 Task: Explore Airbnb listings in Gettysburg, Pennsylvania, focusing on historical homes and Civil War history.
Action: Mouse moved to (431, 70)
Screenshot: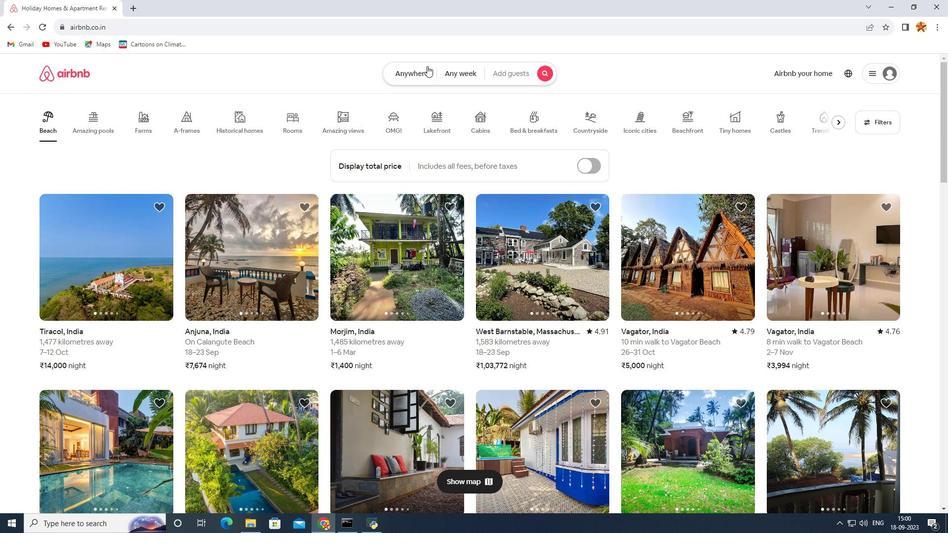 
Action: Mouse pressed left at (431, 70)
Screenshot: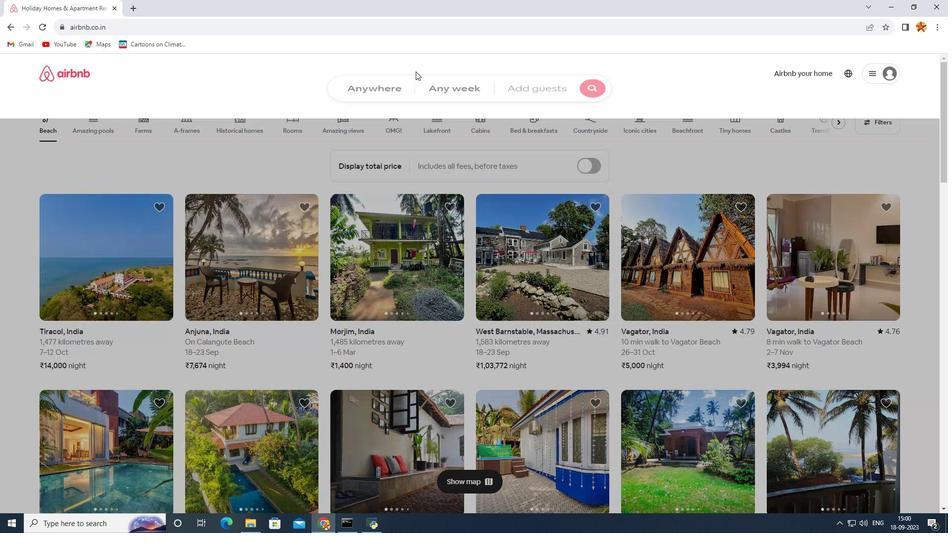 
Action: Mouse moved to (363, 110)
Screenshot: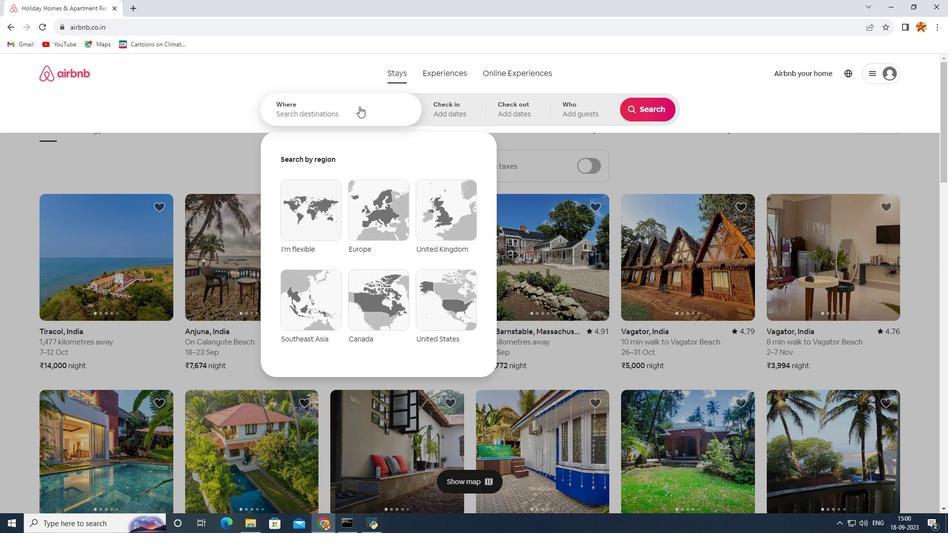 
Action: Mouse pressed left at (363, 110)
Screenshot: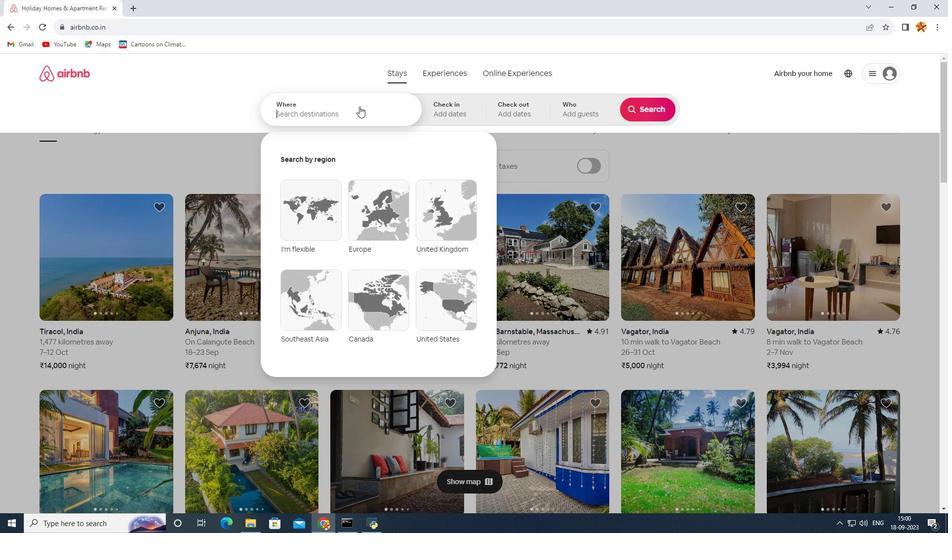 
Action: Mouse moved to (364, 109)
Screenshot: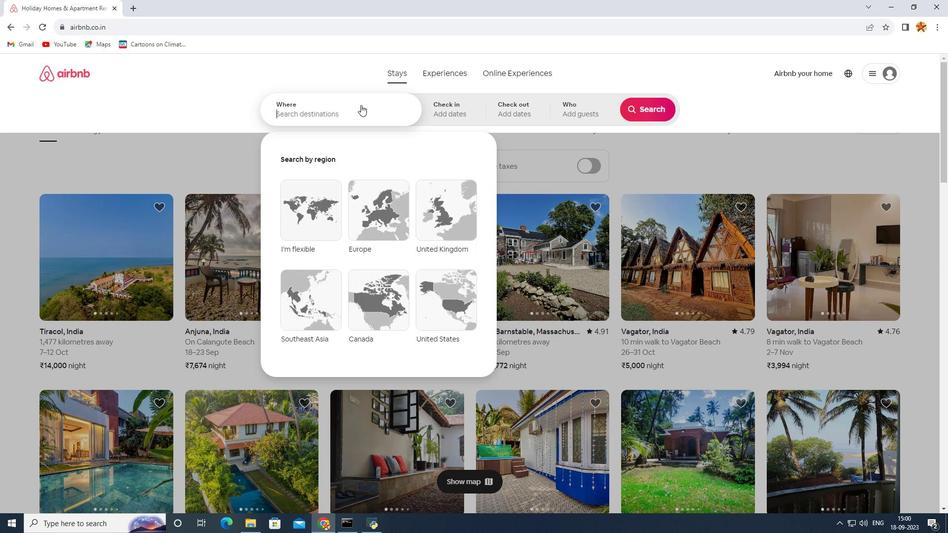 
Action: Key pressed gettyb
Screenshot: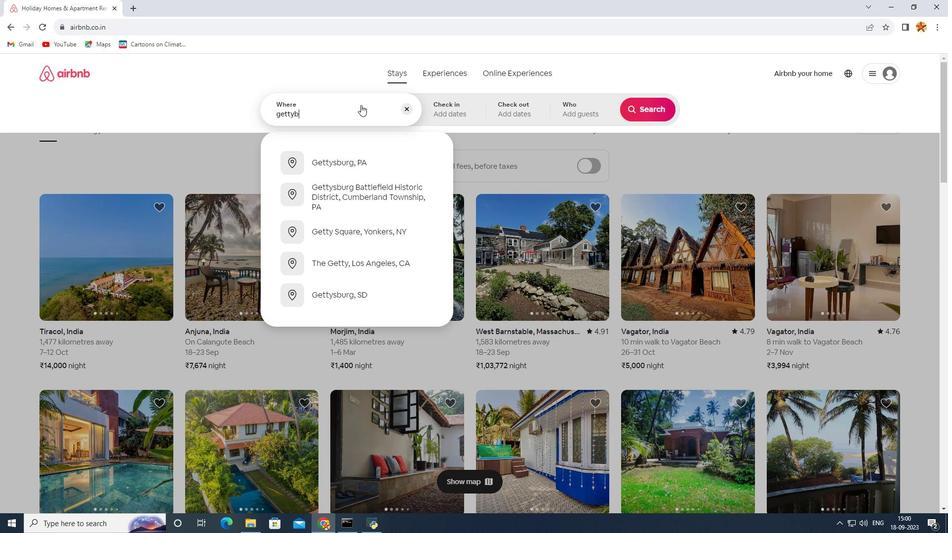 
Action: Mouse moved to (347, 166)
Screenshot: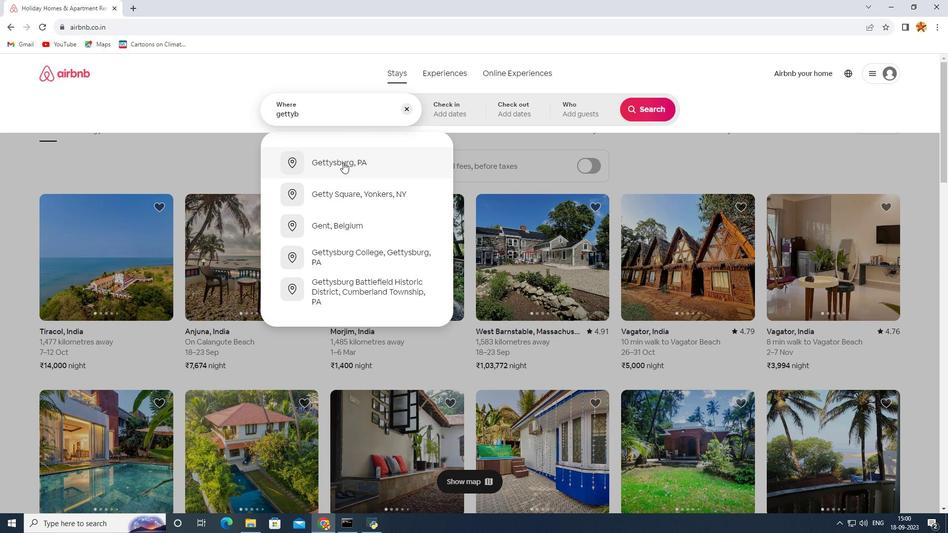 
Action: Mouse pressed left at (347, 166)
Screenshot: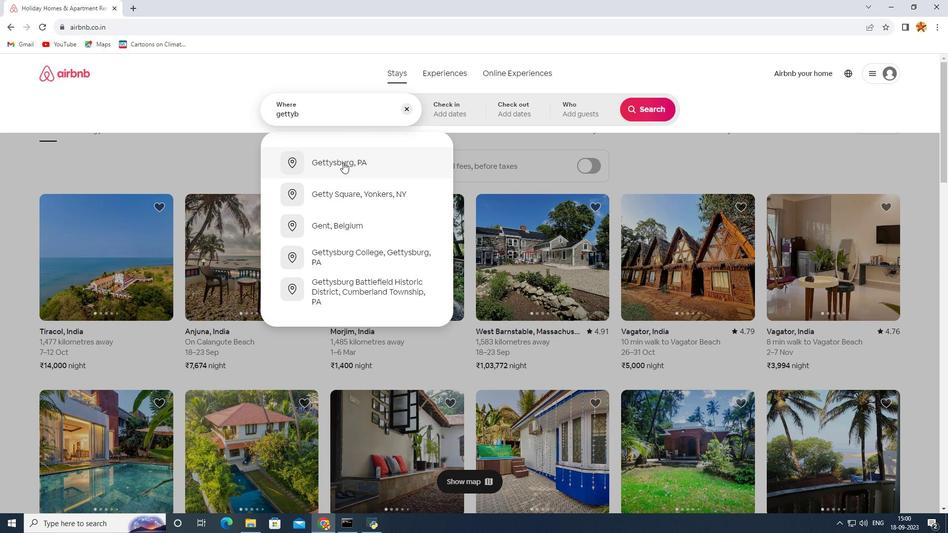
Action: Mouse moved to (640, 104)
Screenshot: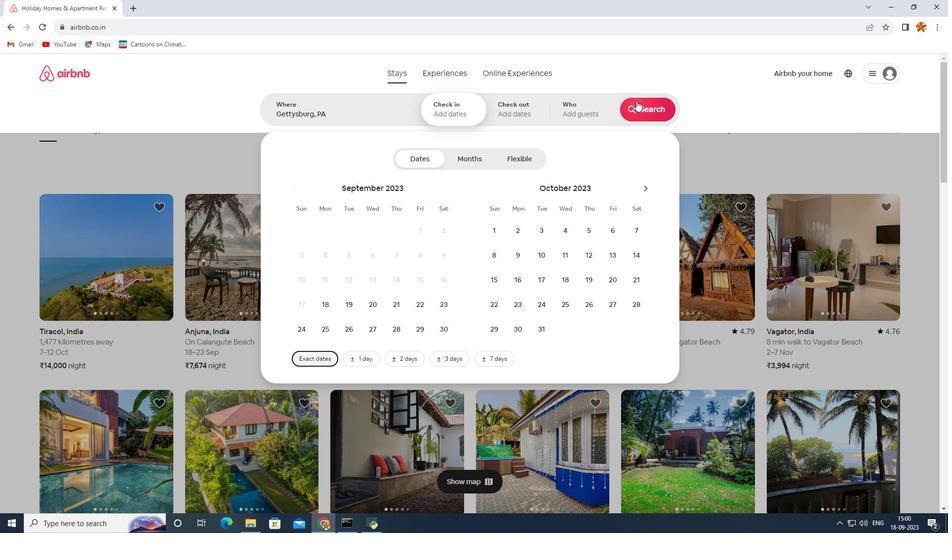 
Action: Mouse pressed left at (640, 104)
Screenshot: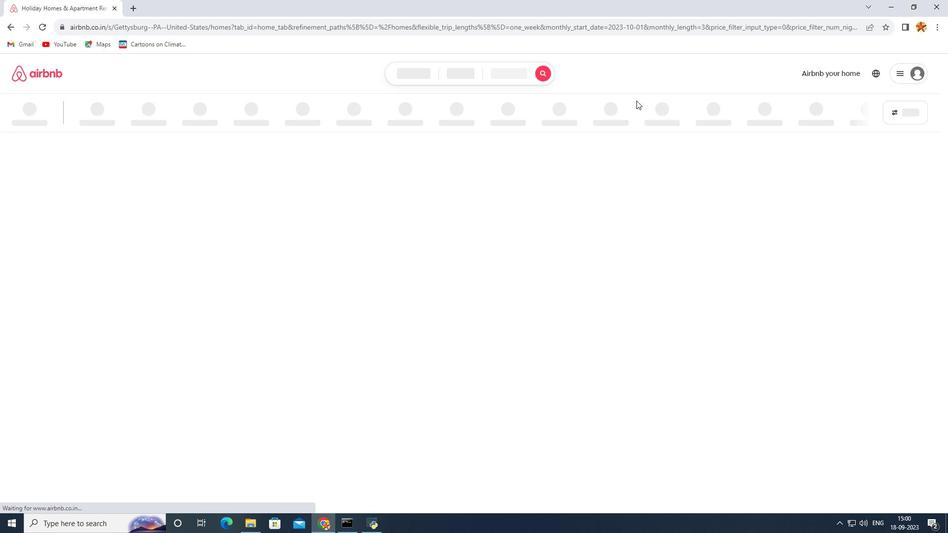 
Action: Mouse moved to (868, 113)
Screenshot: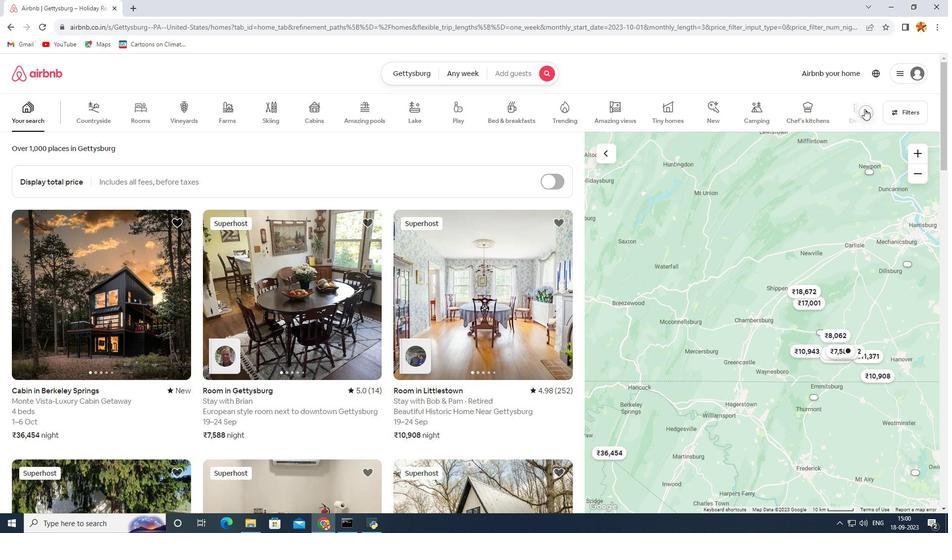 
Action: Mouse pressed left at (868, 113)
Screenshot: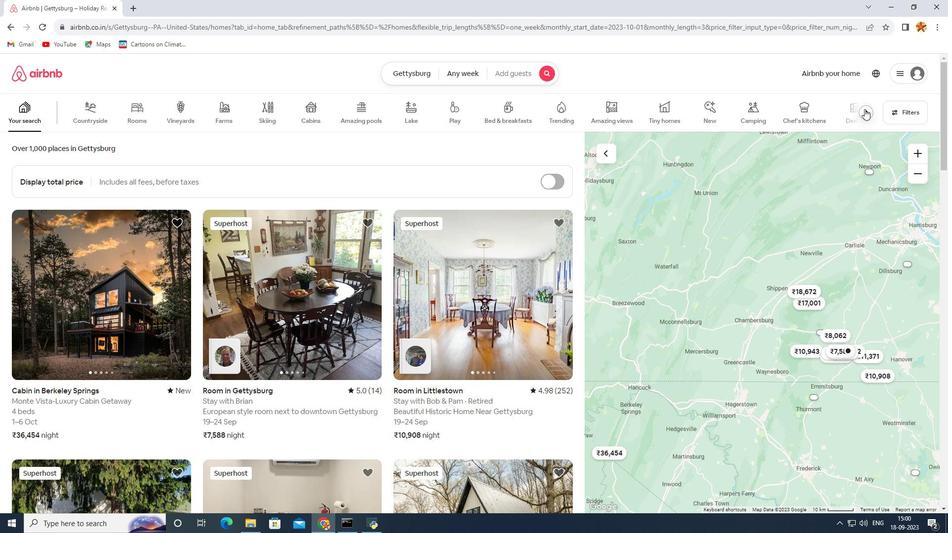 
Action: Mouse moved to (171, 115)
Screenshot: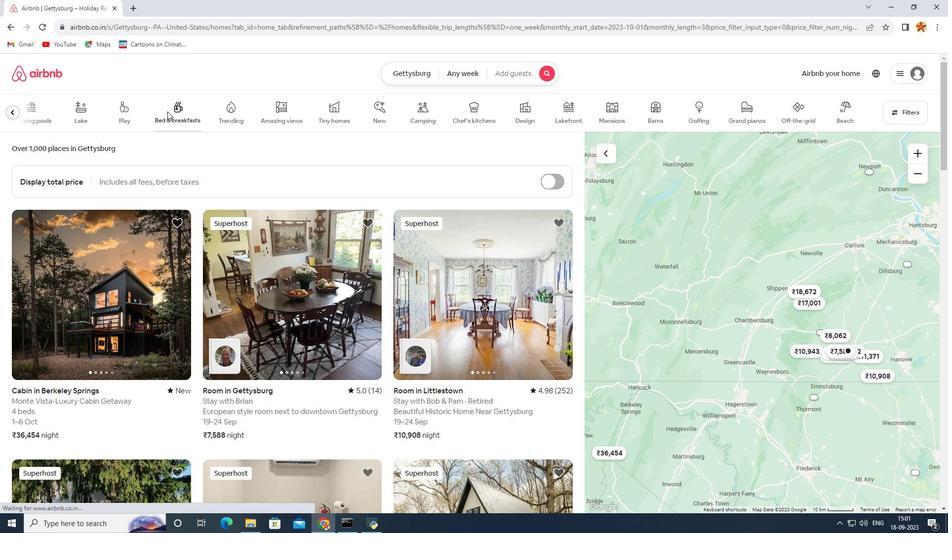 
Action: Mouse pressed left at (171, 115)
Screenshot: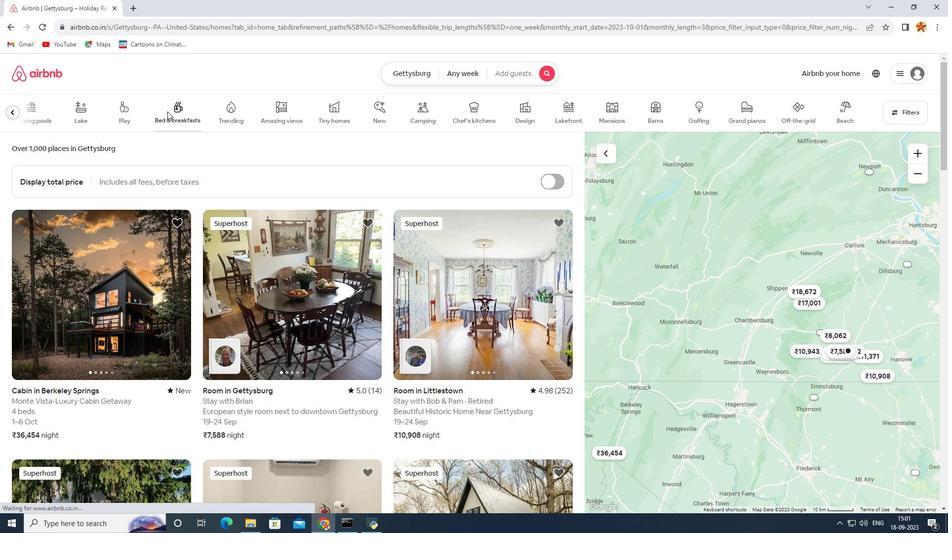 
Action: Mouse moved to (101, 279)
Screenshot: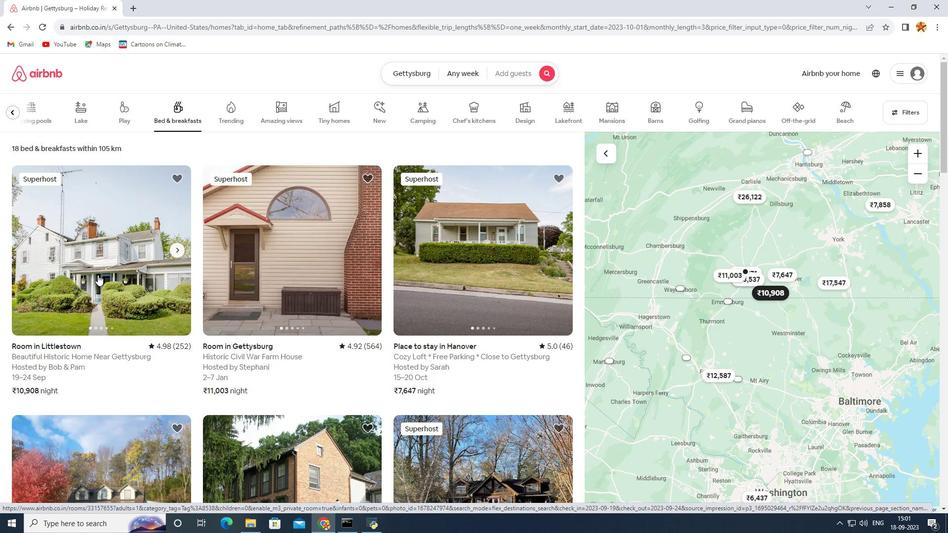 
Action: Mouse pressed left at (101, 279)
Screenshot: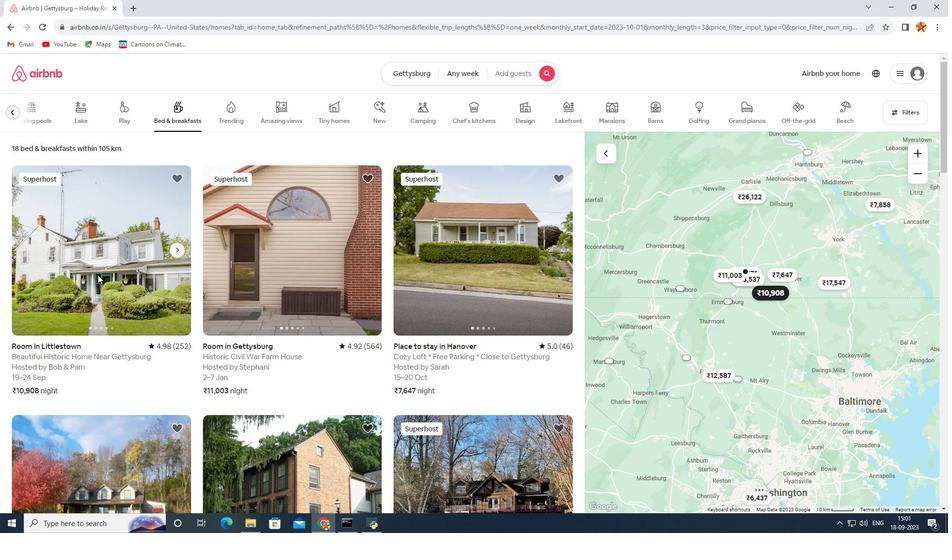 
Action: Mouse moved to (288, 283)
Screenshot: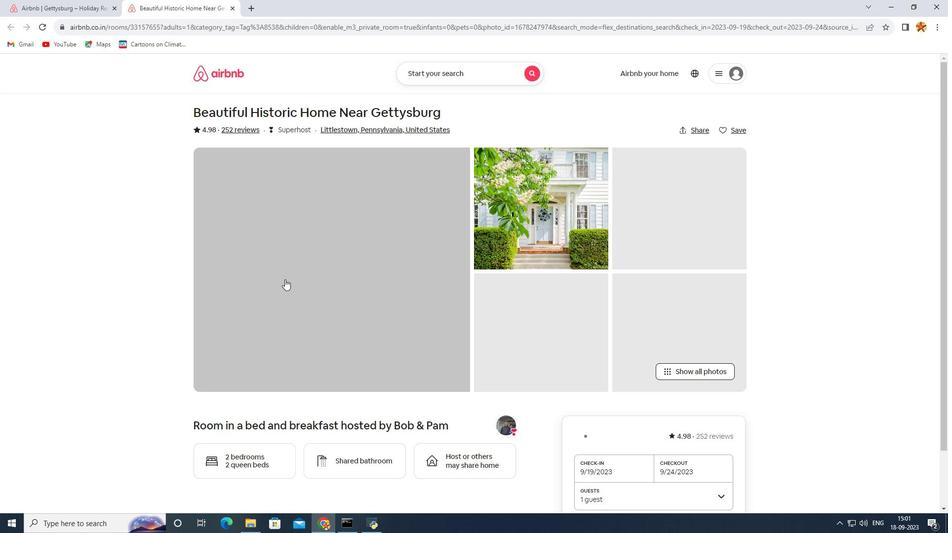 
Action: Mouse scrolled (288, 282) with delta (0, 0)
Screenshot: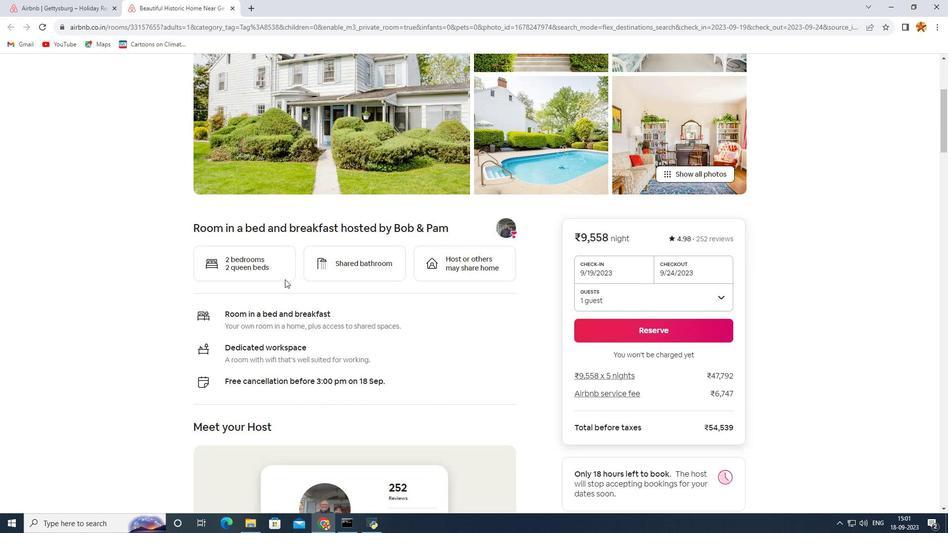 
Action: Mouse scrolled (288, 282) with delta (0, 0)
Screenshot: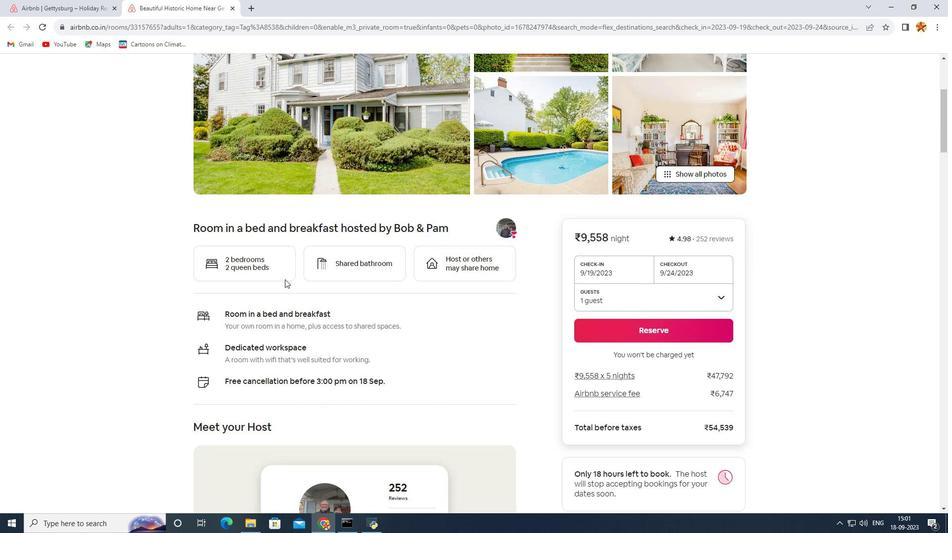 
Action: Mouse scrolled (288, 282) with delta (0, 0)
Screenshot: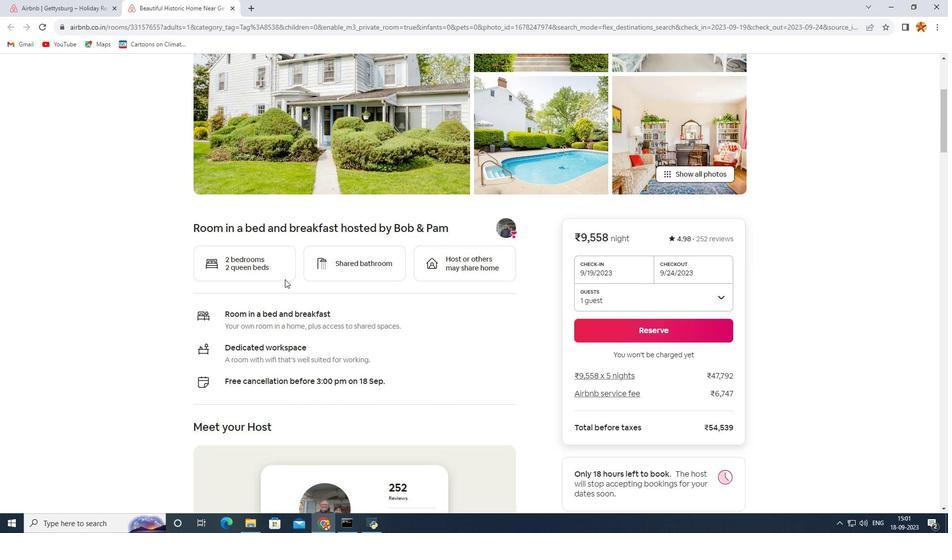 
Action: Mouse scrolled (288, 282) with delta (0, 0)
Screenshot: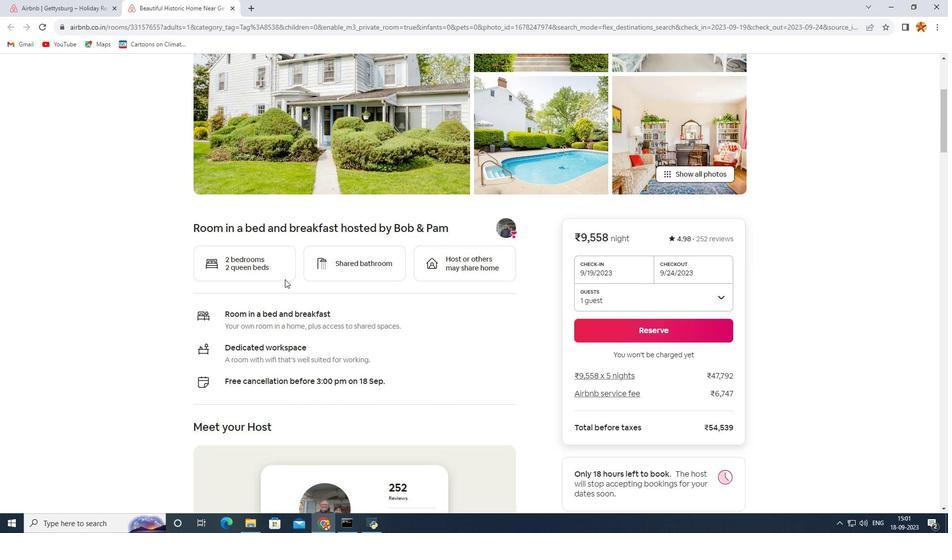 
Action: Mouse scrolled (288, 282) with delta (0, 0)
Screenshot: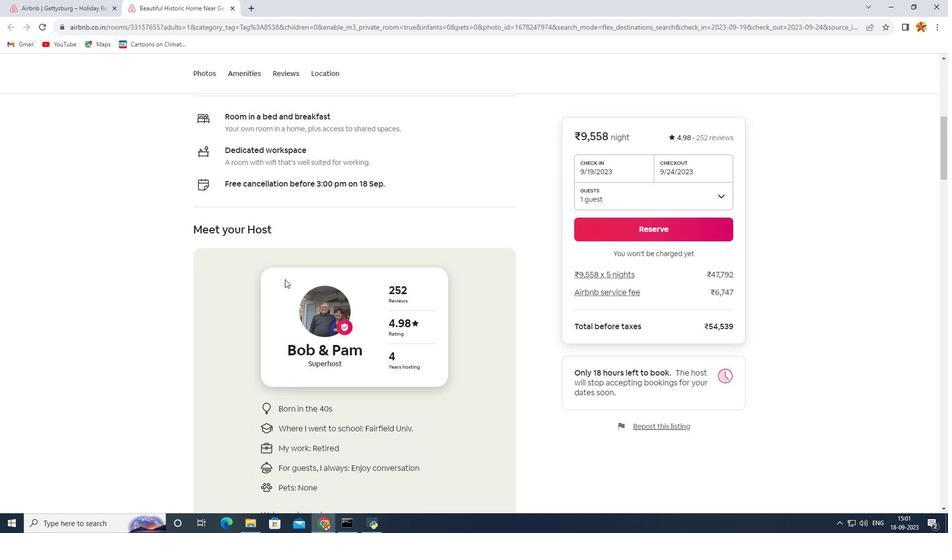 
Action: Mouse scrolled (288, 282) with delta (0, 0)
Screenshot: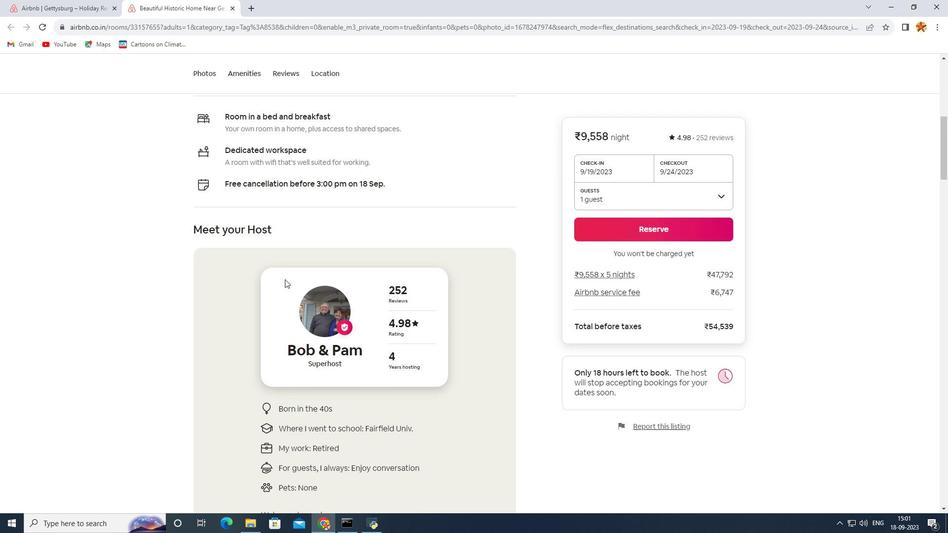 
Action: Mouse scrolled (288, 282) with delta (0, 0)
Screenshot: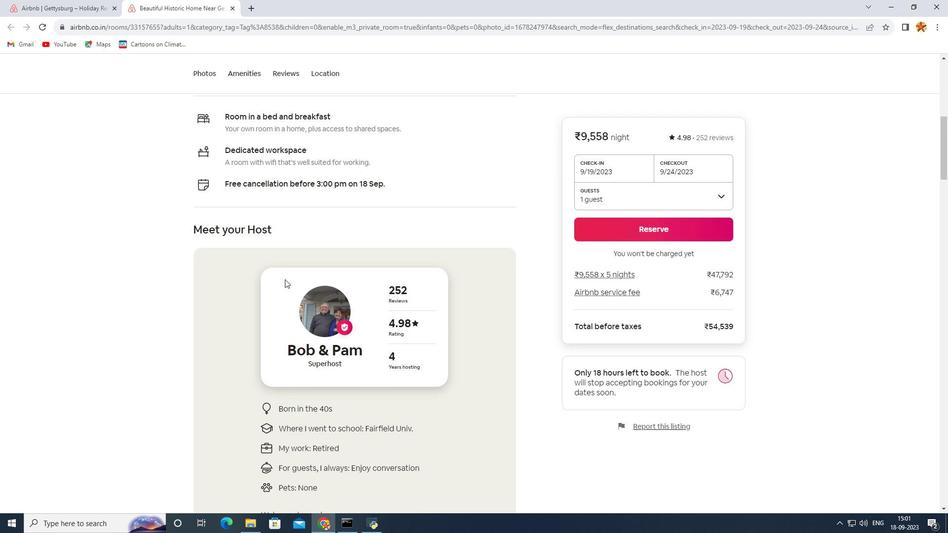 
Action: Mouse scrolled (288, 282) with delta (0, 0)
Screenshot: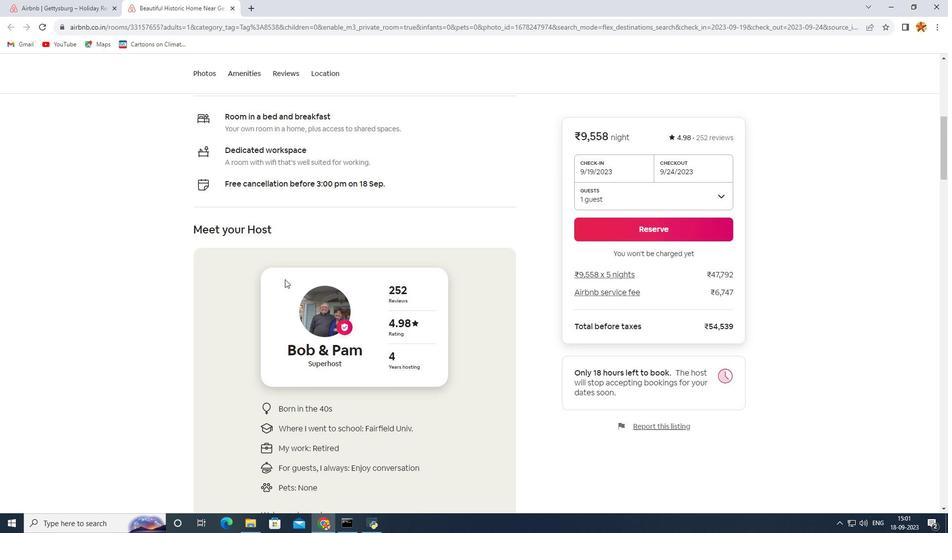 
Action: Mouse scrolled (288, 282) with delta (0, 0)
Screenshot: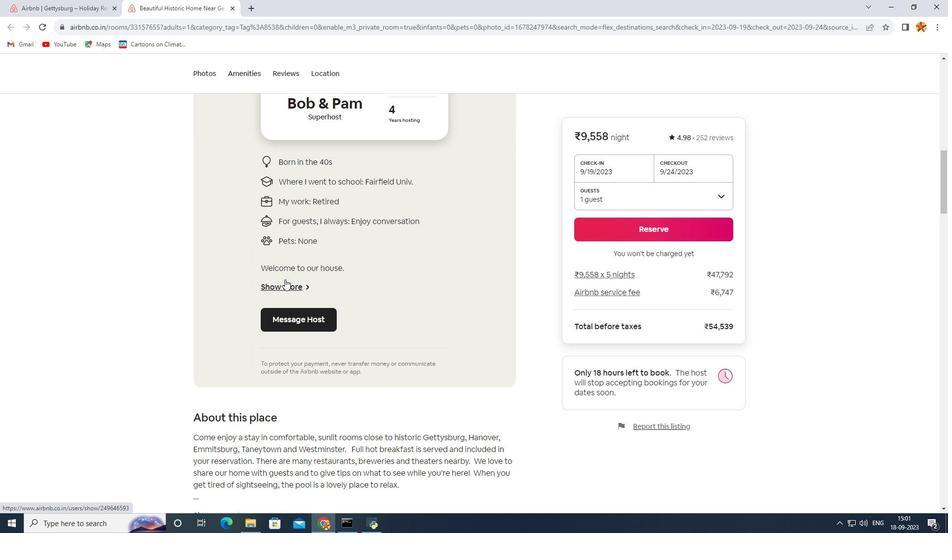 
Action: Mouse scrolled (288, 282) with delta (0, 0)
Screenshot: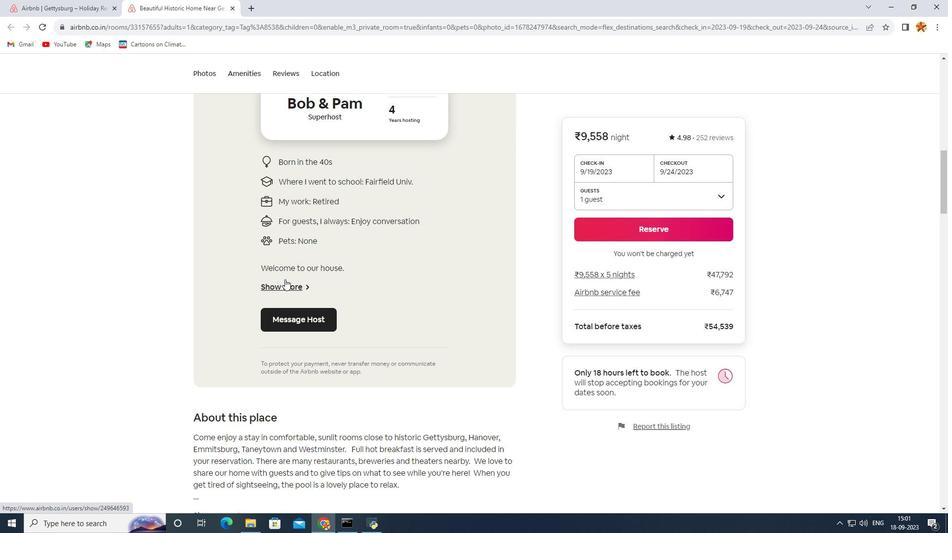 
Action: Mouse scrolled (288, 282) with delta (0, 0)
Screenshot: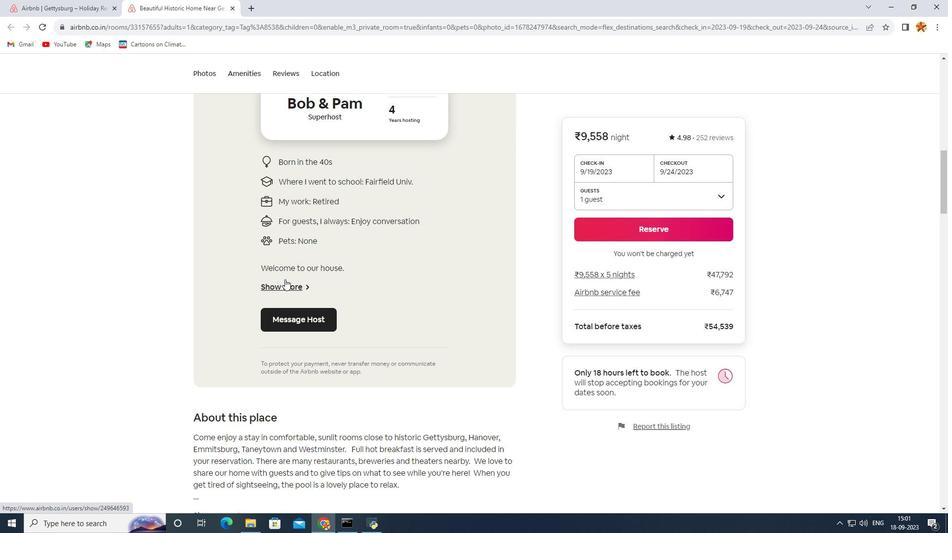 
Action: Mouse scrolled (288, 282) with delta (0, 0)
Screenshot: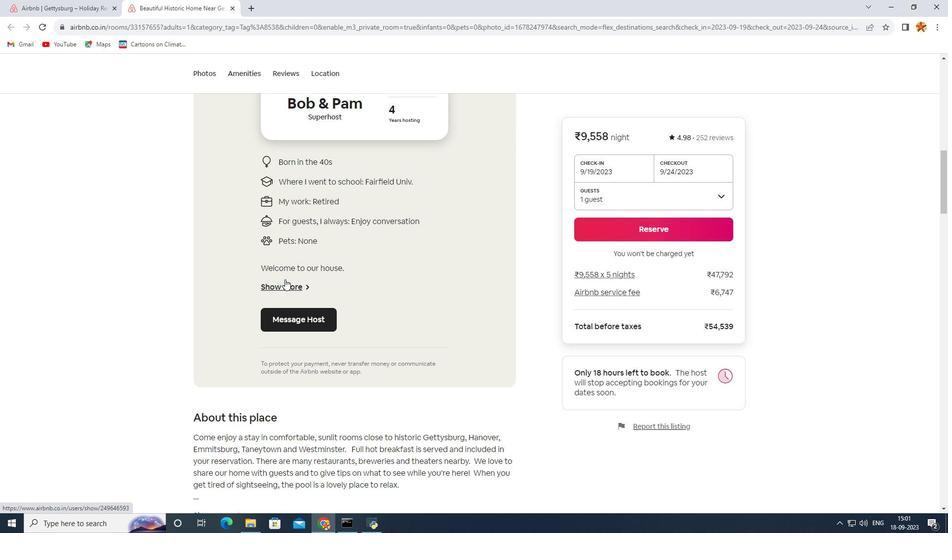 
Action: Mouse scrolled (288, 282) with delta (0, 0)
Screenshot: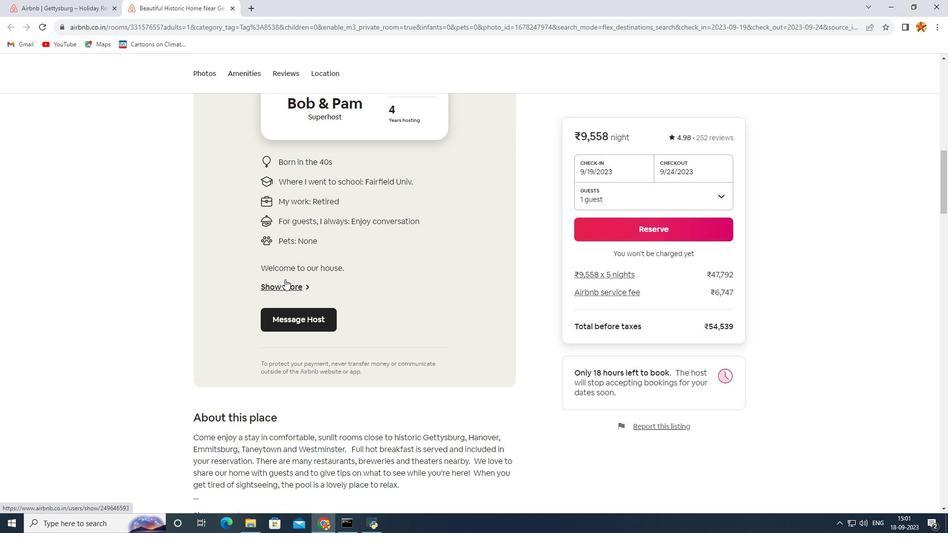 
Action: Mouse scrolled (288, 282) with delta (0, 0)
Screenshot: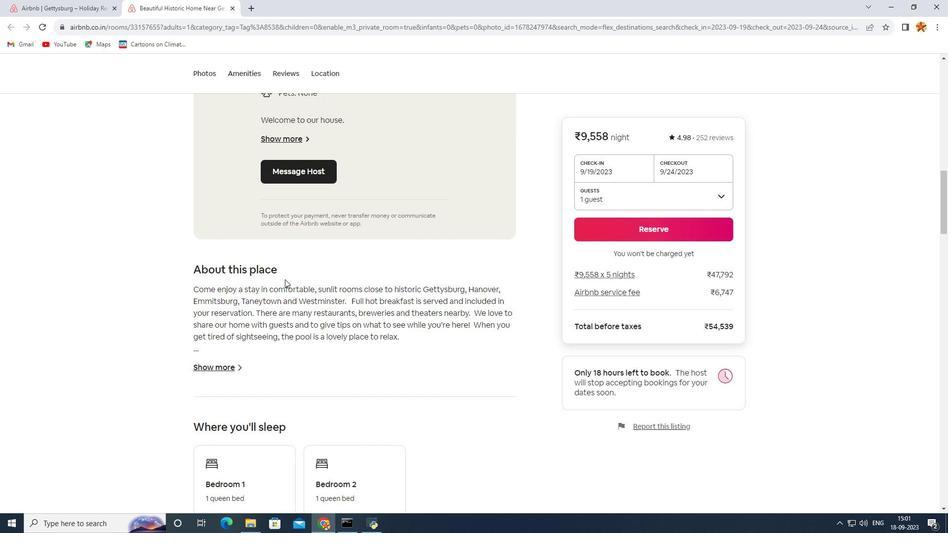 
Action: Mouse scrolled (288, 282) with delta (0, 0)
Screenshot: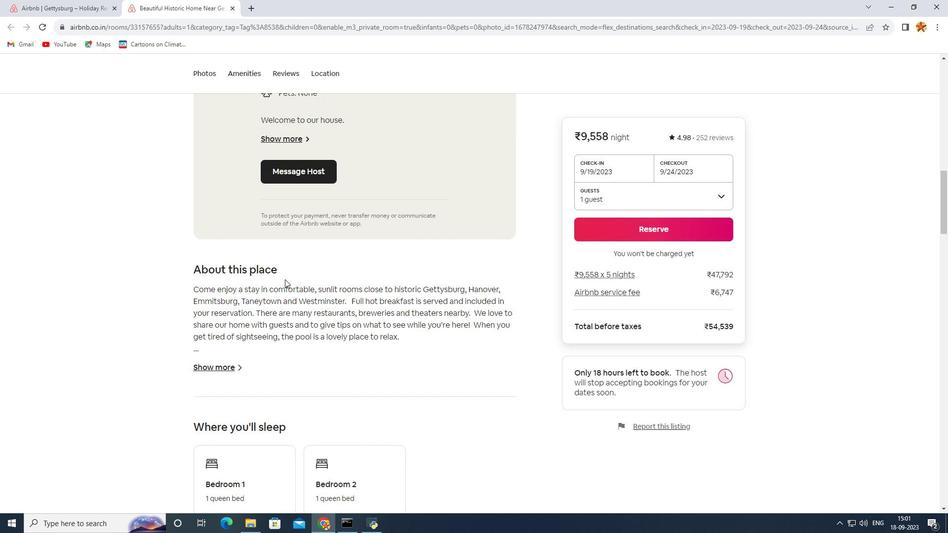 
Action: Mouse scrolled (288, 282) with delta (0, 0)
Screenshot: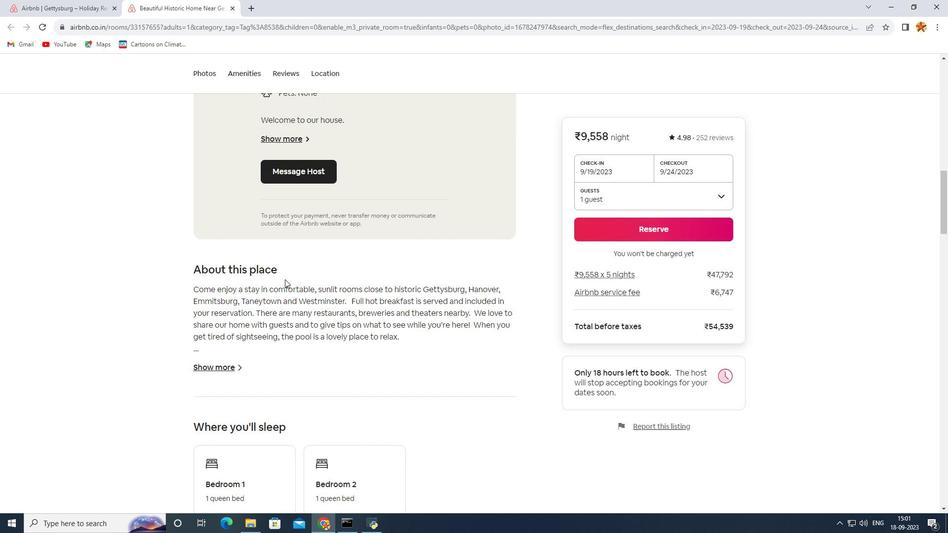 
Action: Mouse moved to (226, 364)
Screenshot: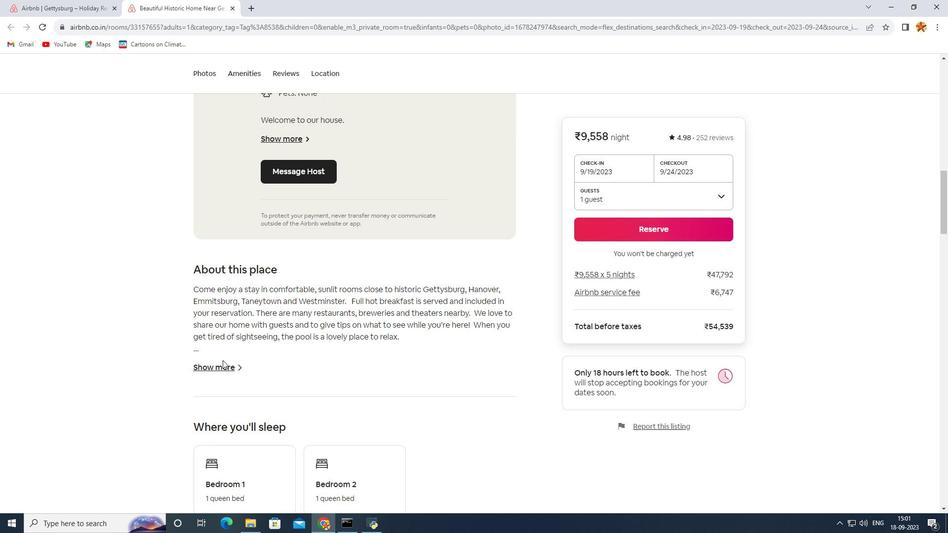 
Action: Mouse pressed left at (226, 364)
Screenshot: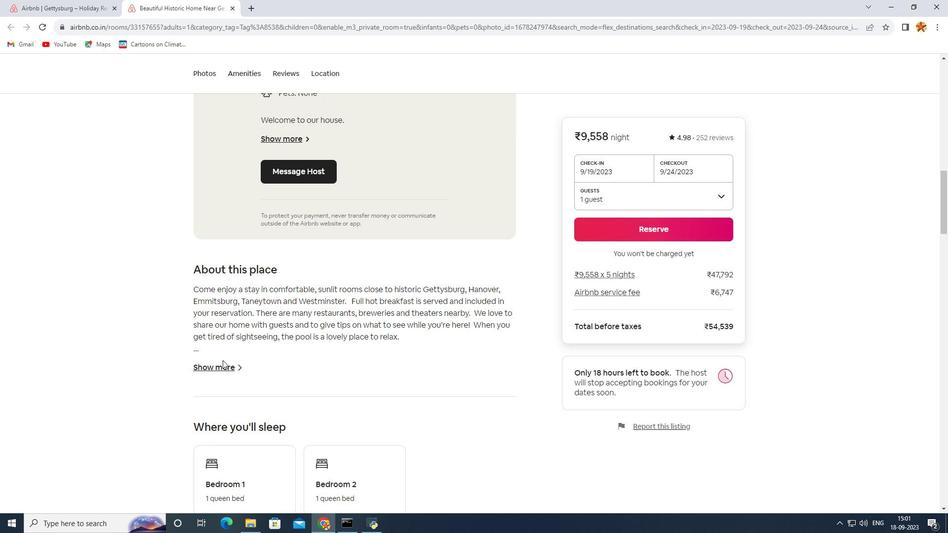 
Action: Mouse moved to (226, 372)
Screenshot: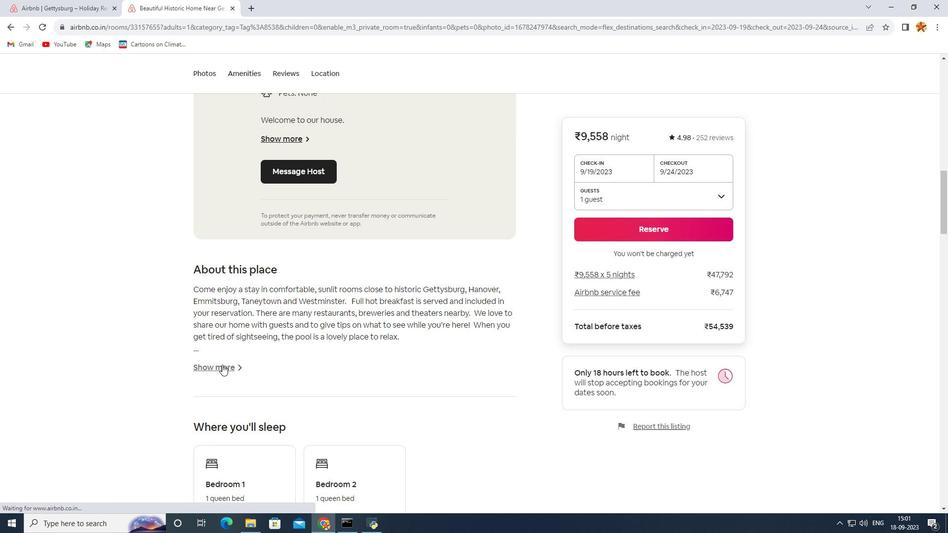 
Action: Mouse pressed left at (226, 372)
Screenshot: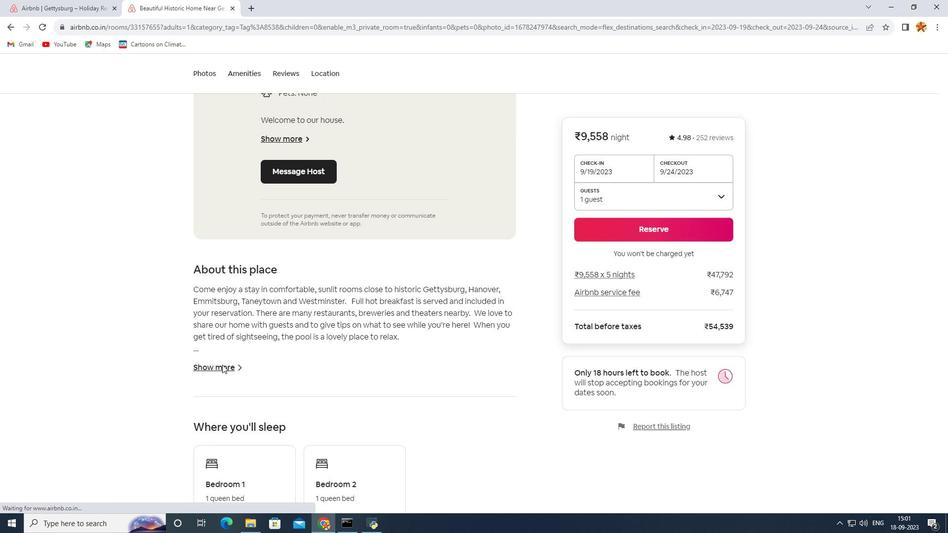 
Action: Mouse moved to (299, 298)
Screenshot: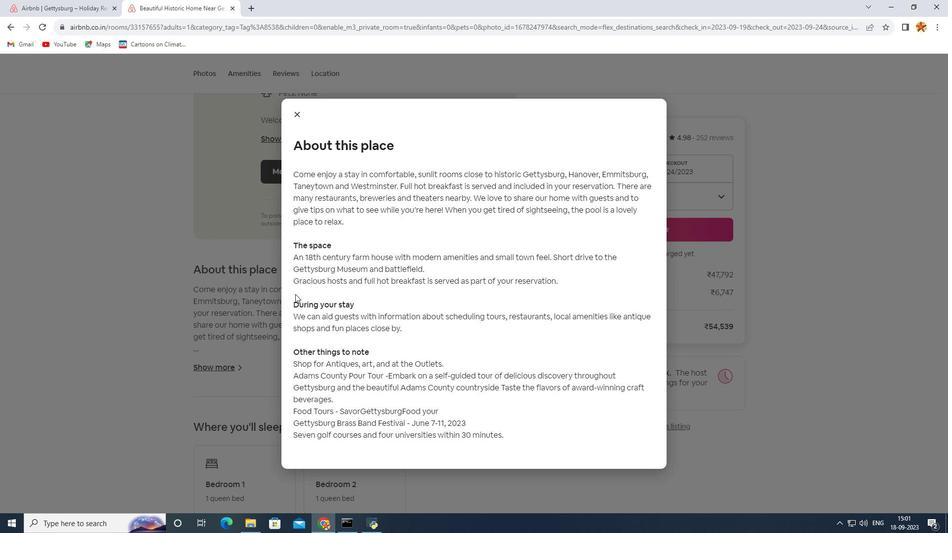 
Action: Mouse scrolled (299, 297) with delta (0, 0)
Screenshot: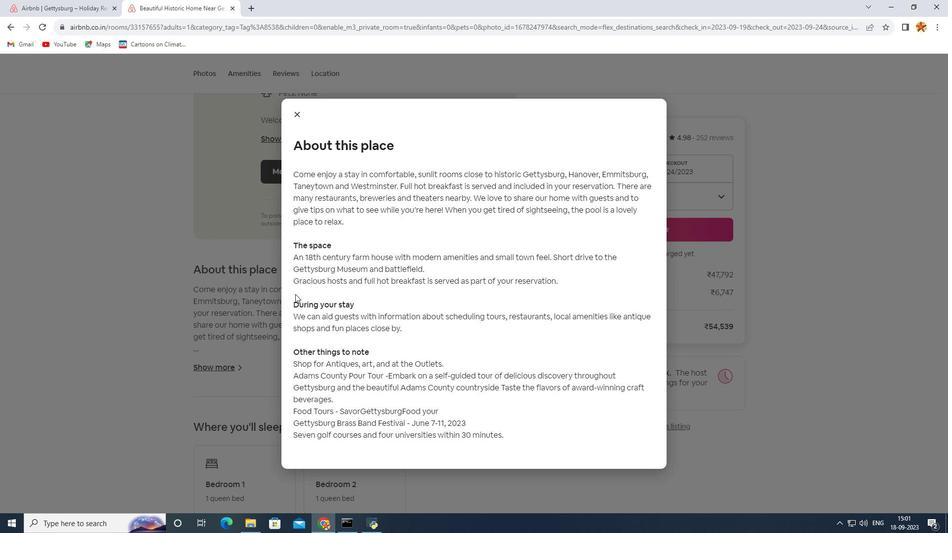 
Action: Mouse scrolled (299, 297) with delta (0, 0)
Screenshot: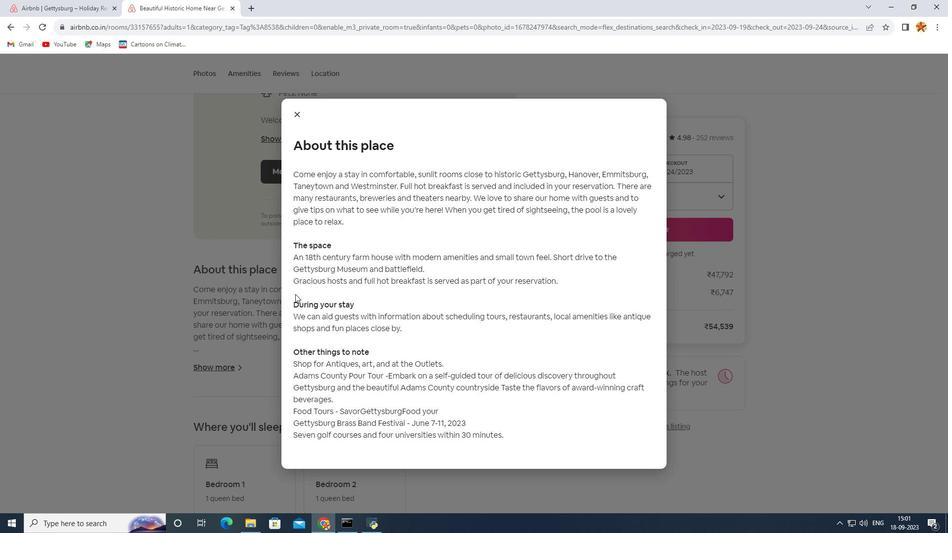 
Action: Mouse scrolled (299, 297) with delta (0, 0)
Screenshot: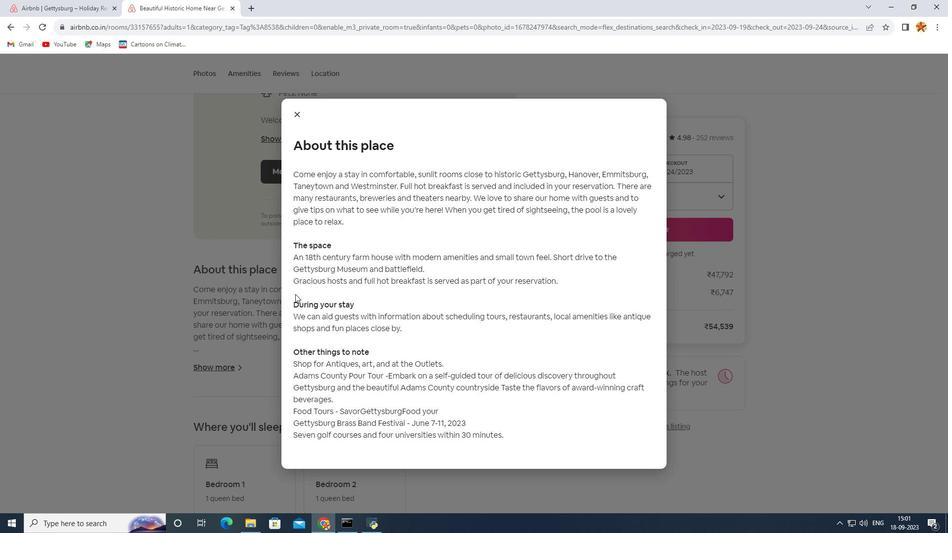 
Action: Mouse moved to (305, 119)
Screenshot: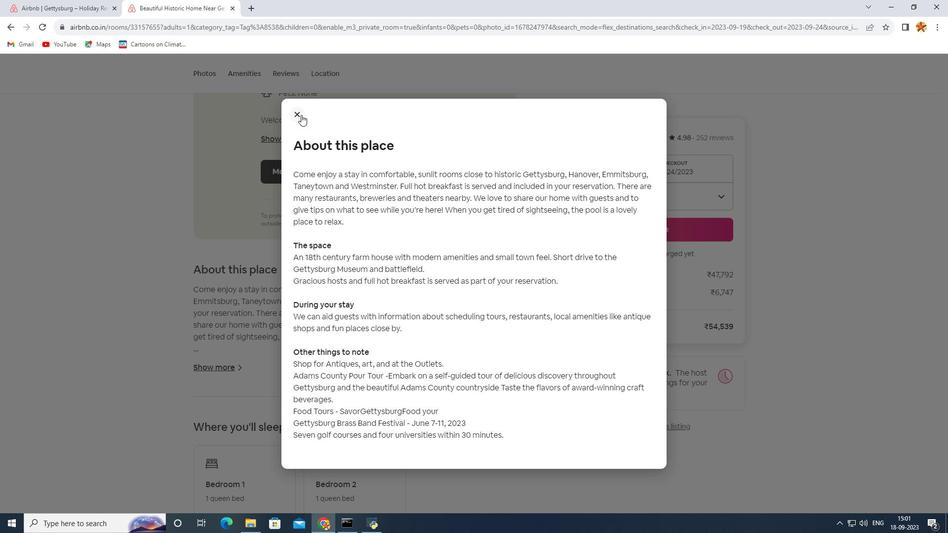 
Action: Mouse pressed left at (305, 119)
Screenshot: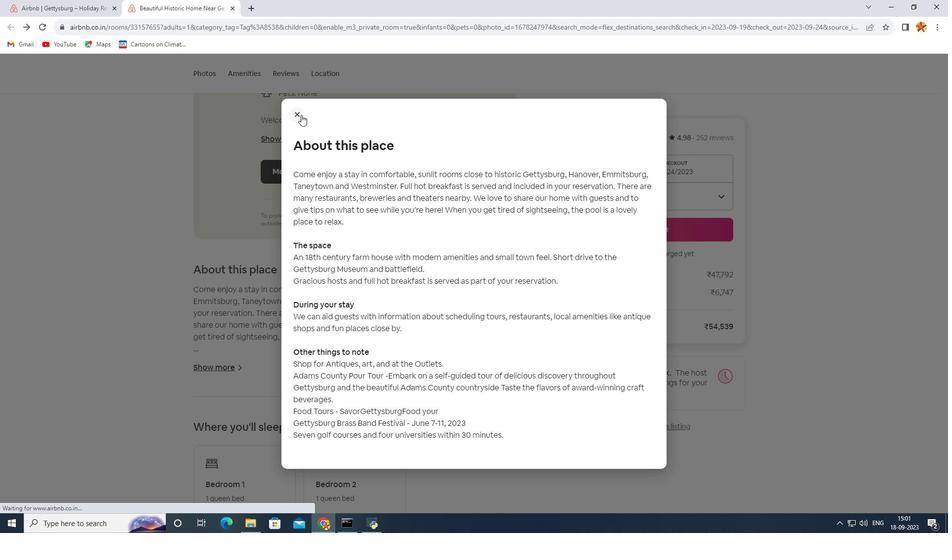 
Action: Mouse moved to (310, 263)
Screenshot: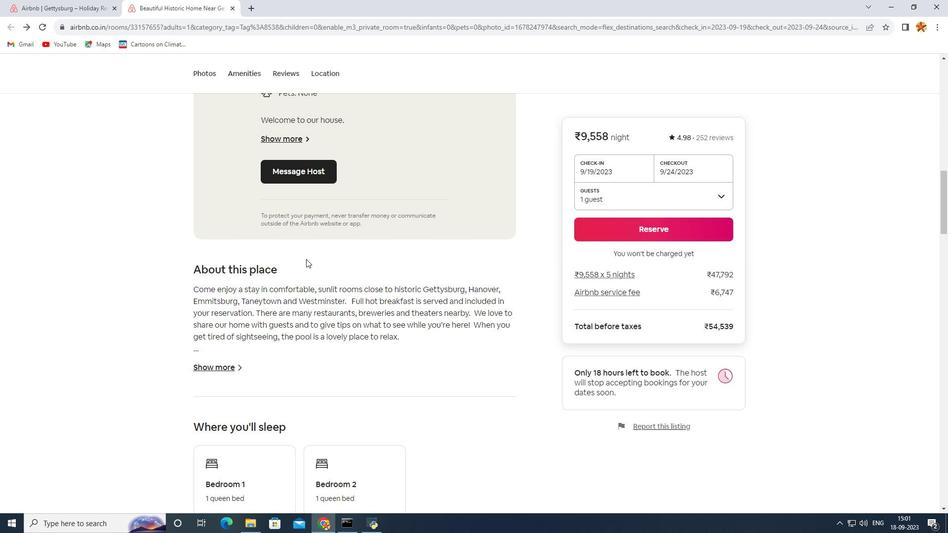 
Action: Mouse scrolled (310, 262) with delta (0, 0)
Screenshot: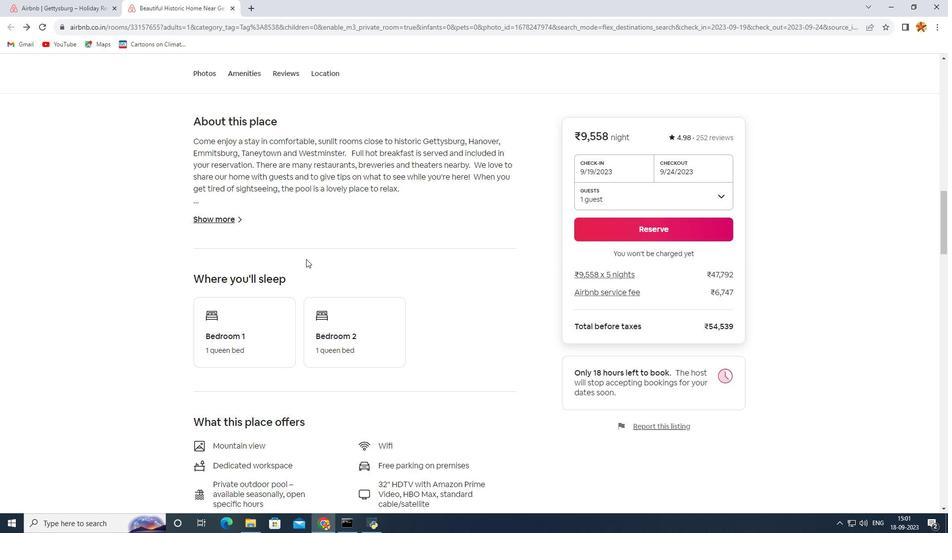 
Action: Mouse scrolled (310, 262) with delta (0, 0)
Screenshot: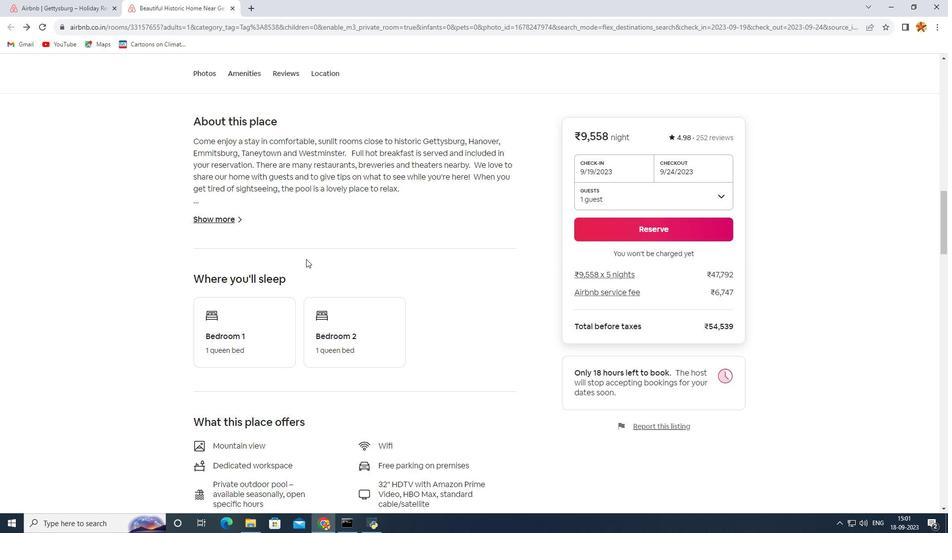 
Action: Mouse scrolled (310, 262) with delta (0, 0)
Screenshot: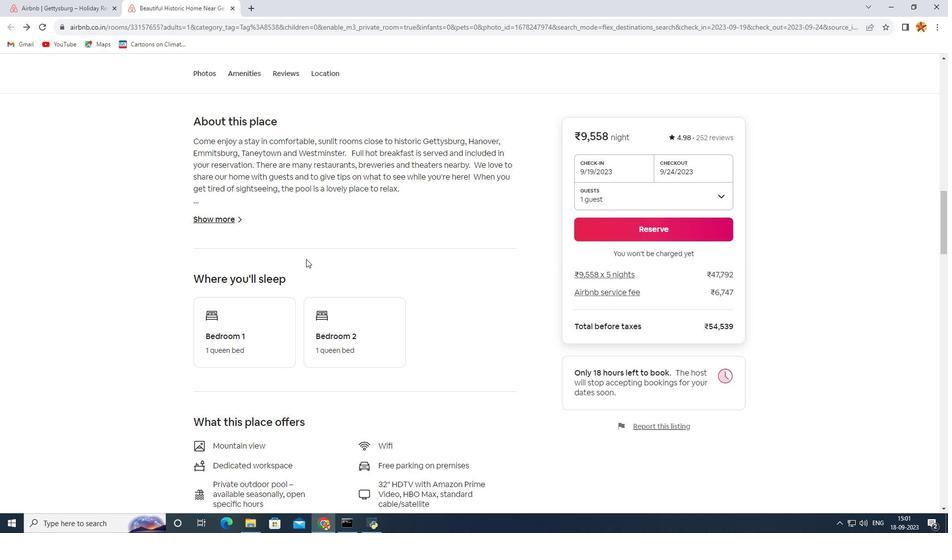 
Action: Mouse scrolled (310, 262) with delta (0, 0)
Screenshot: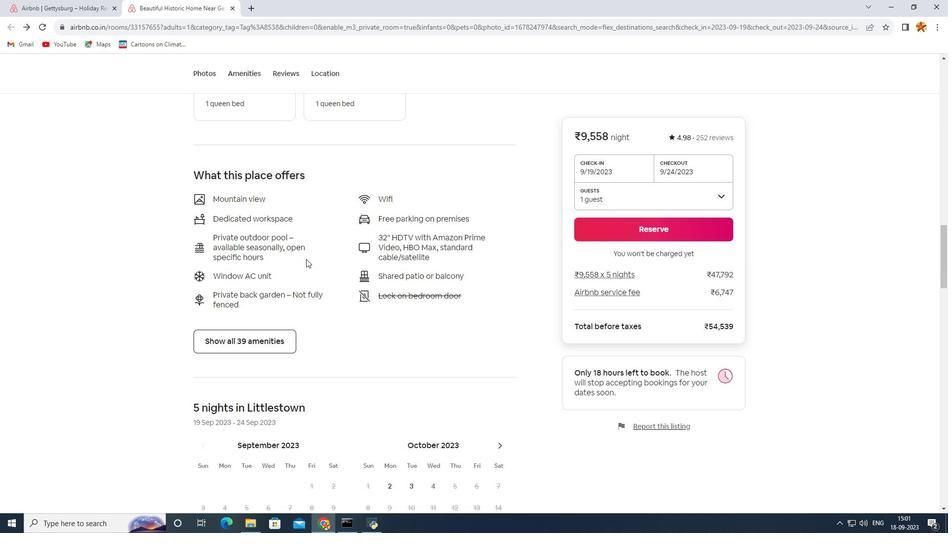 
Action: Mouse scrolled (310, 262) with delta (0, 0)
Screenshot: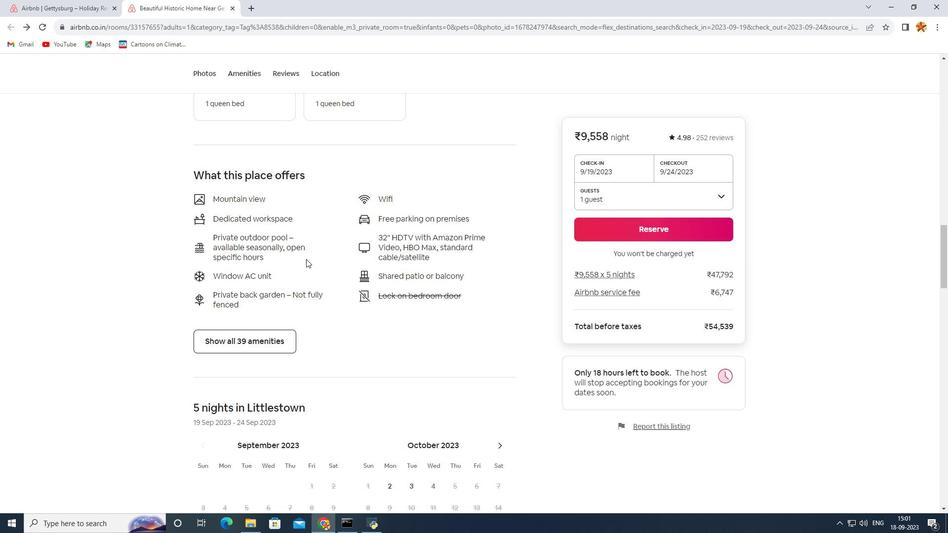 
Action: Mouse scrolled (310, 262) with delta (0, 0)
Screenshot: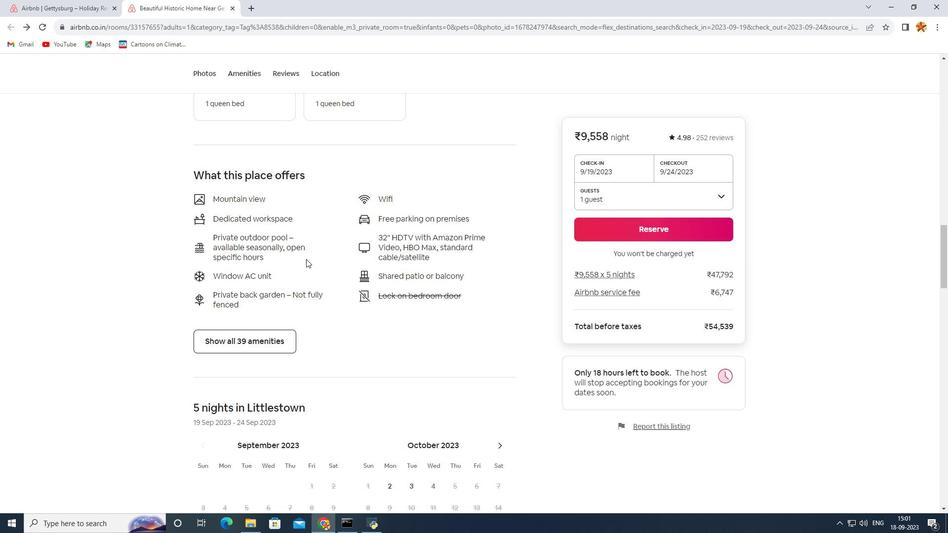 
Action: Mouse scrolled (310, 262) with delta (0, 0)
Screenshot: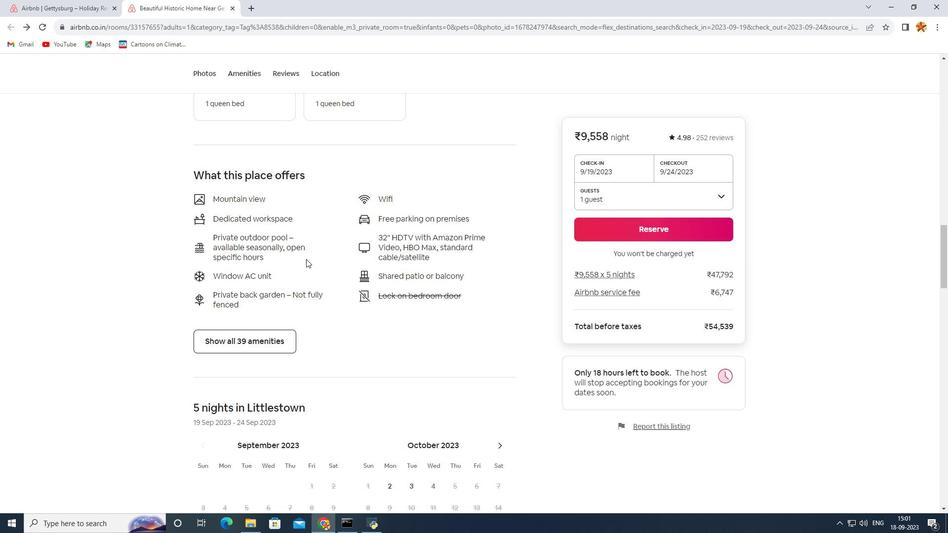 
Action: Mouse scrolled (310, 262) with delta (0, 0)
Screenshot: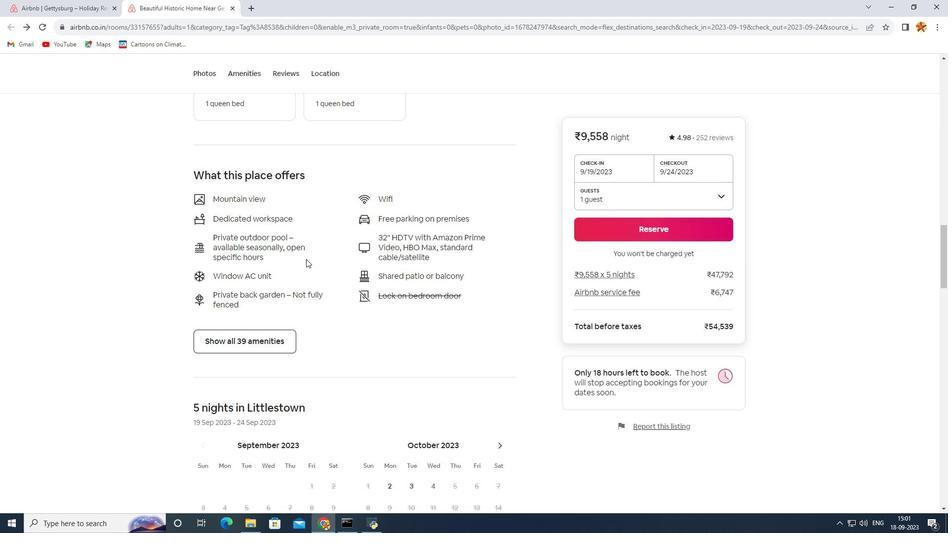 
Action: Mouse scrolled (310, 262) with delta (0, 0)
Screenshot: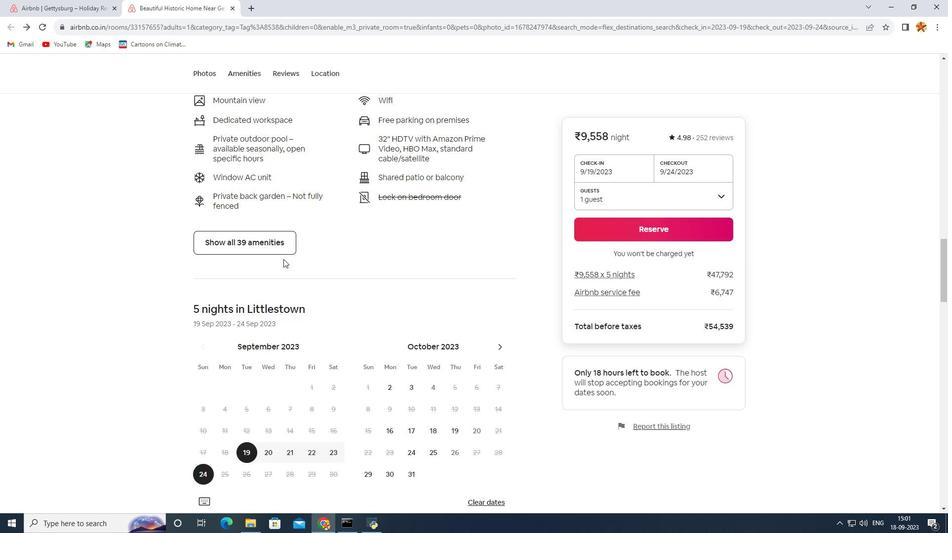 
Action: Mouse scrolled (310, 262) with delta (0, 0)
Screenshot: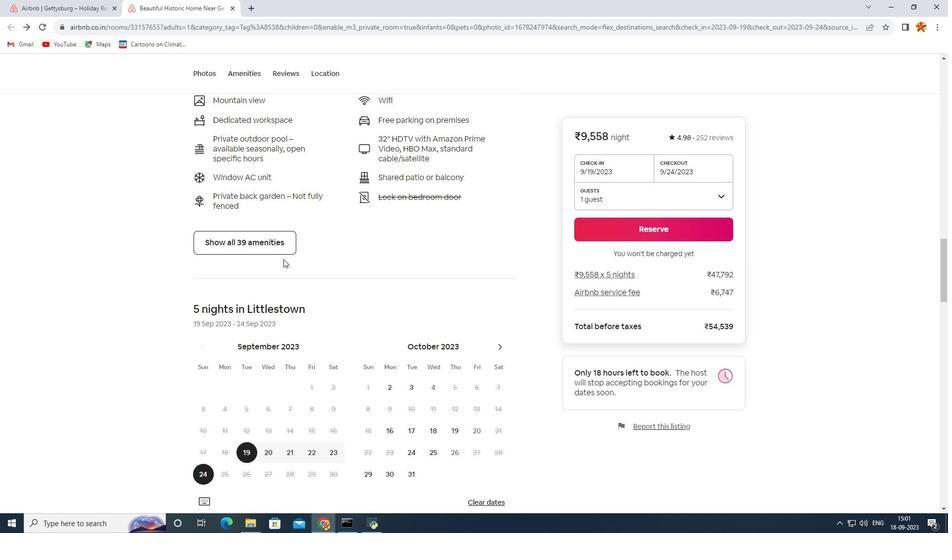 
Action: Mouse moved to (272, 243)
Screenshot: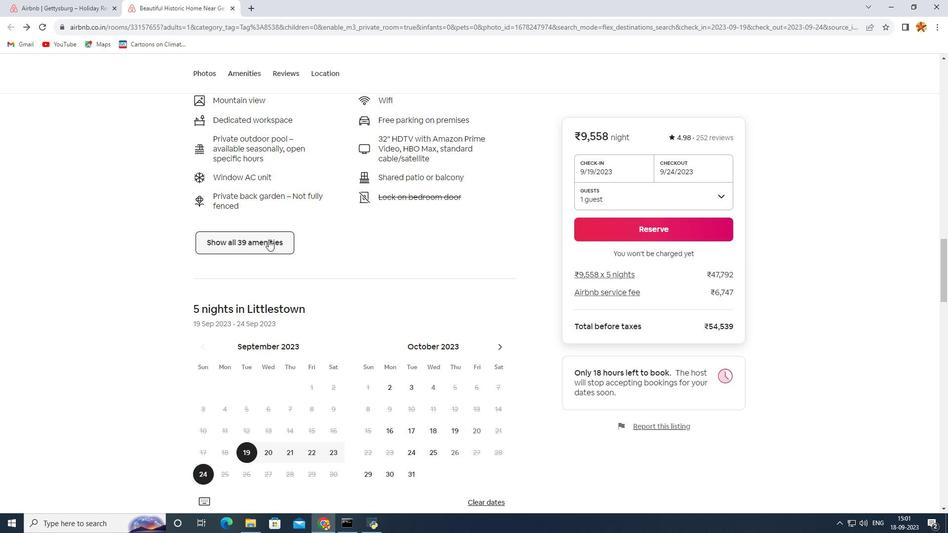 
Action: Mouse pressed left at (272, 243)
Screenshot: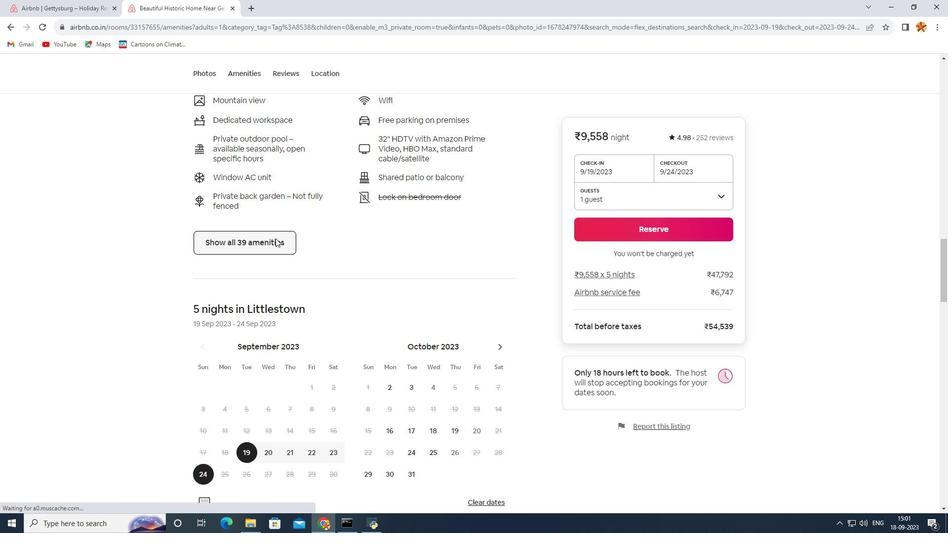 
Action: Mouse moved to (476, 260)
Screenshot: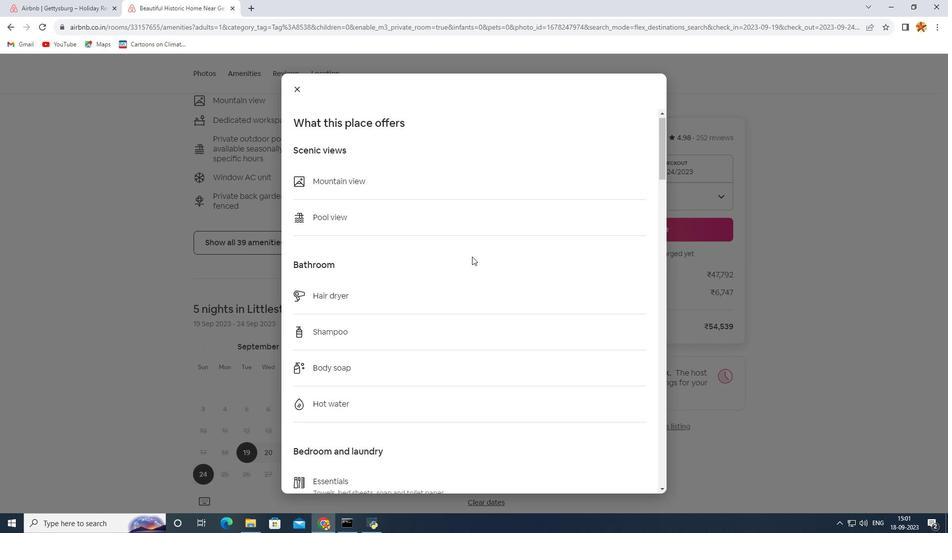 
Action: Mouse scrolled (476, 260) with delta (0, 0)
Screenshot: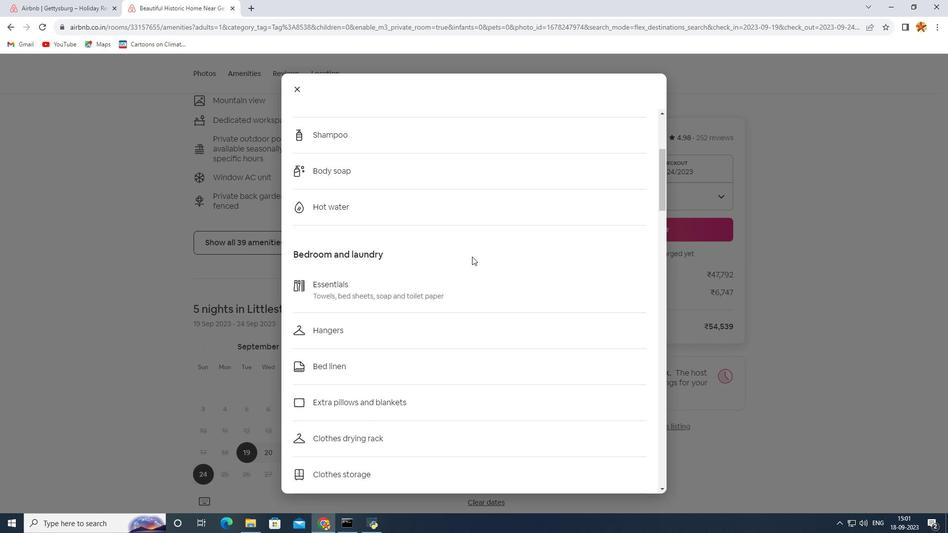 
Action: Mouse scrolled (476, 260) with delta (0, 0)
Screenshot: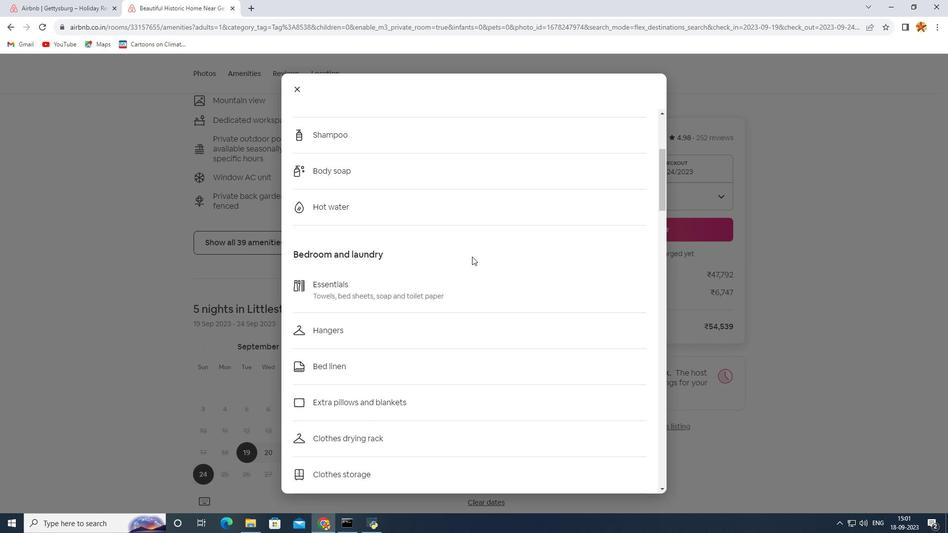 
Action: Mouse scrolled (476, 260) with delta (0, 0)
Screenshot: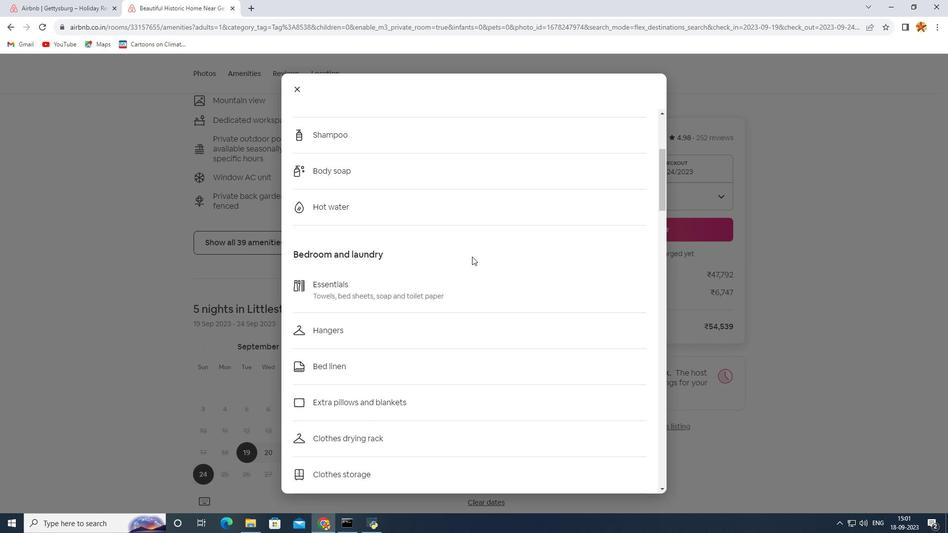 
Action: Mouse scrolled (476, 260) with delta (0, 0)
Screenshot: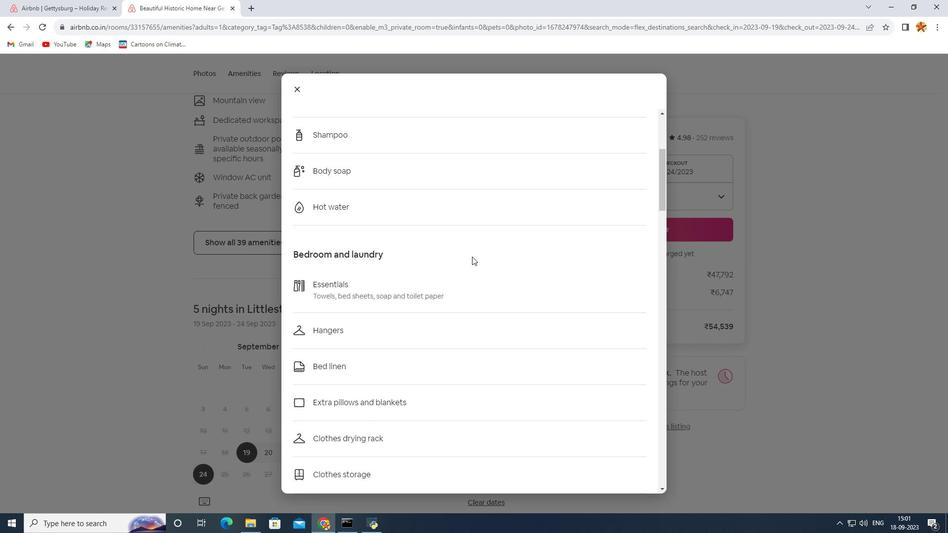 
Action: Mouse scrolled (476, 260) with delta (0, 0)
Screenshot: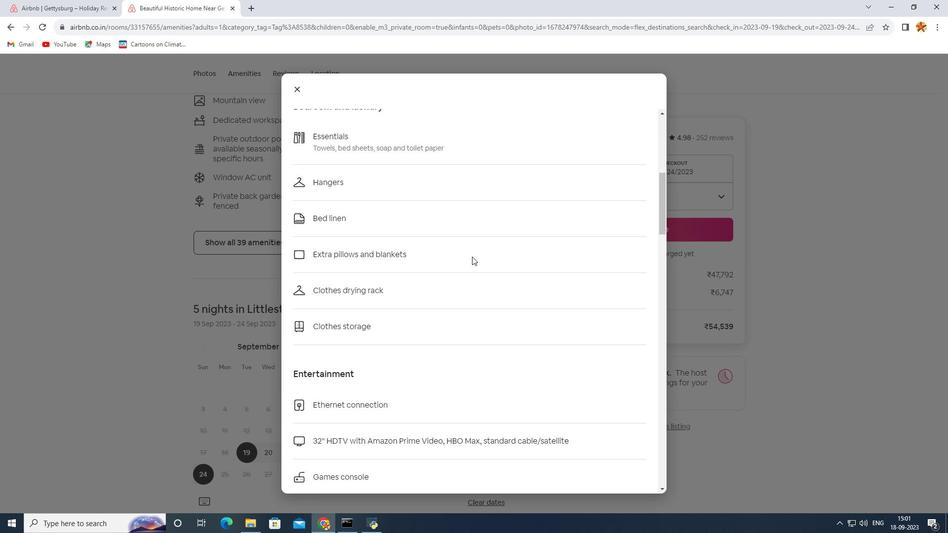 
Action: Mouse scrolled (476, 260) with delta (0, 0)
Screenshot: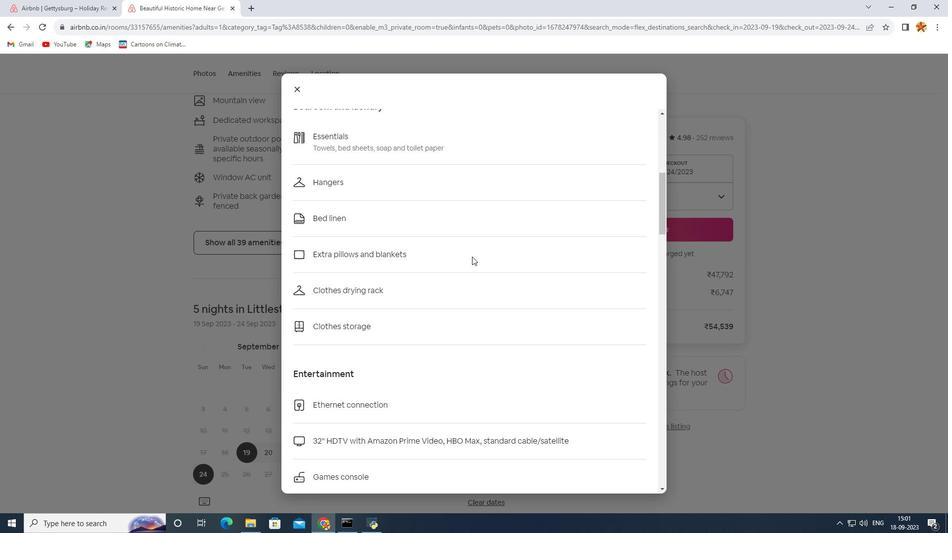 
Action: Mouse scrolled (476, 260) with delta (0, 0)
Screenshot: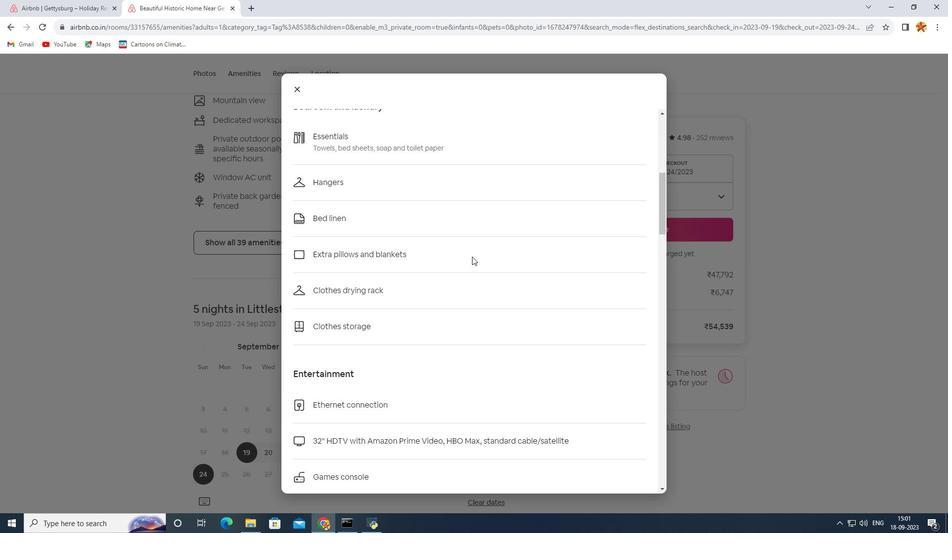 
Action: Mouse scrolled (476, 260) with delta (0, 0)
Screenshot: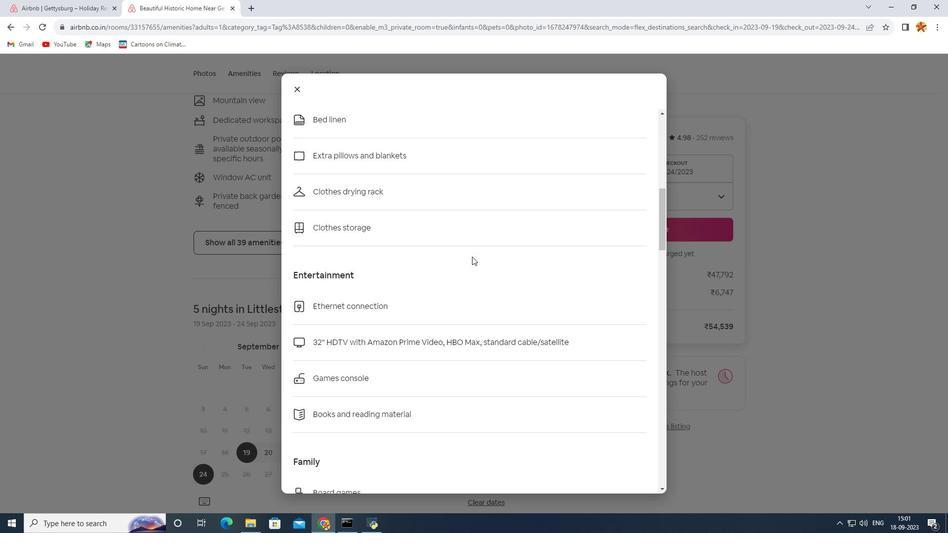 
Action: Mouse scrolled (476, 260) with delta (0, 0)
Screenshot: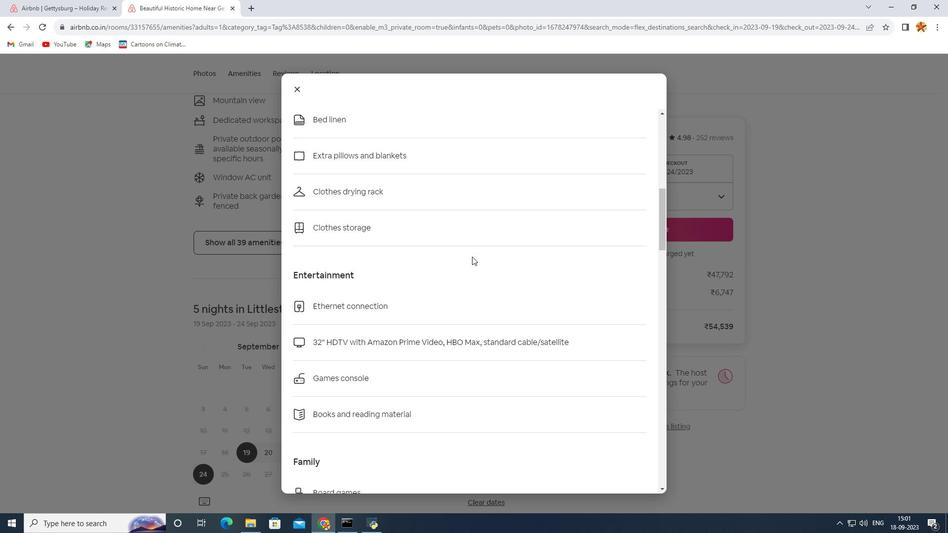 
Action: Mouse scrolled (476, 260) with delta (0, 0)
Screenshot: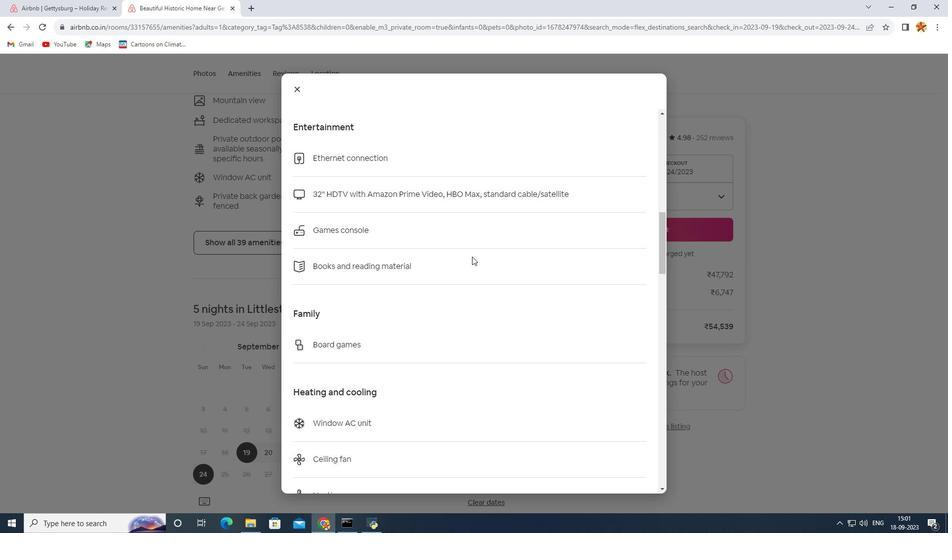 
Action: Mouse scrolled (476, 260) with delta (0, 0)
Screenshot: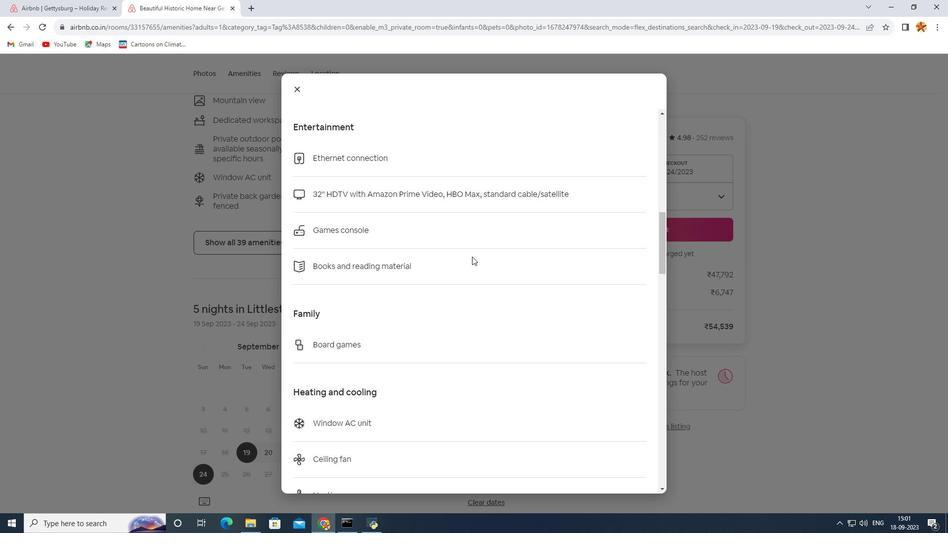 
Action: Mouse scrolled (476, 260) with delta (0, 0)
Screenshot: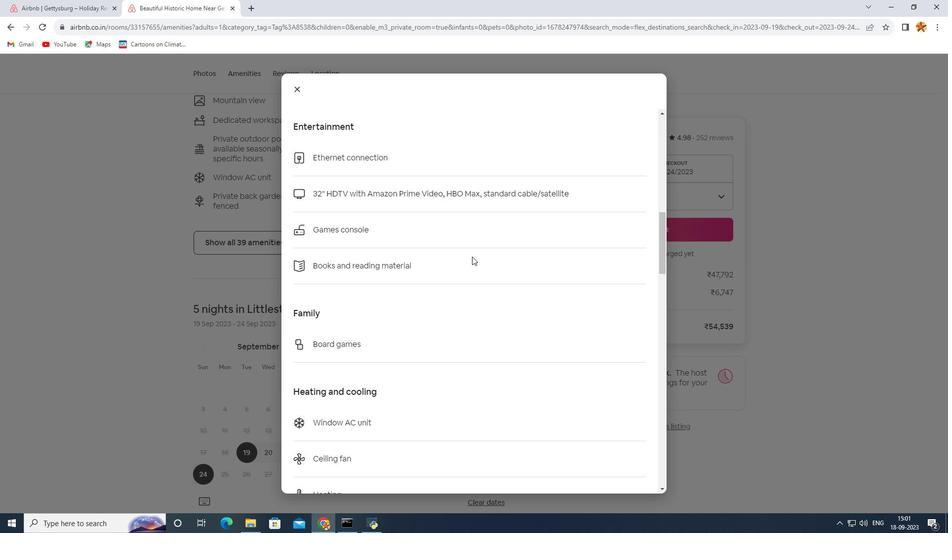 
Action: Mouse scrolled (476, 260) with delta (0, 0)
Screenshot: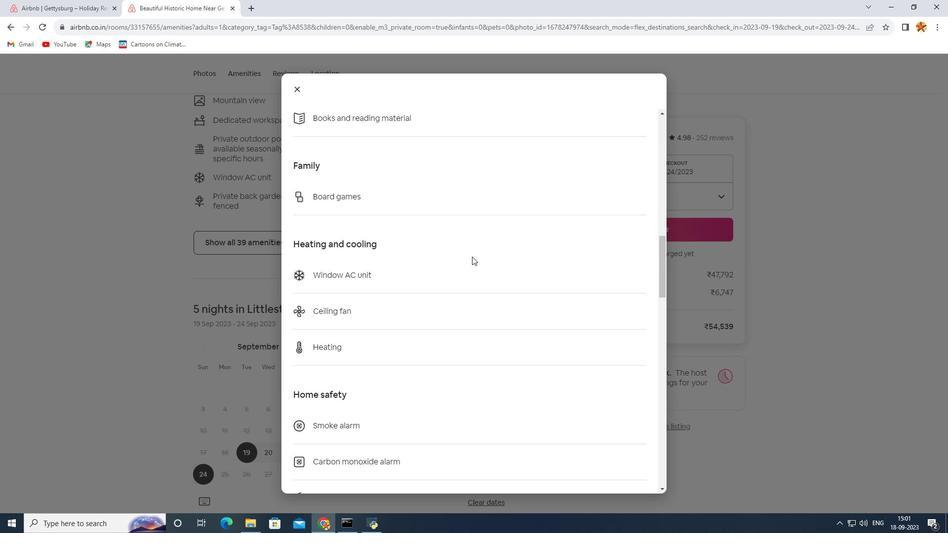 
Action: Mouse scrolled (476, 260) with delta (0, 0)
Screenshot: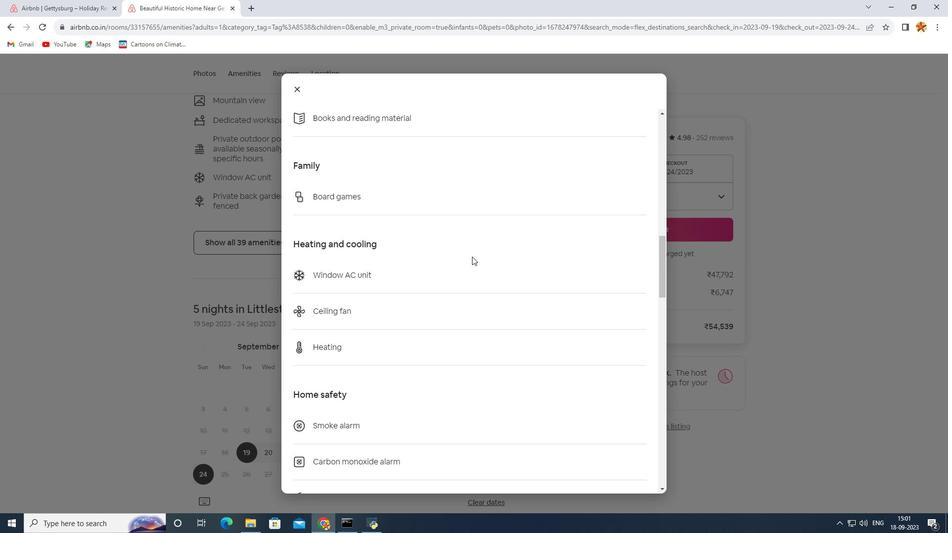 
Action: Mouse scrolled (476, 260) with delta (0, 0)
Screenshot: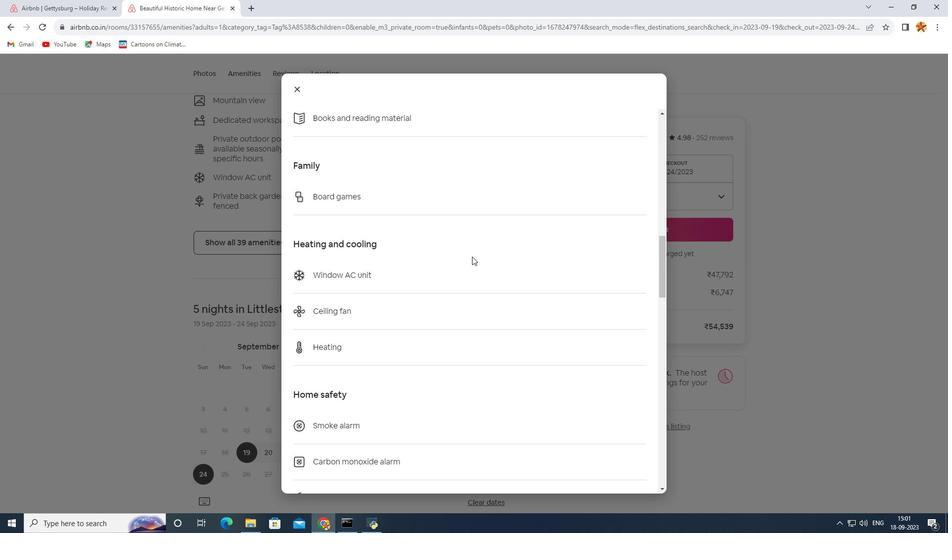 
Action: Mouse scrolled (476, 260) with delta (0, 0)
Screenshot: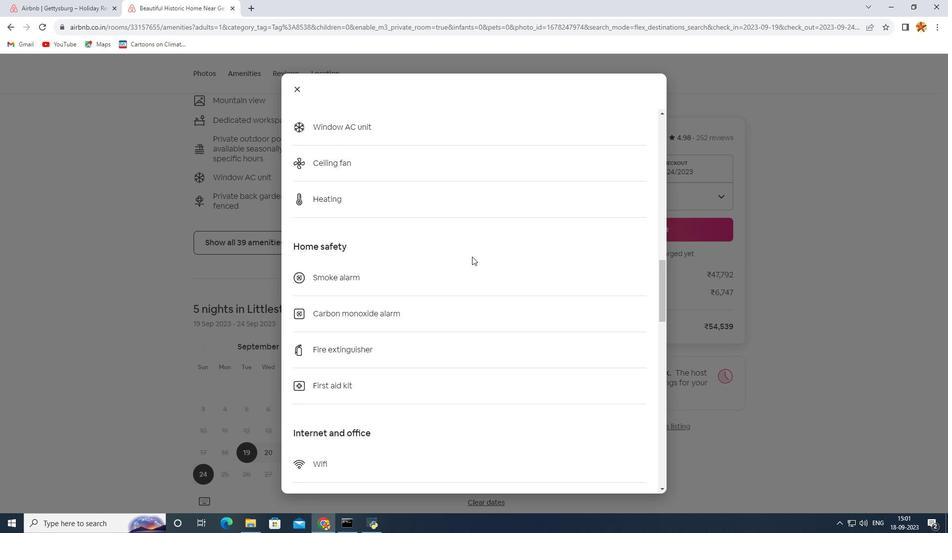 
Action: Mouse scrolled (476, 260) with delta (0, 0)
Screenshot: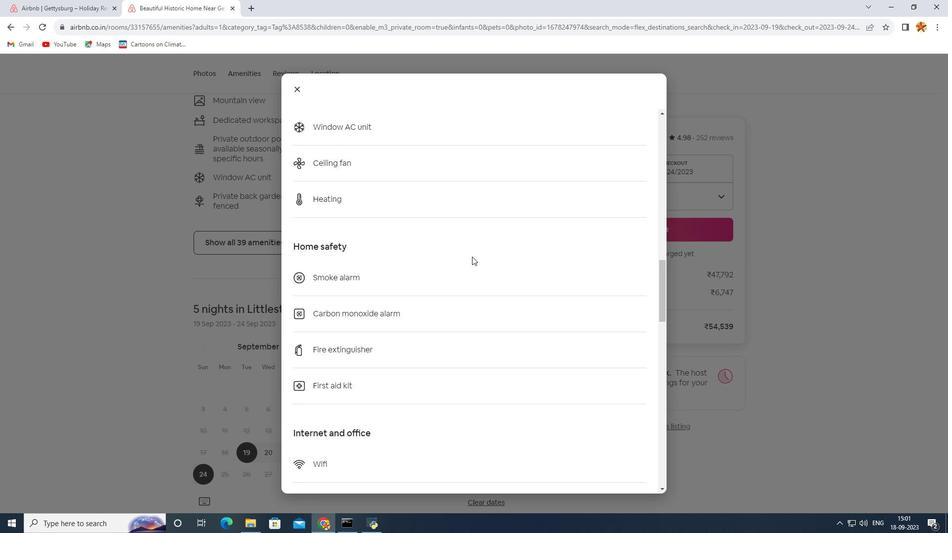 
Action: Mouse scrolled (476, 260) with delta (0, 0)
Screenshot: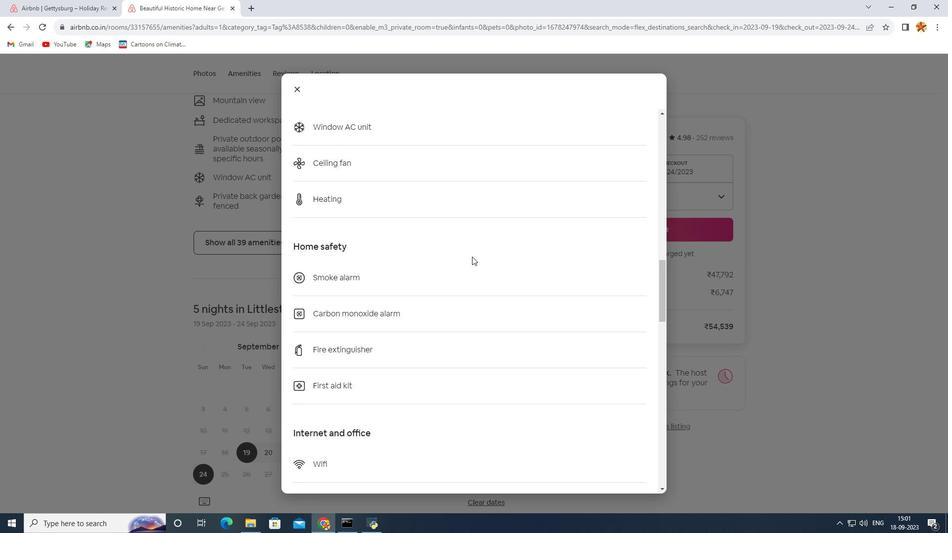 
Action: Mouse scrolled (476, 260) with delta (0, 0)
Screenshot: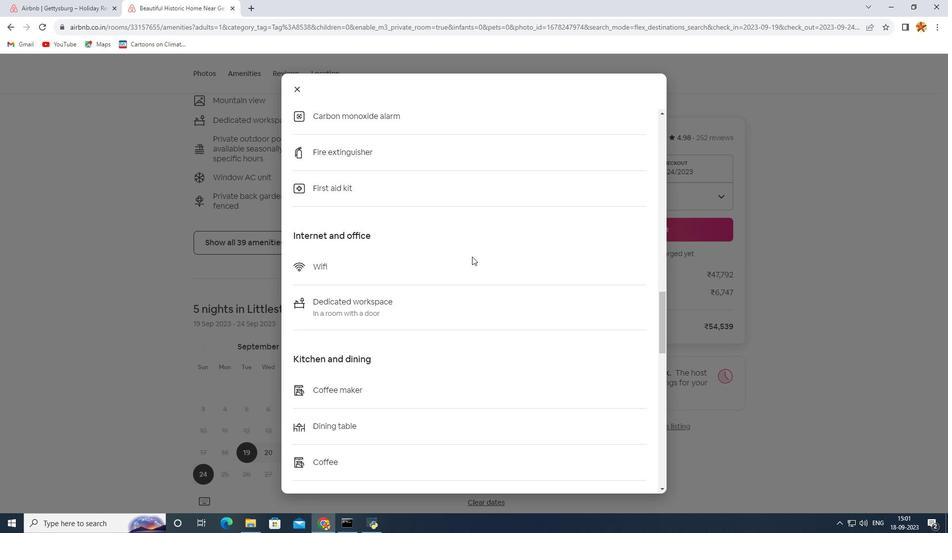 
Action: Mouse scrolled (476, 260) with delta (0, 0)
Screenshot: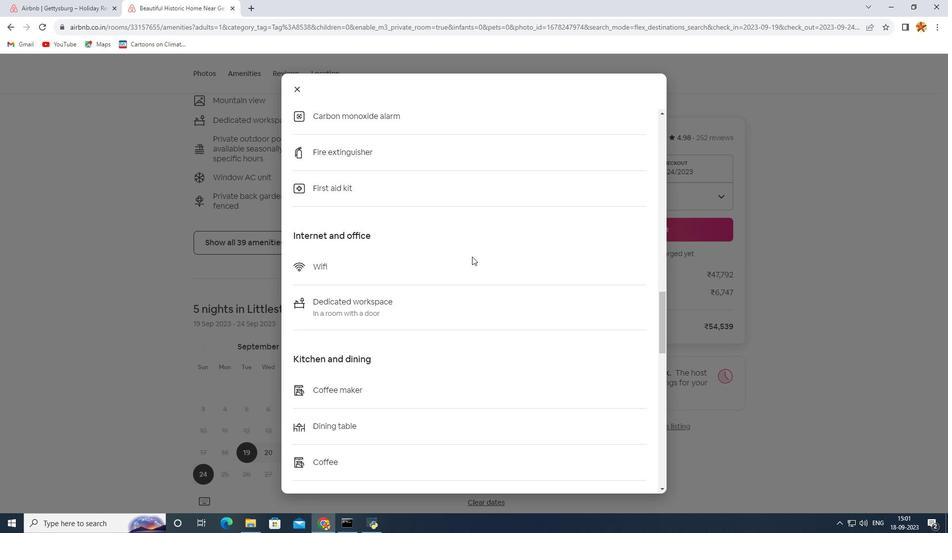 
Action: Mouse scrolled (476, 260) with delta (0, 0)
Screenshot: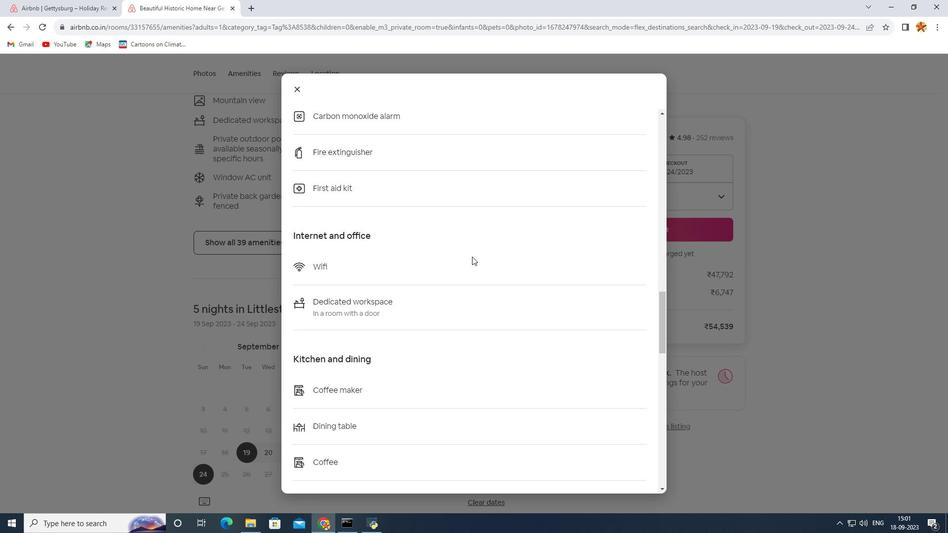 
Action: Mouse scrolled (476, 260) with delta (0, 0)
Screenshot: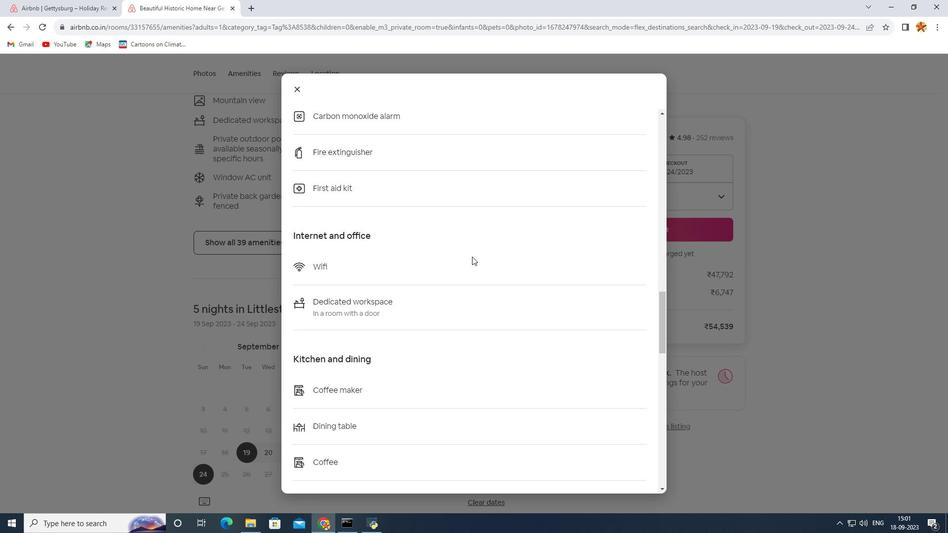 
Action: Mouse scrolled (476, 260) with delta (0, 0)
Screenshot: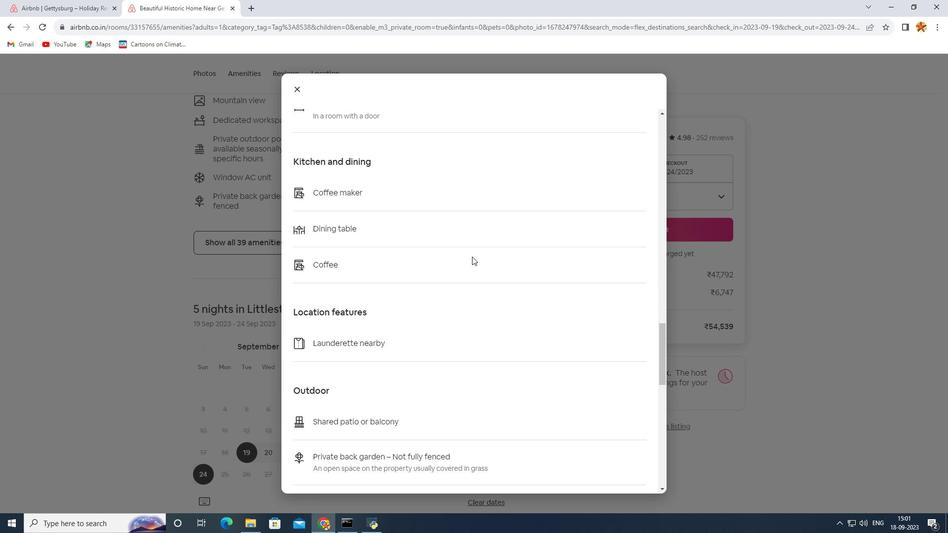 
Action: Mouse scrolled (476, 260) with delta (0, 0)
Screenshot: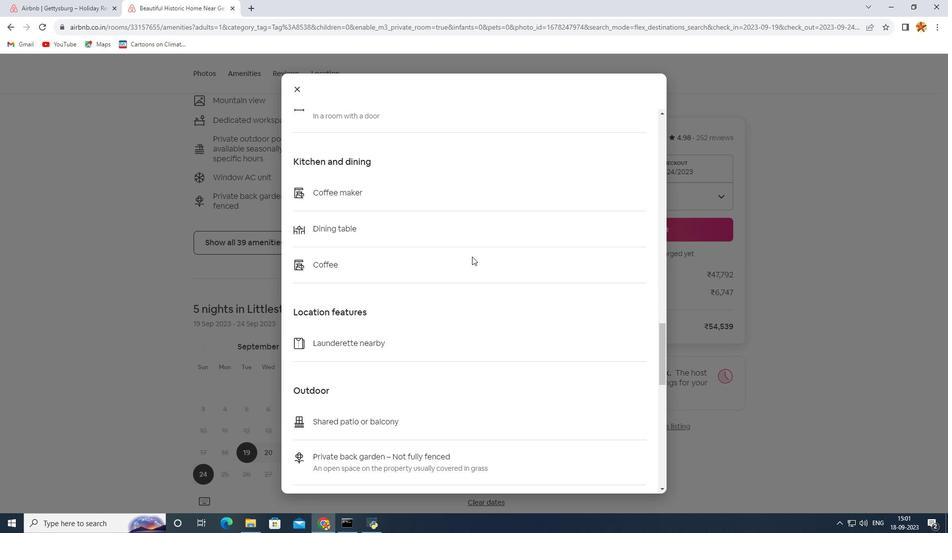 
Action: Mouse scrolled (476, 260) with delta (0, 0)
Screenshot: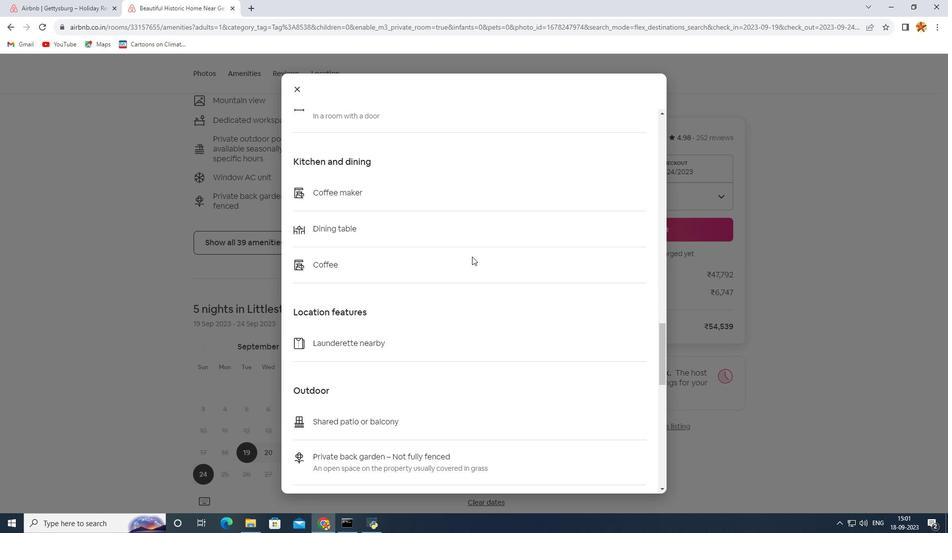 
Action: Mouse scrolled (476, 260) with delta (0, 0)
Screenshot: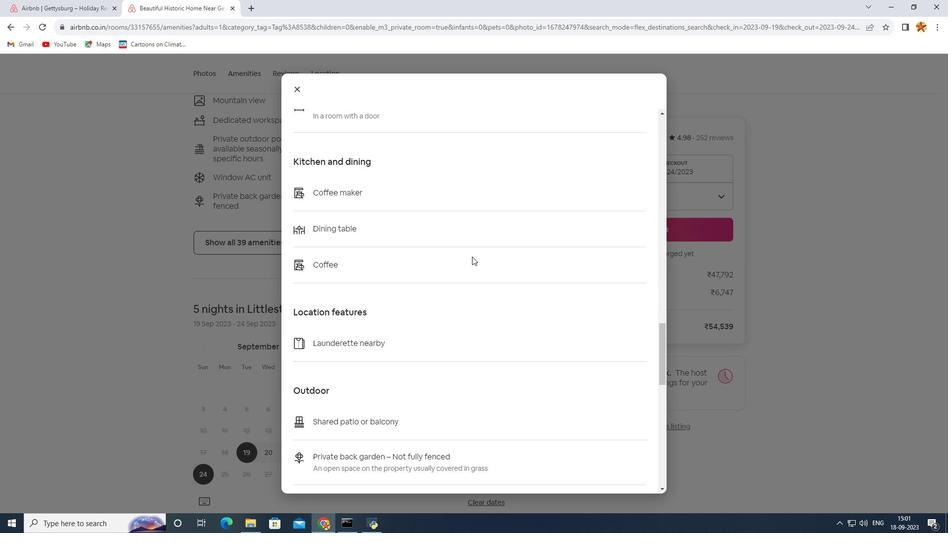 
Action: Mouse scrolled (476, 260) with delta (0, 0)
Screenshot: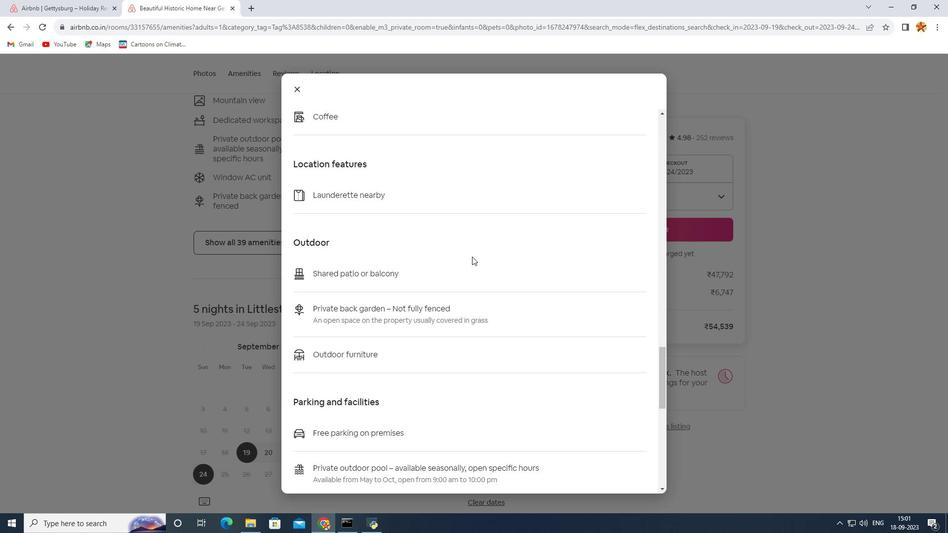 
Action: Mouse scrolled (476, 260) with delta (0, 0)
Screenshot: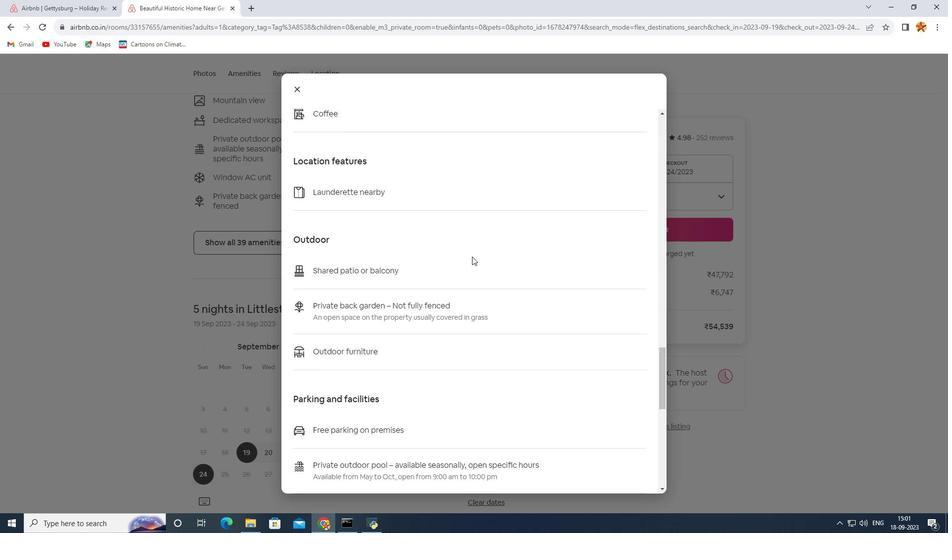 
Action: Mouse scrolled (476, 260) with delta (0, 0)
Screenshot: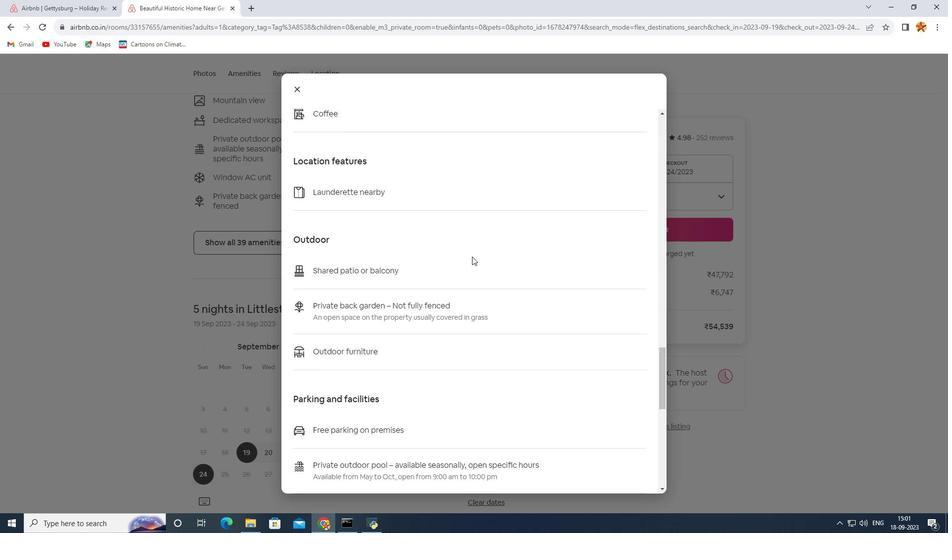 
Action: Mouse scrolled (476, 260) with delta (0, 0)
Screenshot: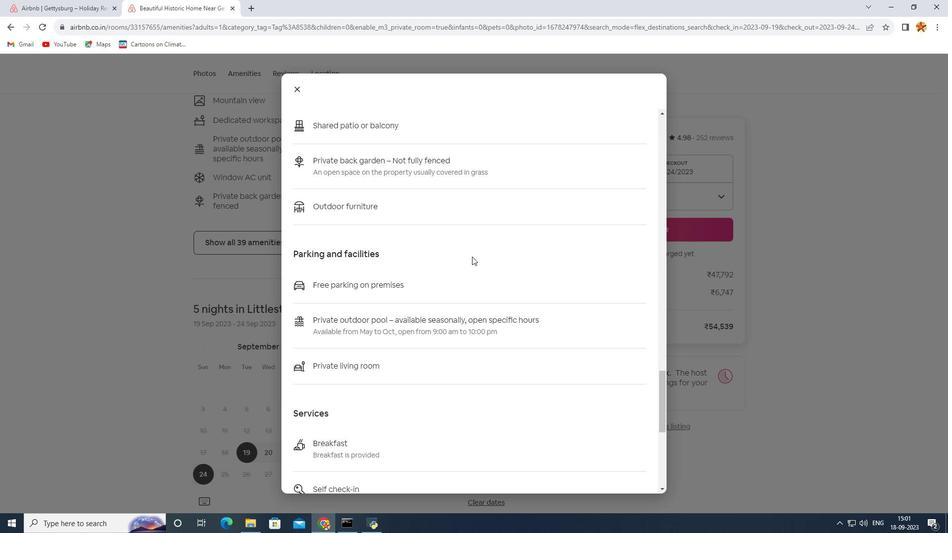 
Action: Mouse scrolled (476, 260) with delta (0, 0)
Screenshot: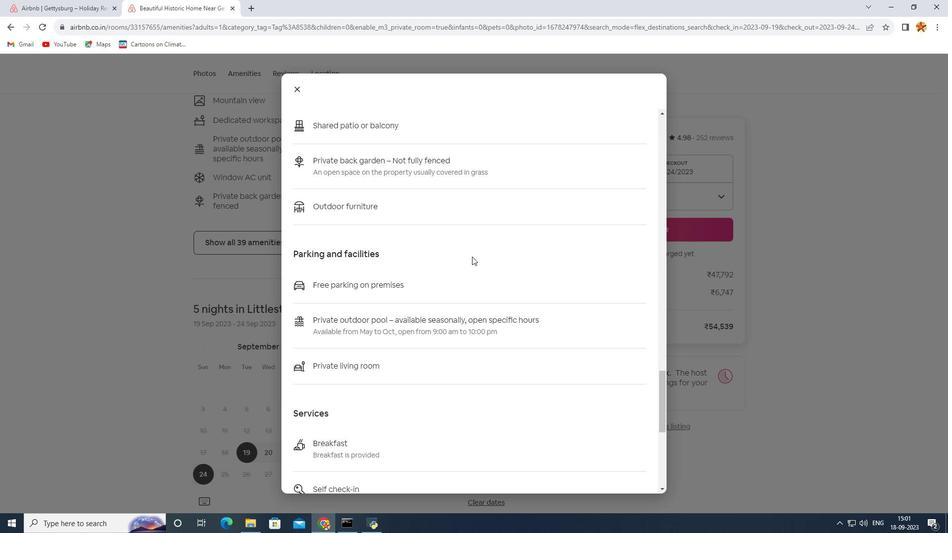 
Action: Mouse scrolled (476, 260) with delta (0, 0)
Screenshot: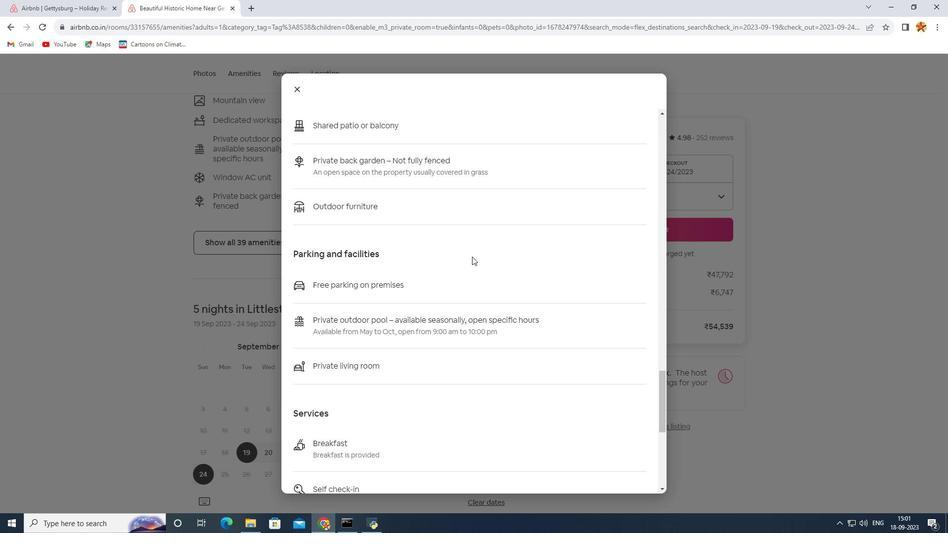 
Action: Mouse scrolled (476, 260) with delta (0, 0)
Screenshot: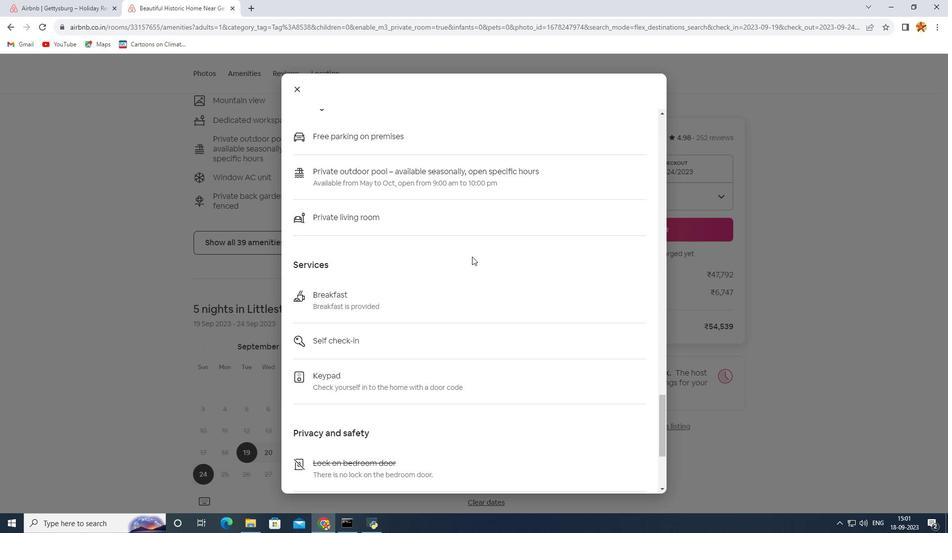 
Action: Mouse scrolled (476, 260) with delta (0, 0)
Screenshot: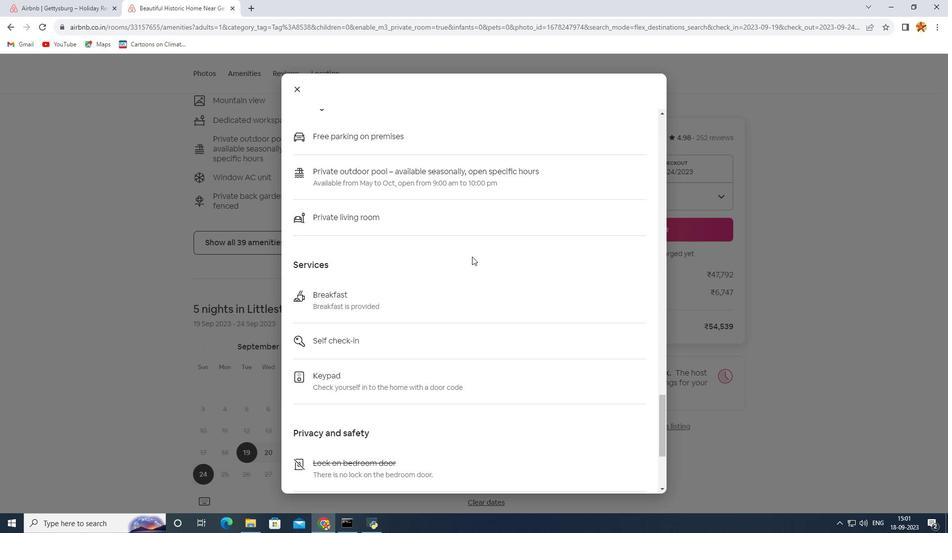
Action: Mouse scrolled (476, 260) with delta (0, 0)
Screenshot: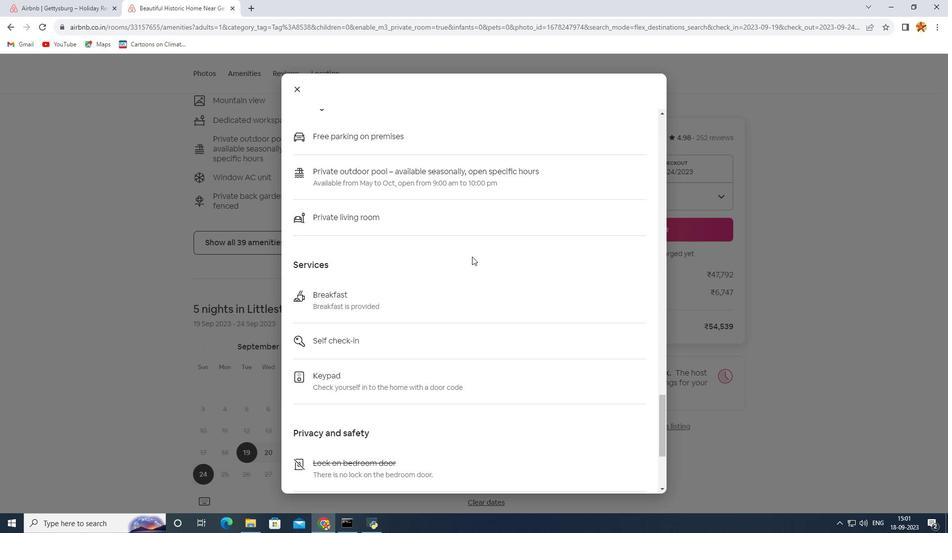 
Action: Mouse scrolled (476, 260) with delta (0, 0)
Screenshot: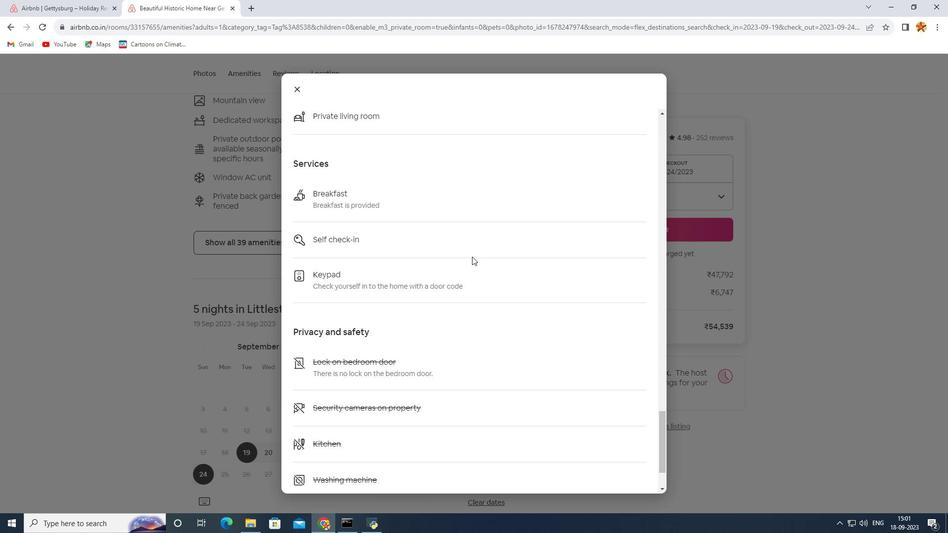 
Action: Mouse scrolled (476, 260) with delta (0, 0)
Screenshot: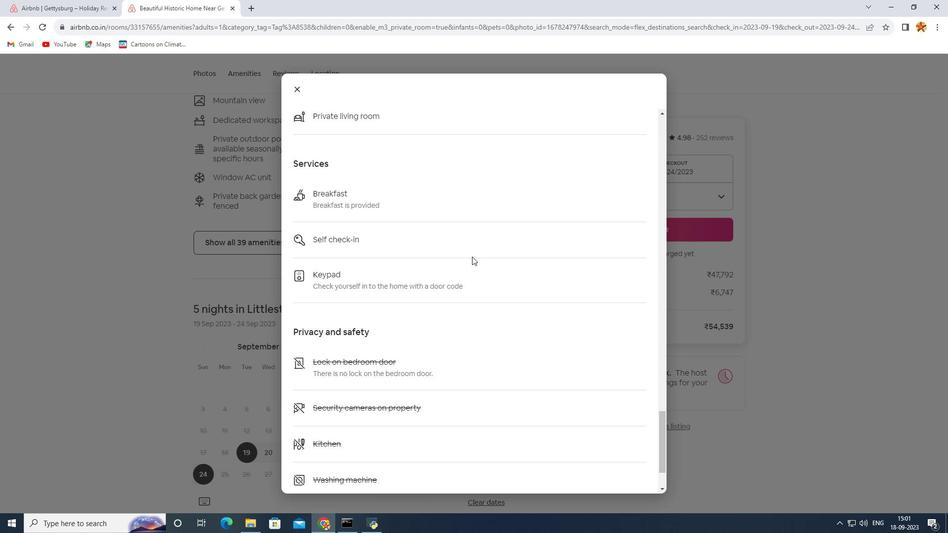 
Action: Mouse scrolled (476, 260) with delta (0, 0)
Screenshot: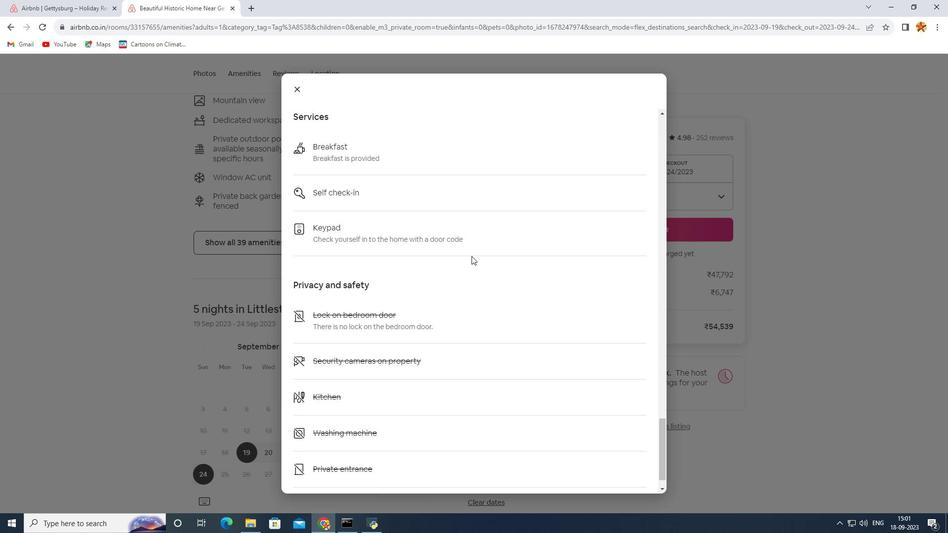 
Action: Mouse scrolled (476, 260) with delta (0, 0)
Screenshot: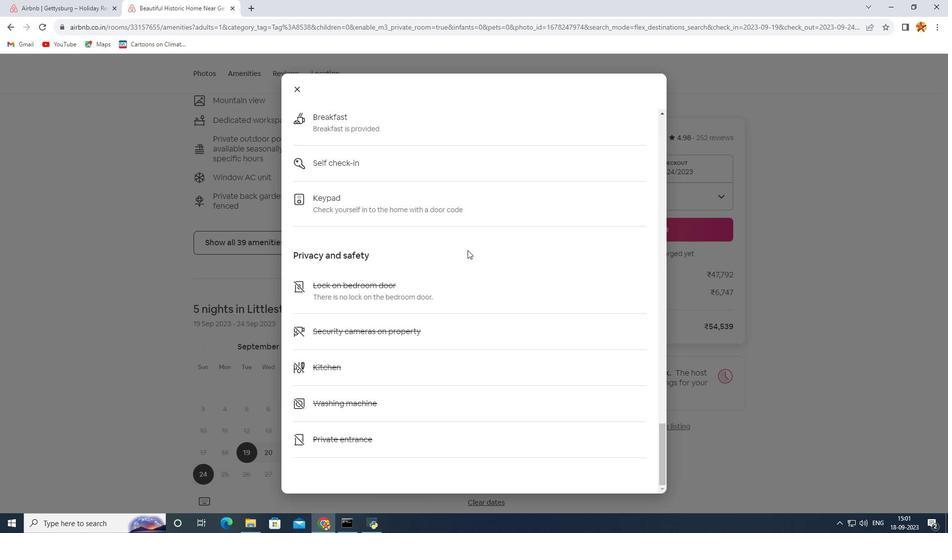 
Action: Mouse scrolled (476, 260) with delta (0, 0)
Screenshot: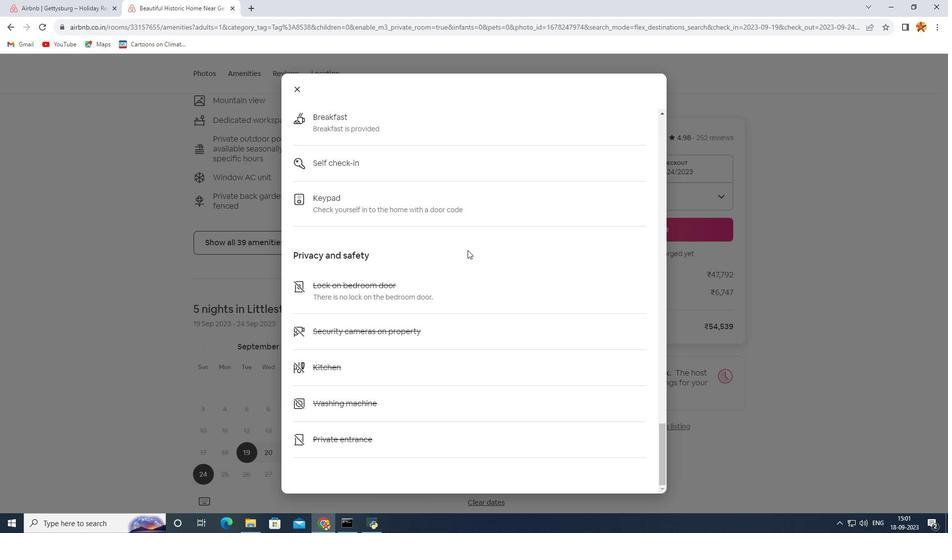 
Action: Mouse scrolled (476, 260) with delta (0, 0)
Screenshot: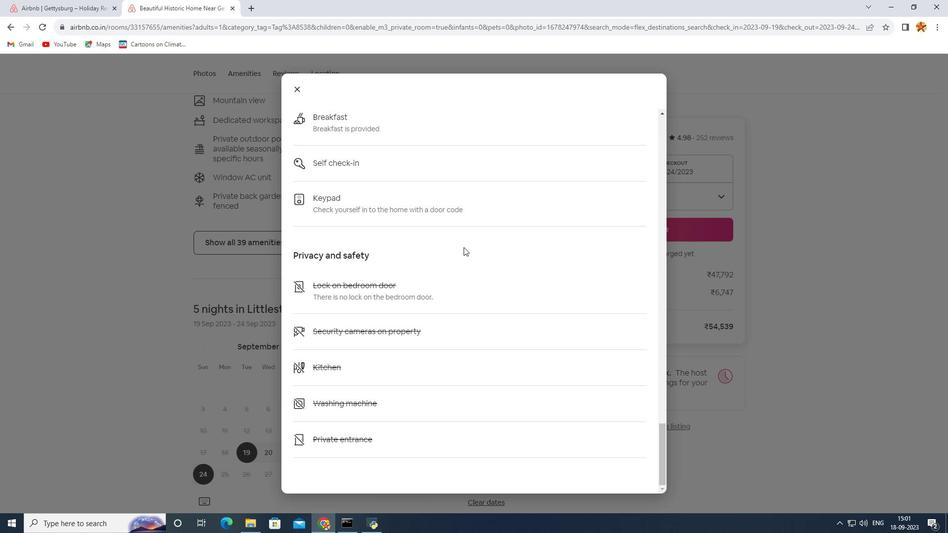
Action: Mouse moved to (471, 254)
Screenshot: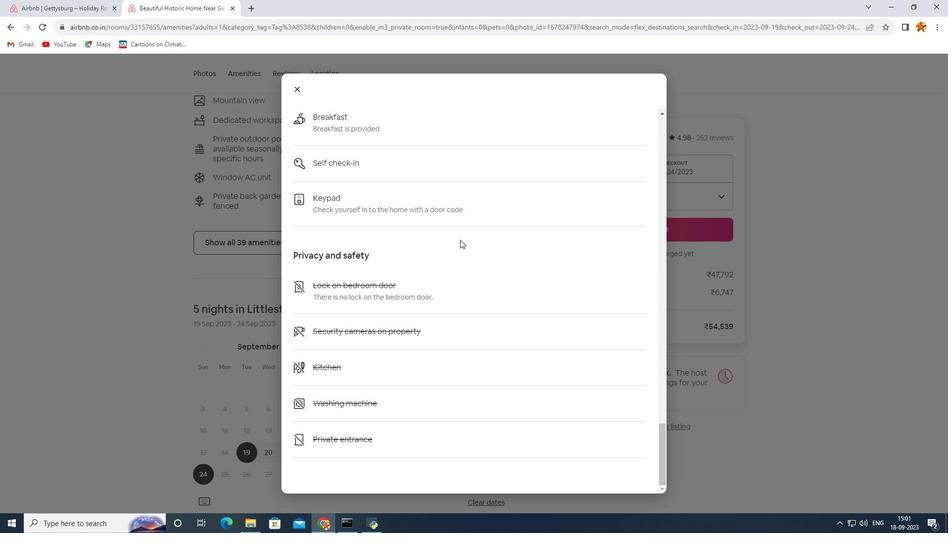 
Action: Mouse scrolled (471, 253) with delta (0, 0)
Screenshot: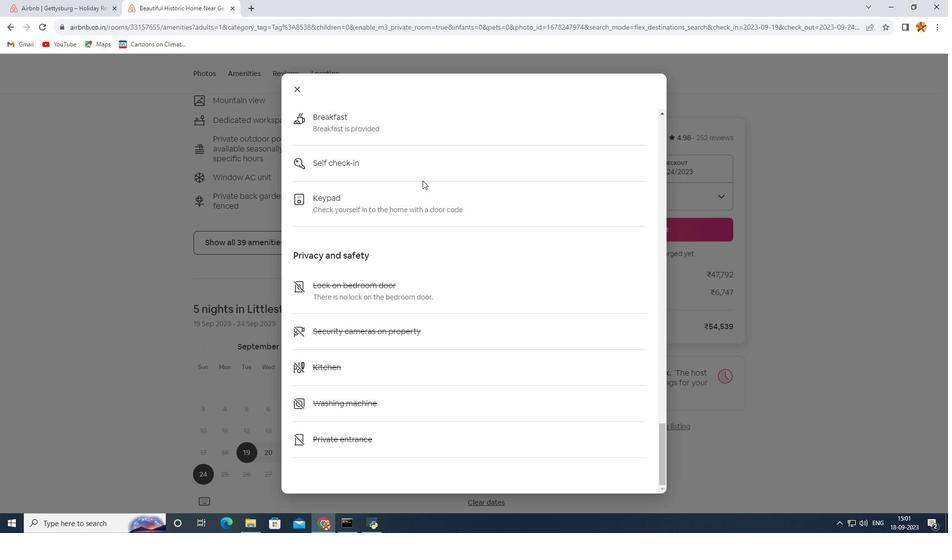 
Action: Mouse scrolled (471, 253) with delta (0, 0)
Screenshot: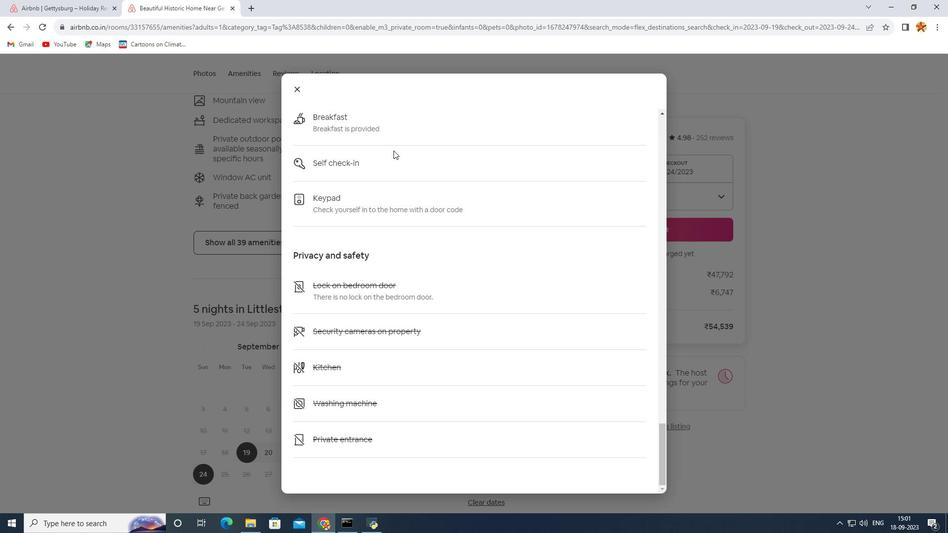 
Action: Mouse moved to (302, 95)
Screenshot: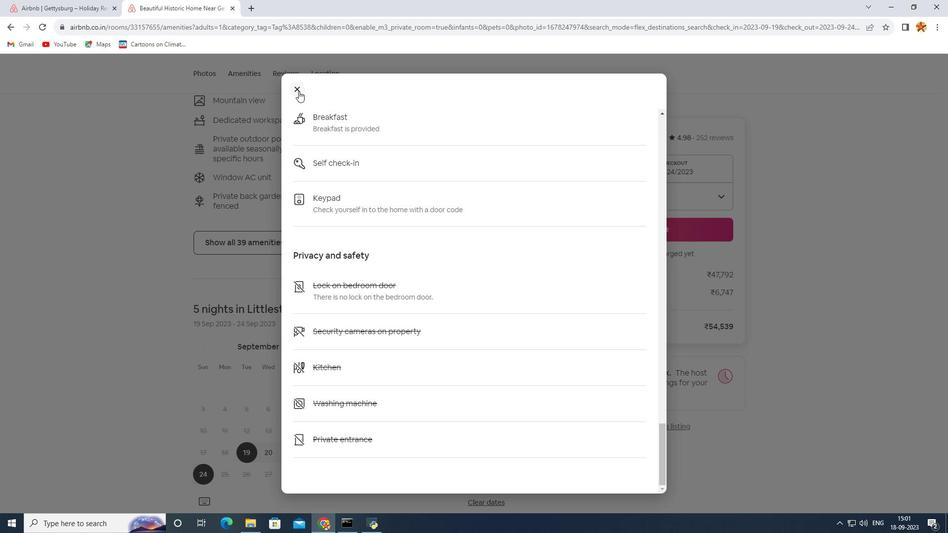 
Action: Mouse pressed left at (302, 95)
Screenshot: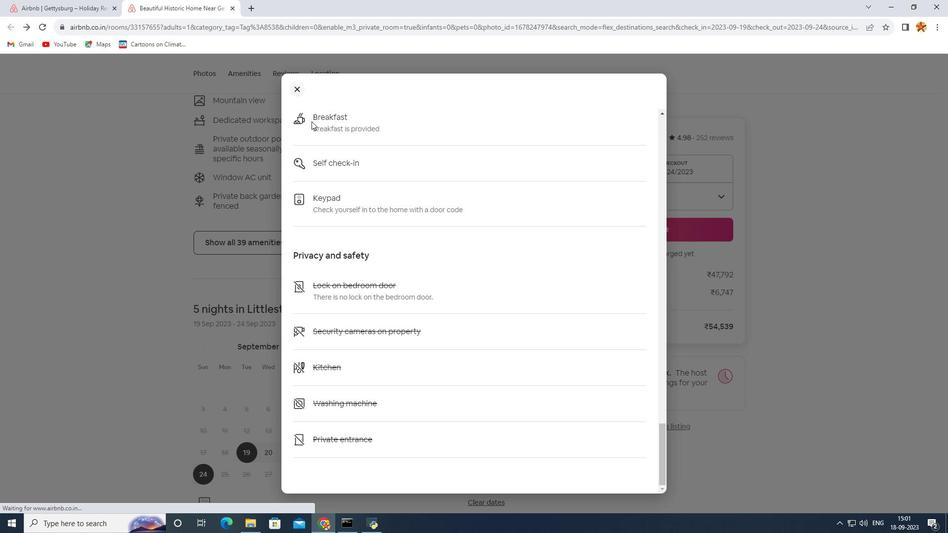 
Action: Mouse moved to (317, 227)
Screenshot: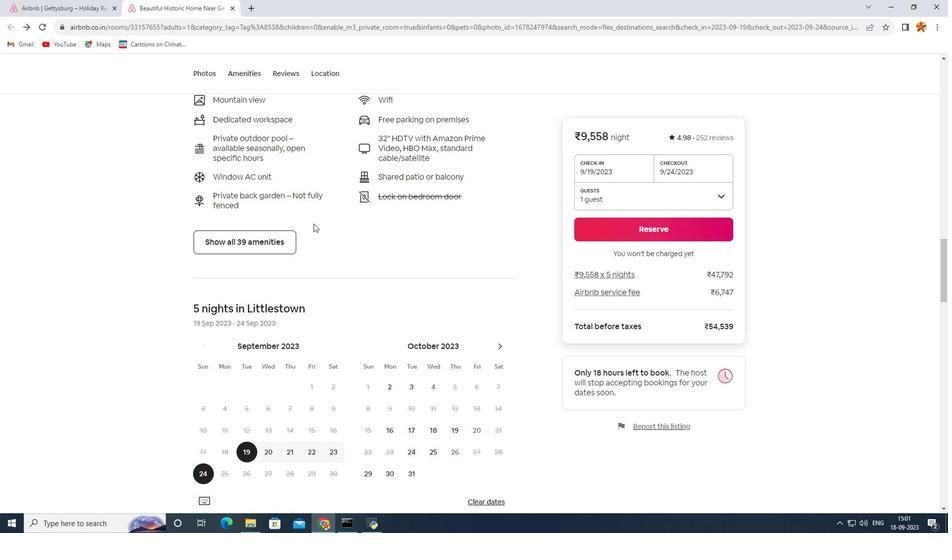 
Action: Mouse scrolled (317, 227) with delta (0, 0)
Screenshot: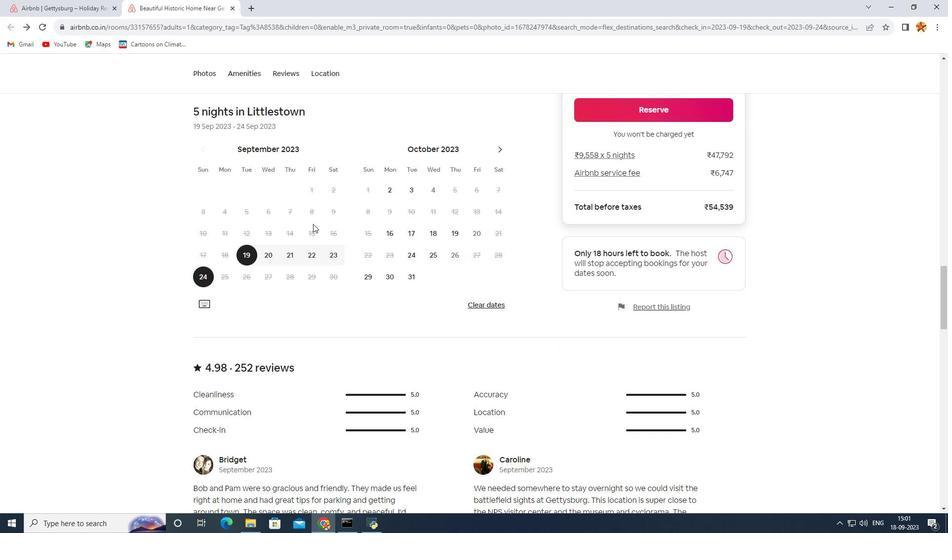 
Action: Mouse scrolled (317, 227) with delta (0, 0)
Screenshot: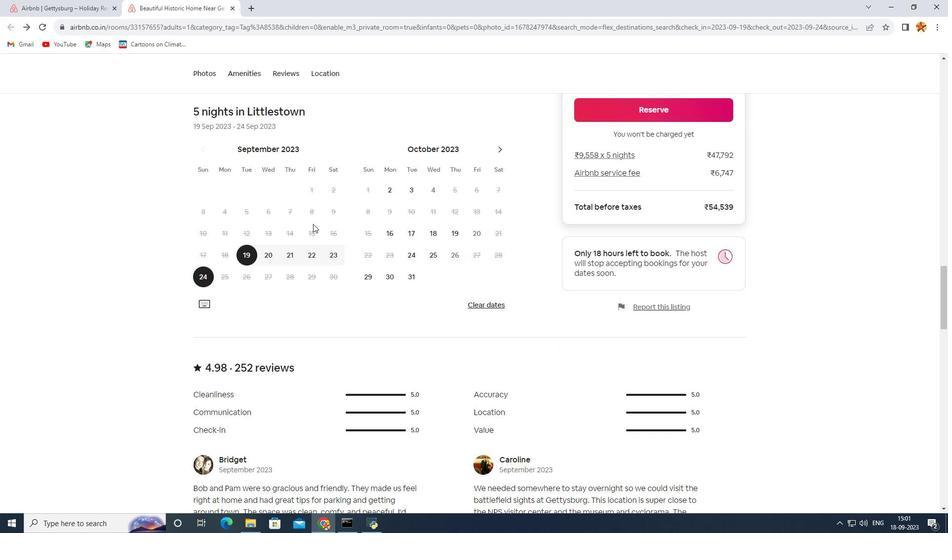 
Action: Mouse scrolled (317, 227) with delta (0, 0)
Screenshot: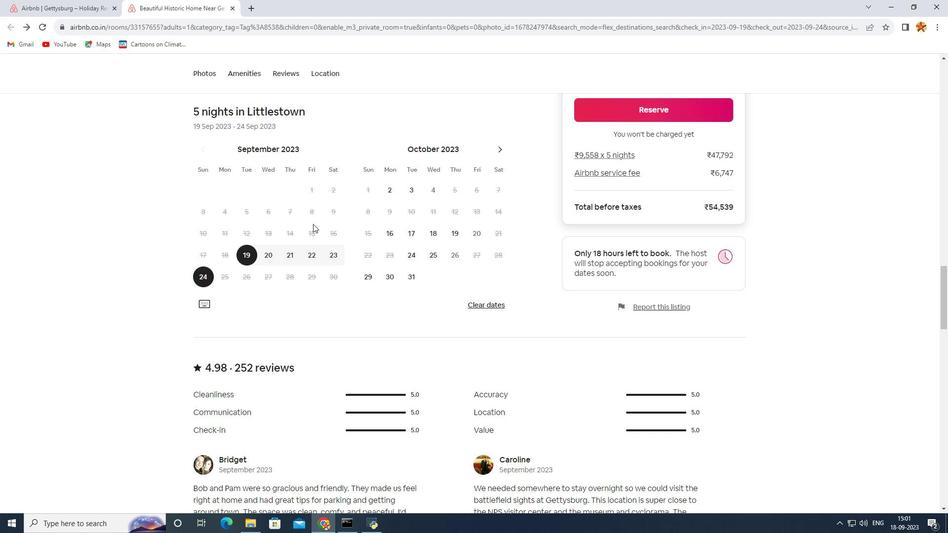 
Action: Mouse scrolled (317, 227) with delta (0, 0)
Screenshot: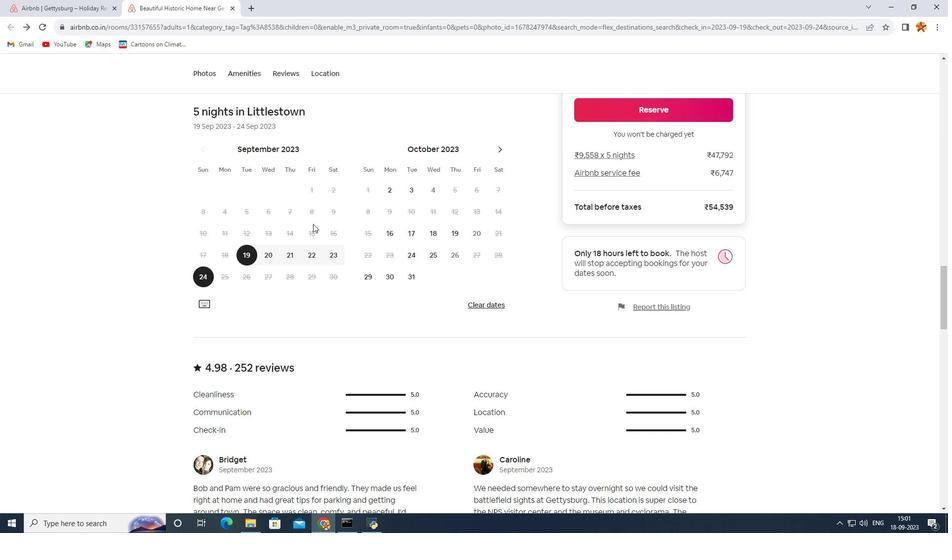 
Action: Mouse moved to (317, 228)
Screenshot: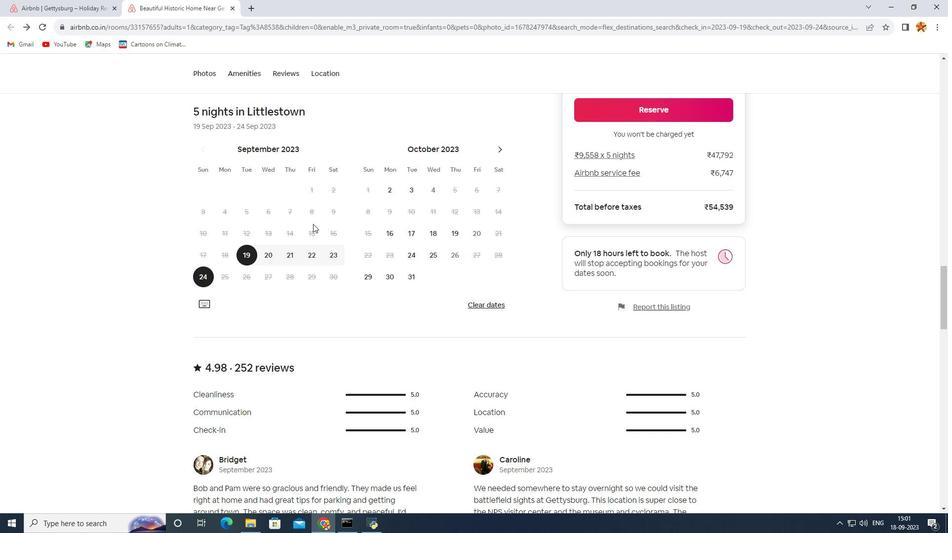 
Action: Mouse scrolled (317, 227) with delta (0, 0)
Screenshot: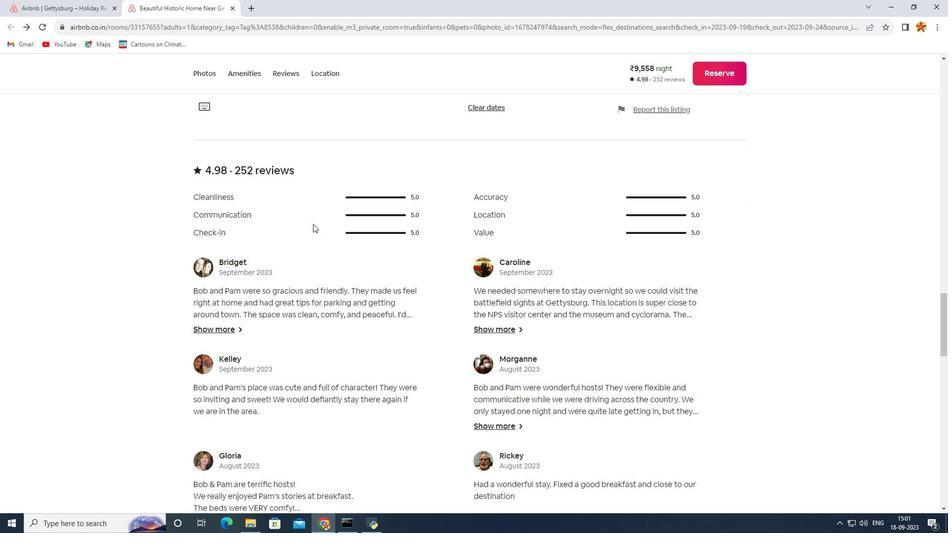 
Action: Mouse scrolled (317, 227) with delta (0, 0)
Screenshot: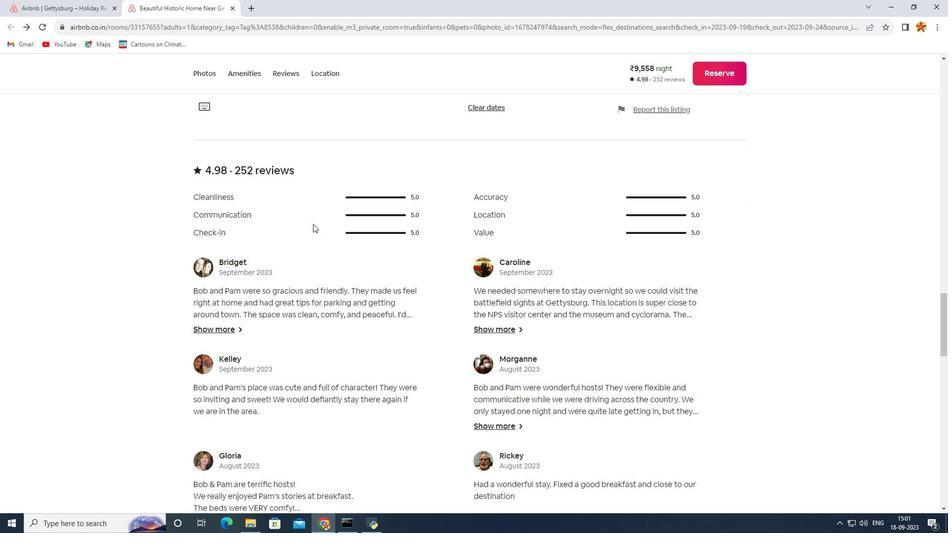 
Action: Mouse scrolled (317, 227) with delta (0, 0)
Screenshot: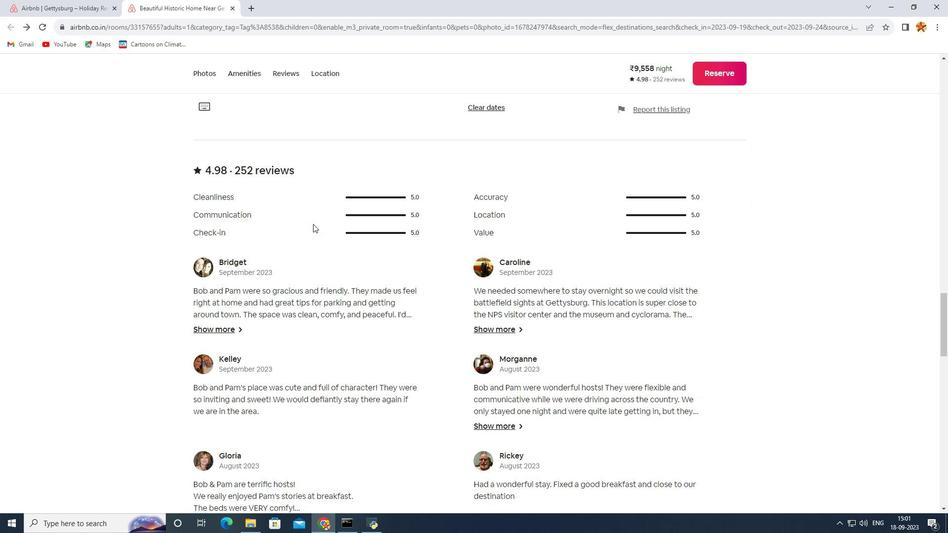 
Action: Mouse scrolled (317, 227) with delta (0, 0)
Screenshot: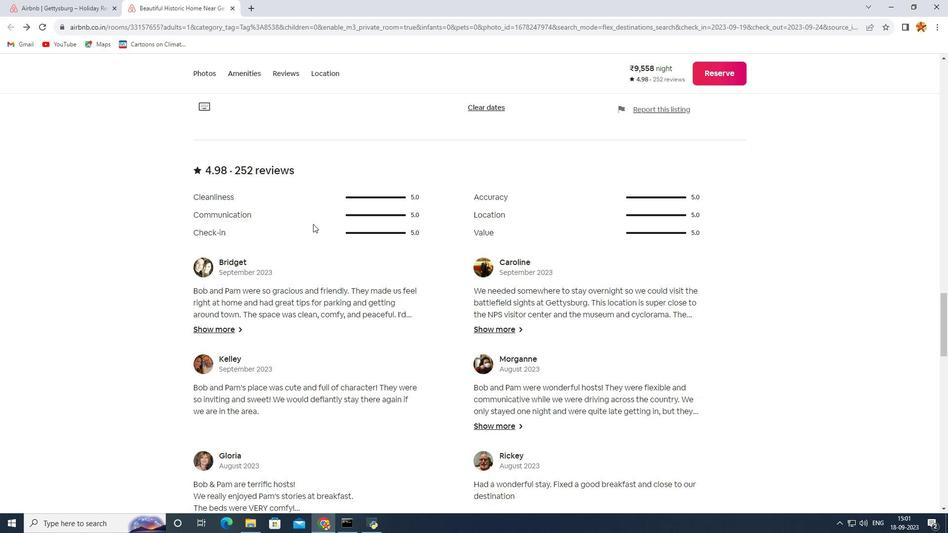 
Action: Mouse scrolled (317, 227) with delta (0, 0)
Screenshot: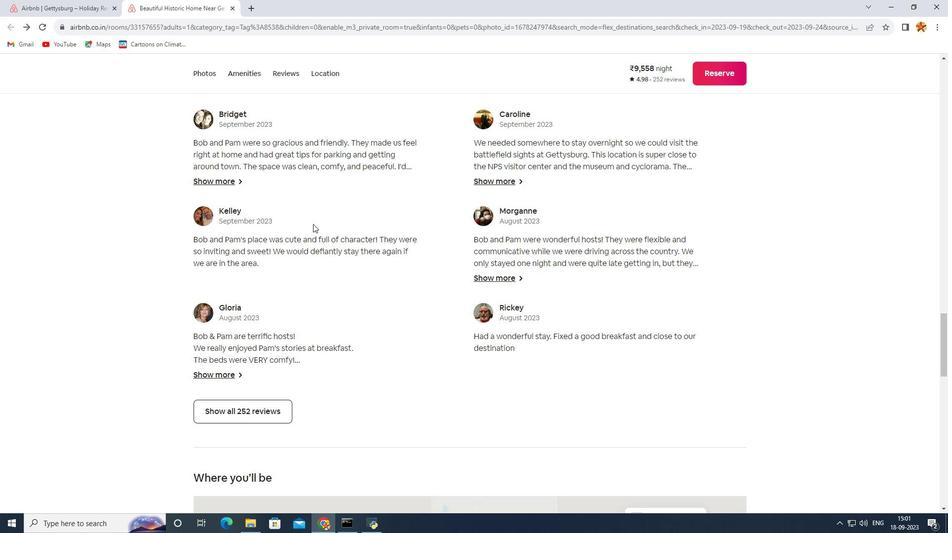 
Action: Mouse scrolled (317, 227) with delta (0, 0)
Screenshot: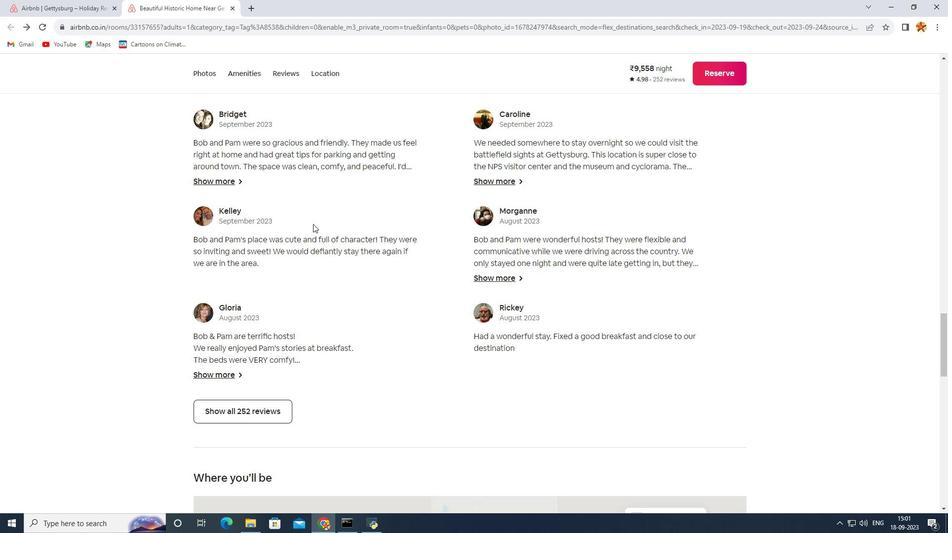 
Action: Mouse scrolled (317, 227) with delta (0, 0)
Screenshot: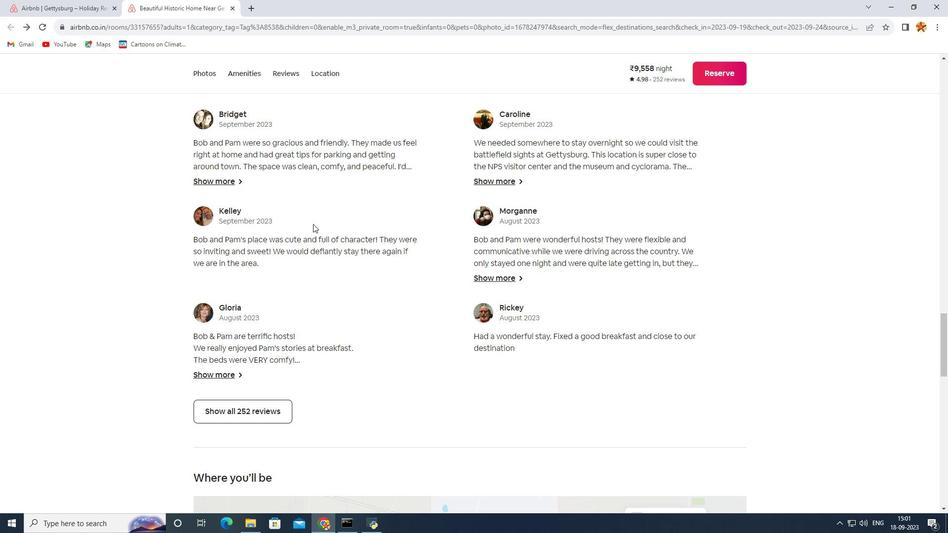 
Action: Mouse moved to (245, 407)
Screenshot: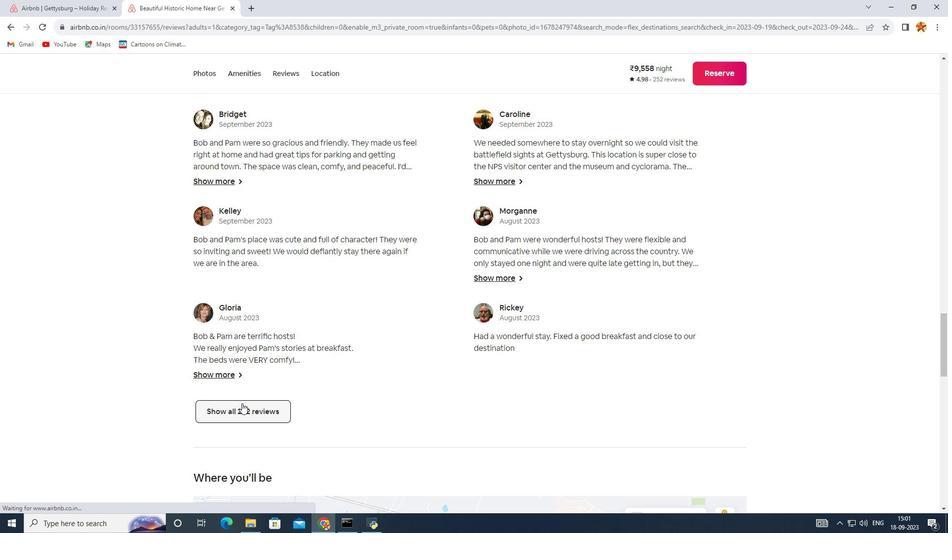 
Action: Mouse pressed left at (245, 407)
Screenshot: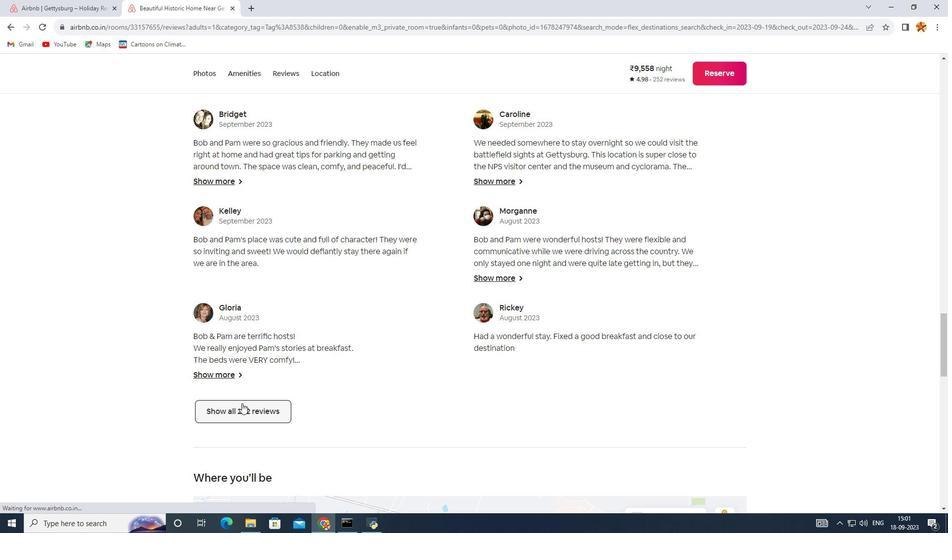 
Action: Mouse moved to (549, 292)
Screenshot: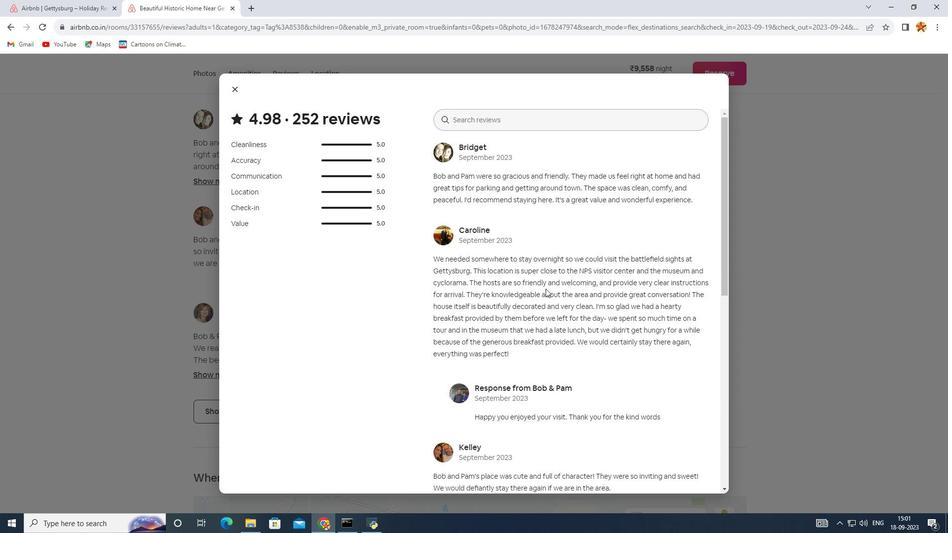 
Action: Mouse scrolled (549, 292) with delta (0, 0)
Screenshot: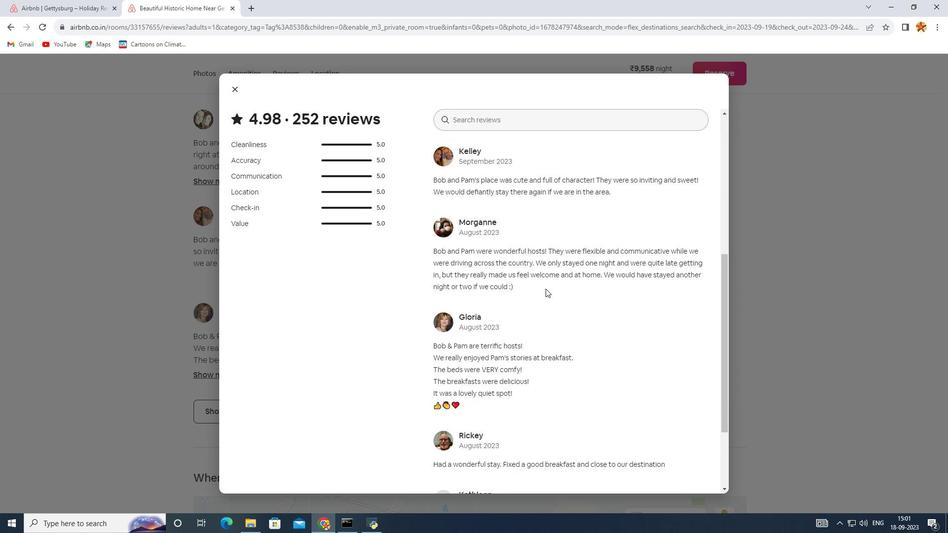 
Action: Mouse scrolled (549, 292) with delta (0, 0)
Screenshot: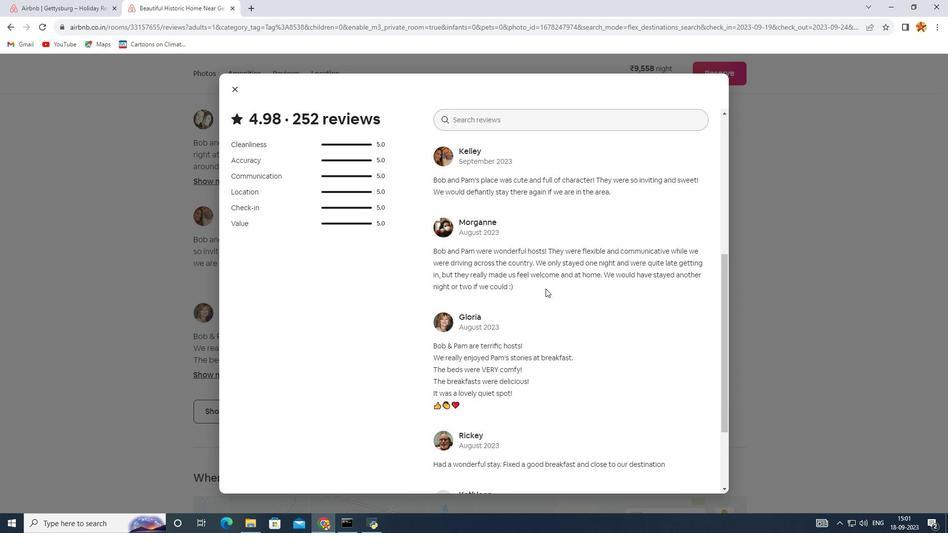 
Action: Mouse scrolled (549, 292) with delta (0, 0)
Screenshot: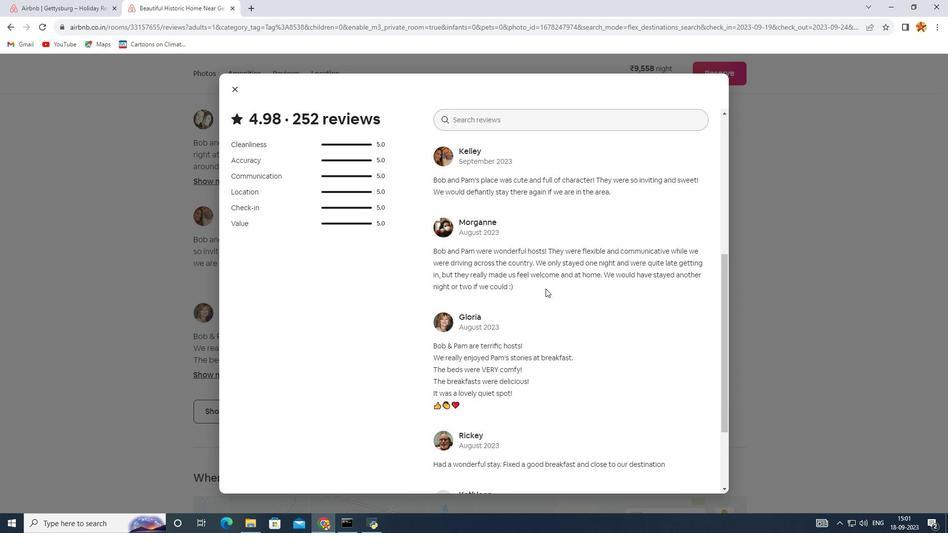 
Action: Mouse scrolled (549, 292) with delta (0, 0)
Screenshot: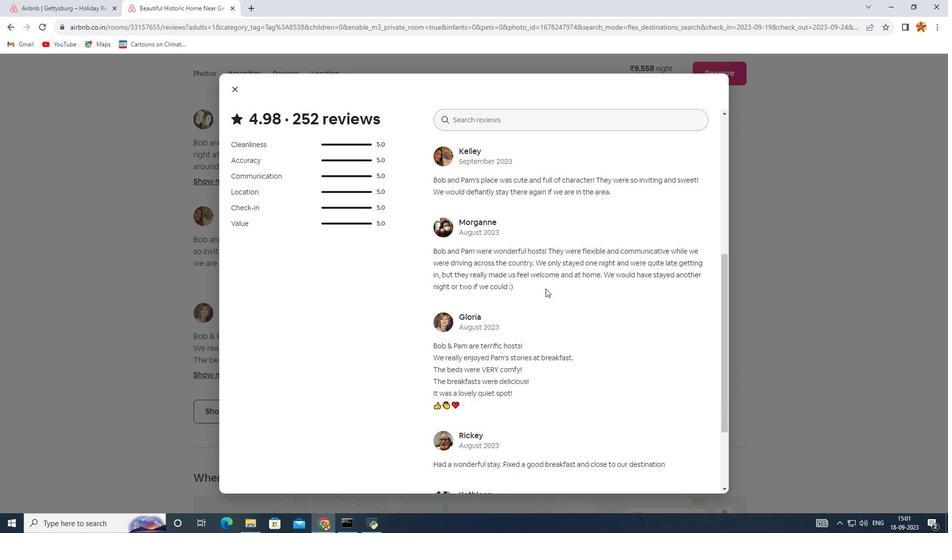 
Action: Mouse scrolled (549, 292) with delta (0, 0)
Screenshot: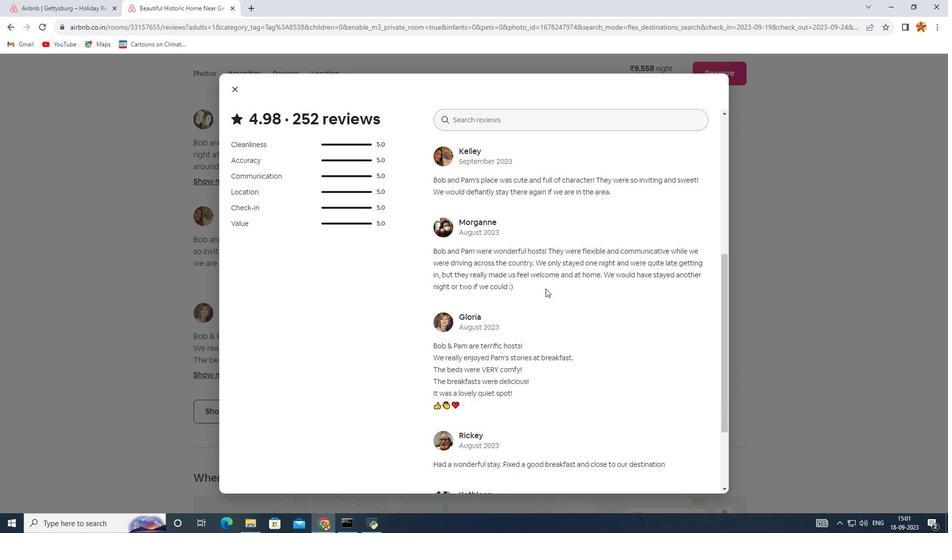 
Action: Mouse scrolled (549, 292) with delta (0, 0)
Screenshot: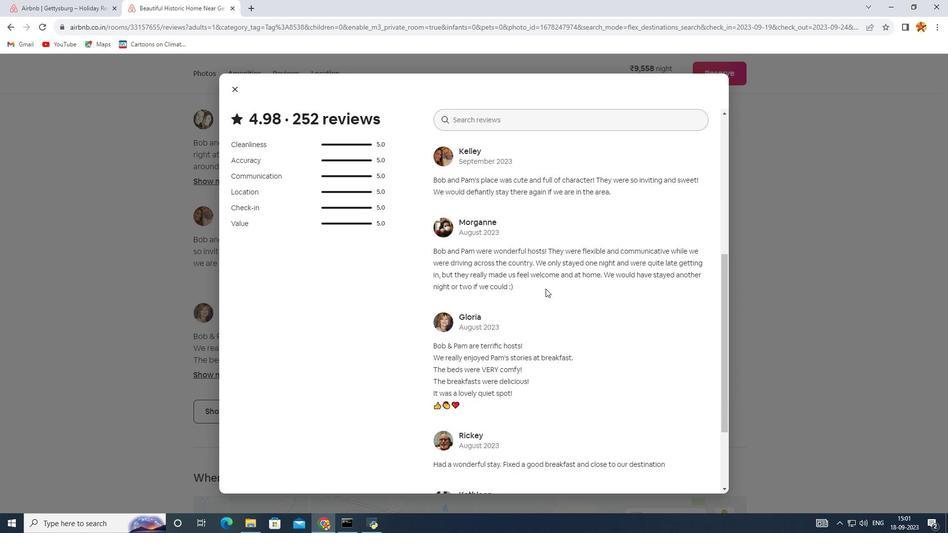 
Action: Mouse scrolled (549, 292) with delta (0, 0)
Screenshot: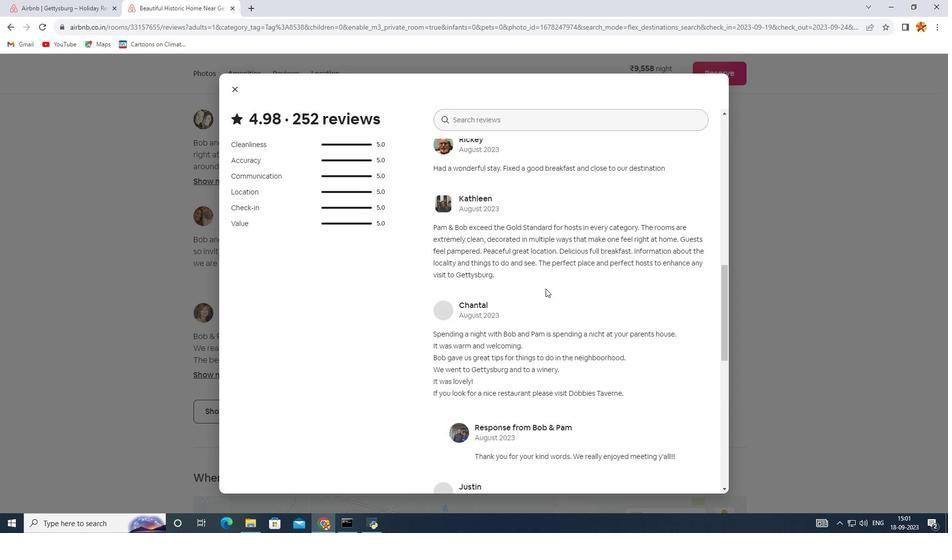 
Action: Mouse scrolled (549, 292) with delta (0, 0)
Screenshot: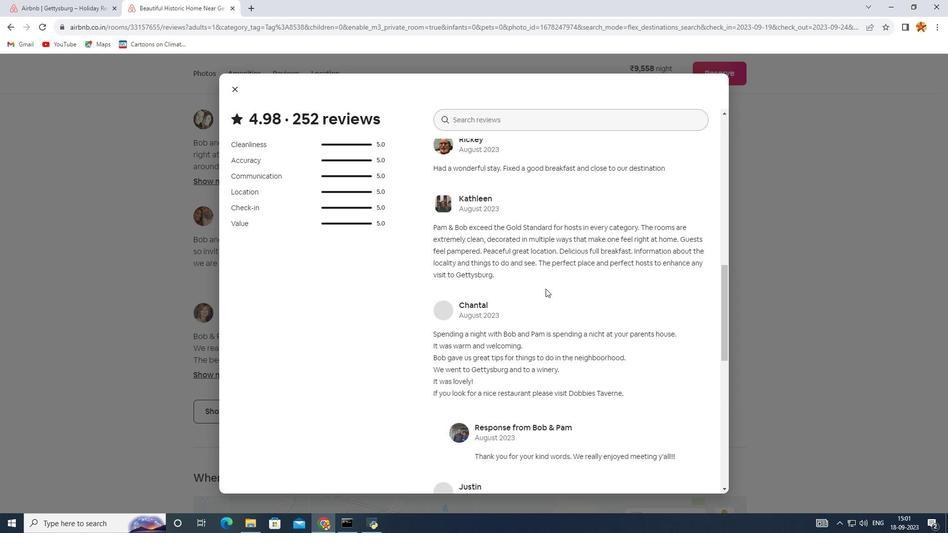 
Action: Mouse scrolled (549, 292) with delta (0, 0)
Screenshot: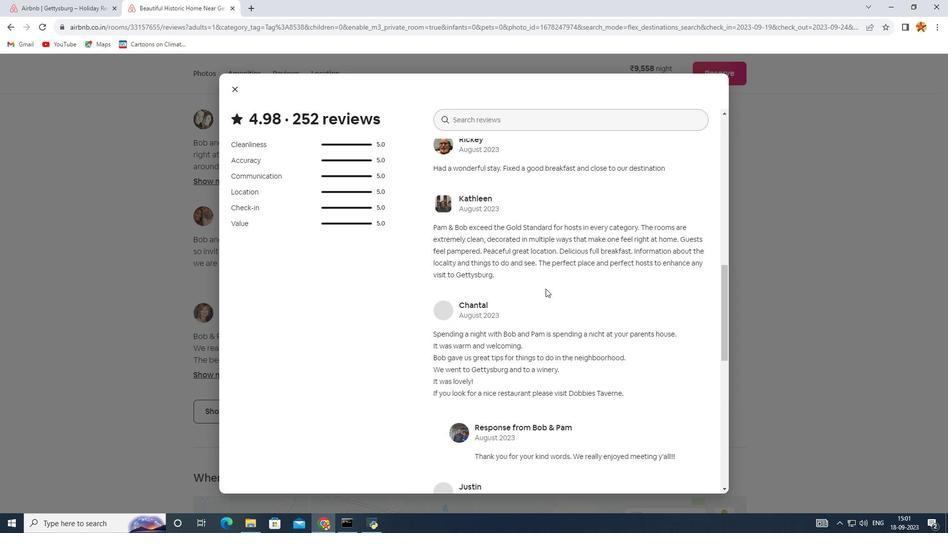 
Action: Mouse scrolled (549, 292) with delta (0, 0)
Screenshot: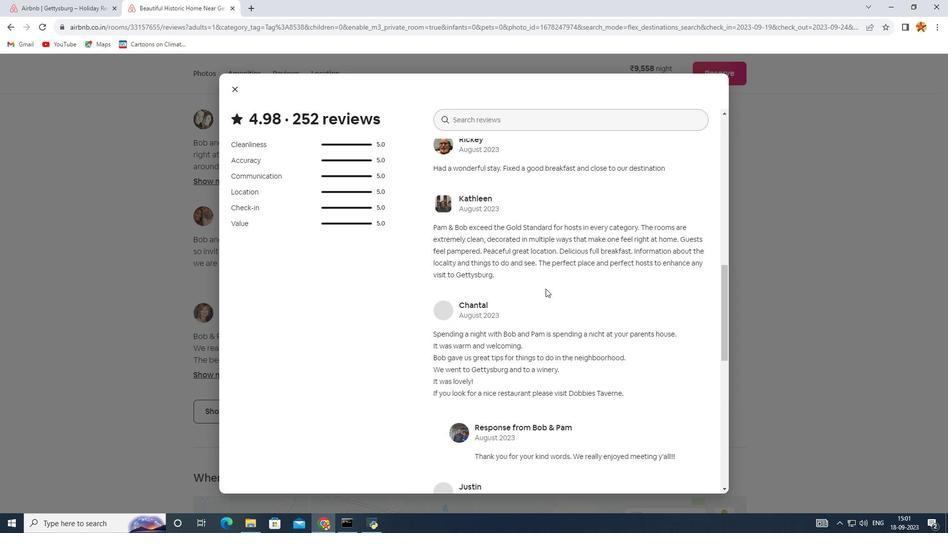 
Action: Mouse scrolled (549, 292) with delta (0, 0)
Screenshot: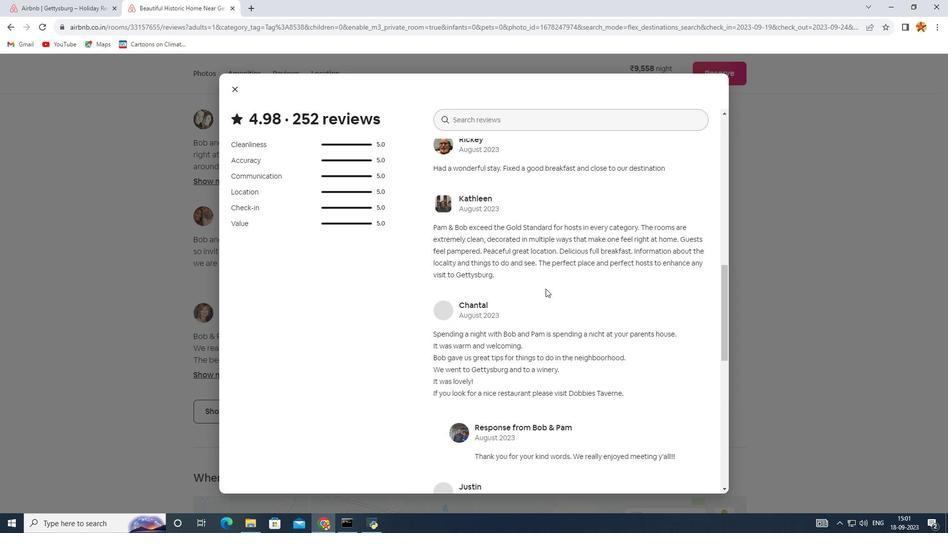 
Action: Mouse scrolled (549, 292) with delta (0, 0)
Screenshot: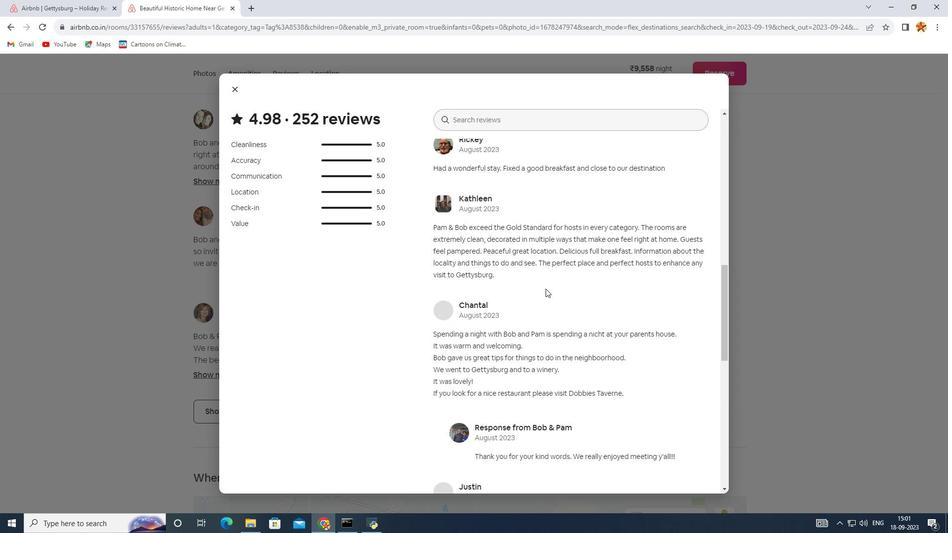 
Action: Mouse scrolled (549, 292) with delta (0, 0)
Screenshot: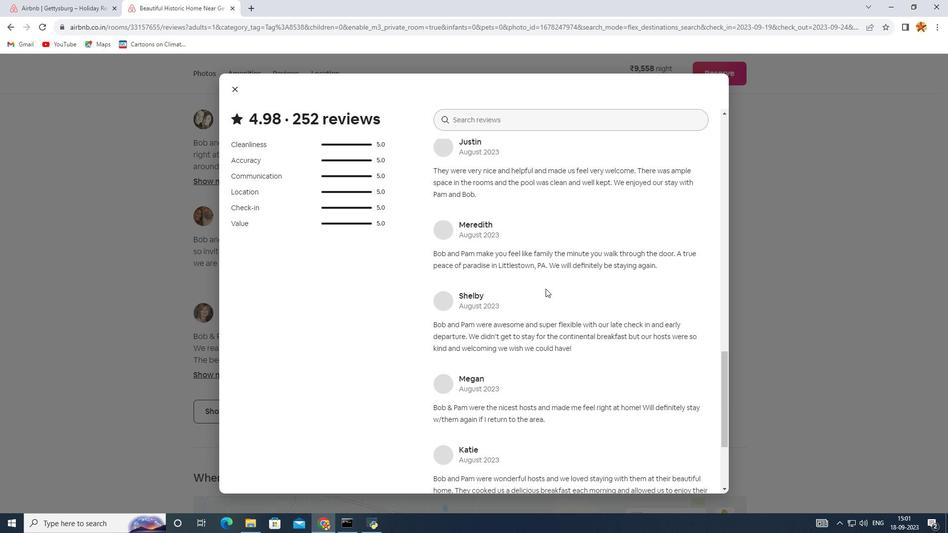 
Action: Mouse scrolled (549, 292) with delta (0, 0)
Screenshot: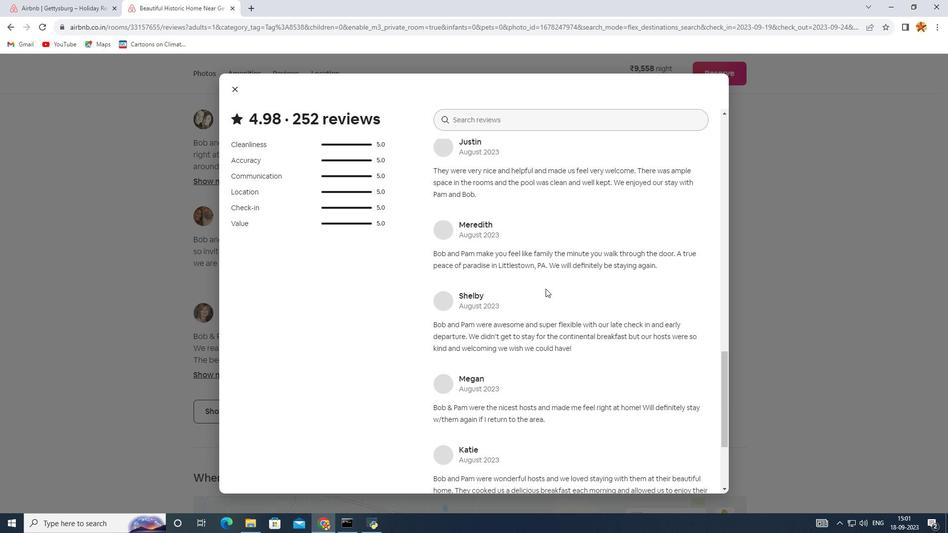 
Action: Mouse scrolled (549, 292) with delta (0, 0)
Screenshot: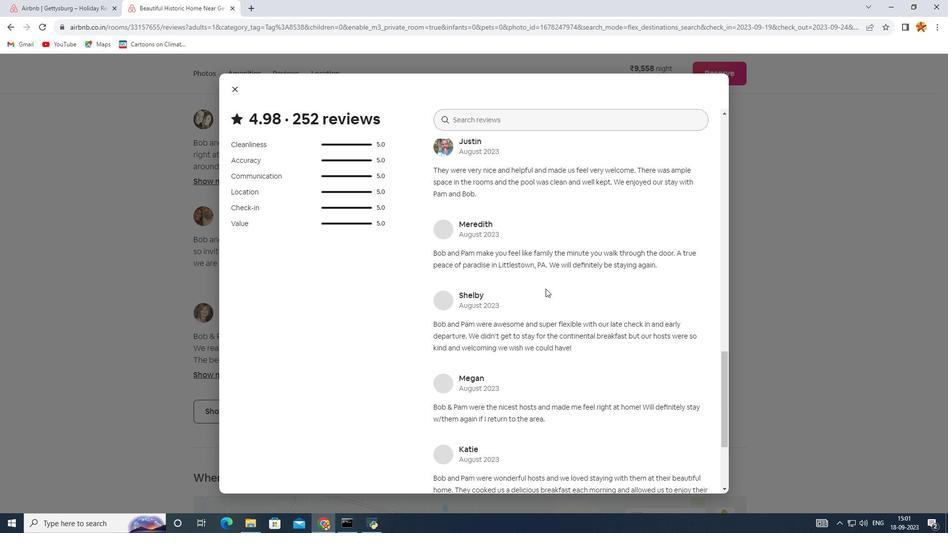 
Action: Mouse scrolled (549, 292) with delta (0, 0)
Screenshot: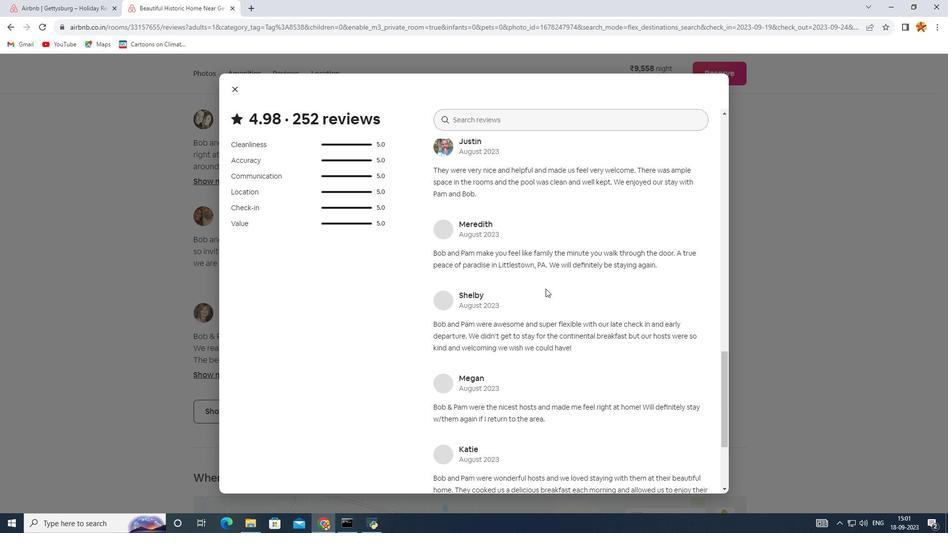 
Action: Mouse scrolled (549, 292) with delta (0, 0)
Screenshot: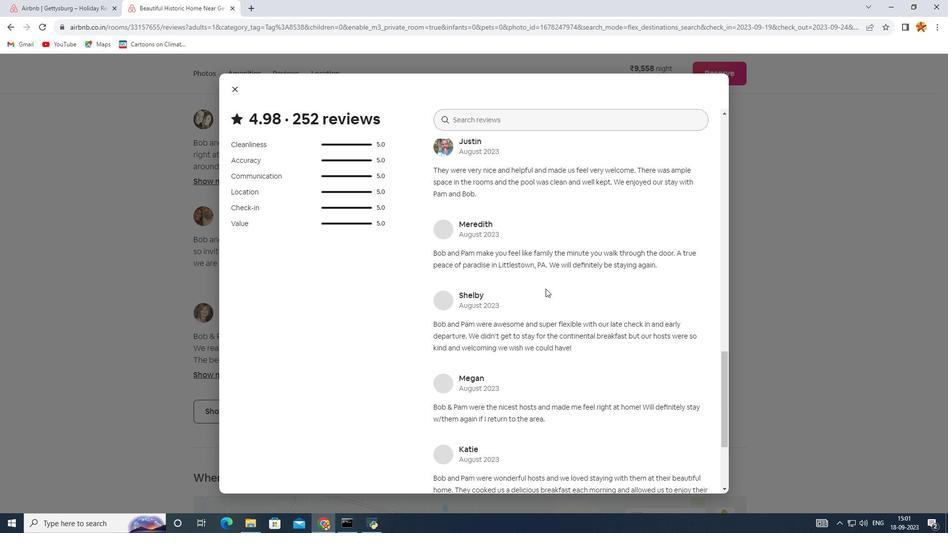 
Action: Mouse scrolled (549, 292) with delta (0, 0)
Screenshot: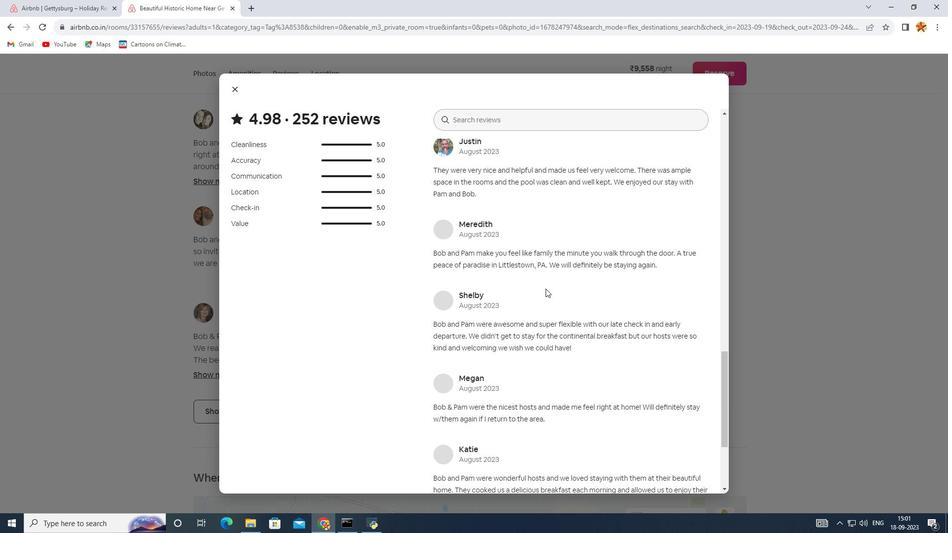 
Action: Mouse scrolled (549, 292) with delta (0, 0)
Screenshot: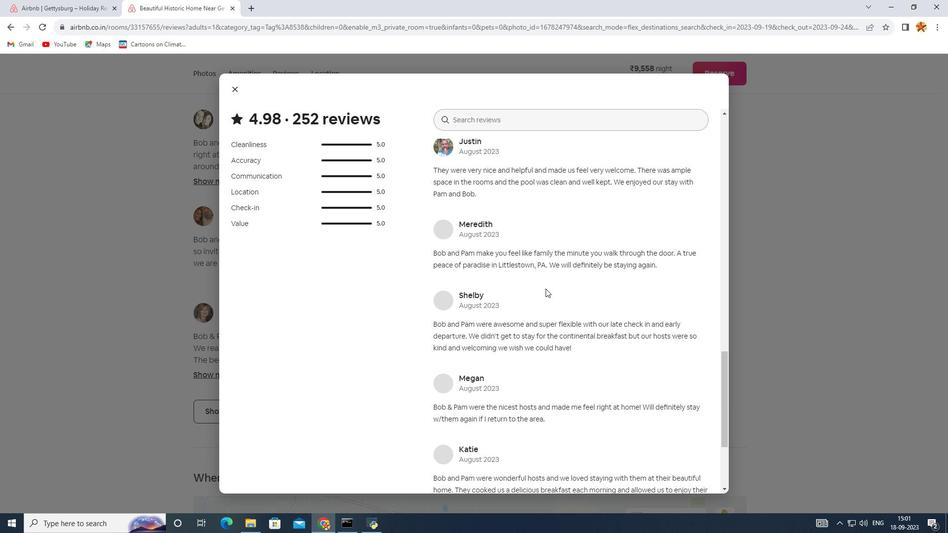 
Action: Mouse scrolled (549, 292) with delta (0, 0)
Screenshot: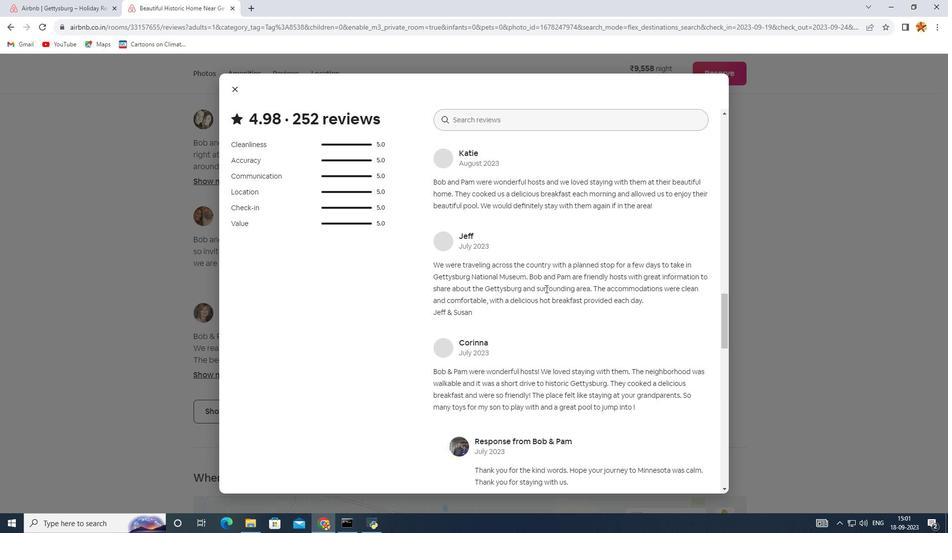 
Action: Mouse scrolled (549, 292) with delta (0, 0)
Screenshot: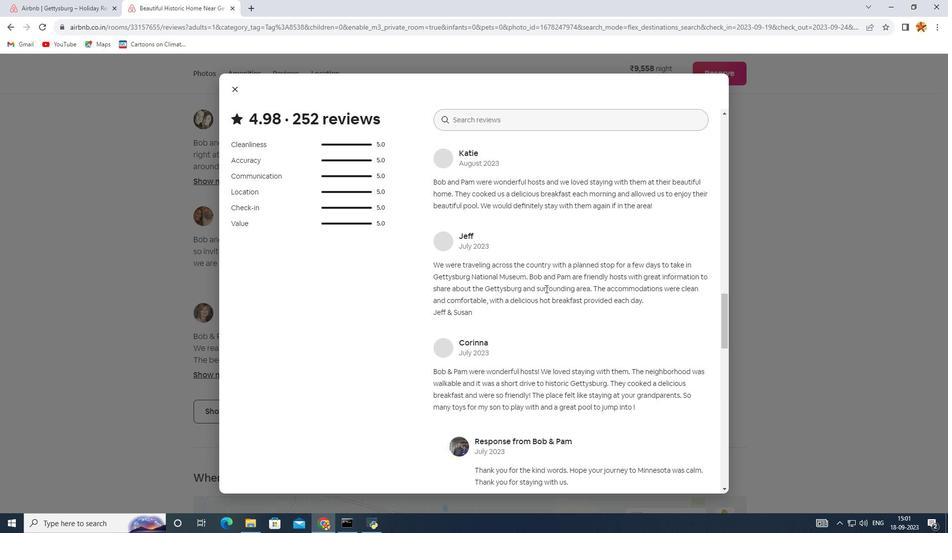 
Action: Mouse scrolled (549, 292) with delta (0, 0)
Screenshot: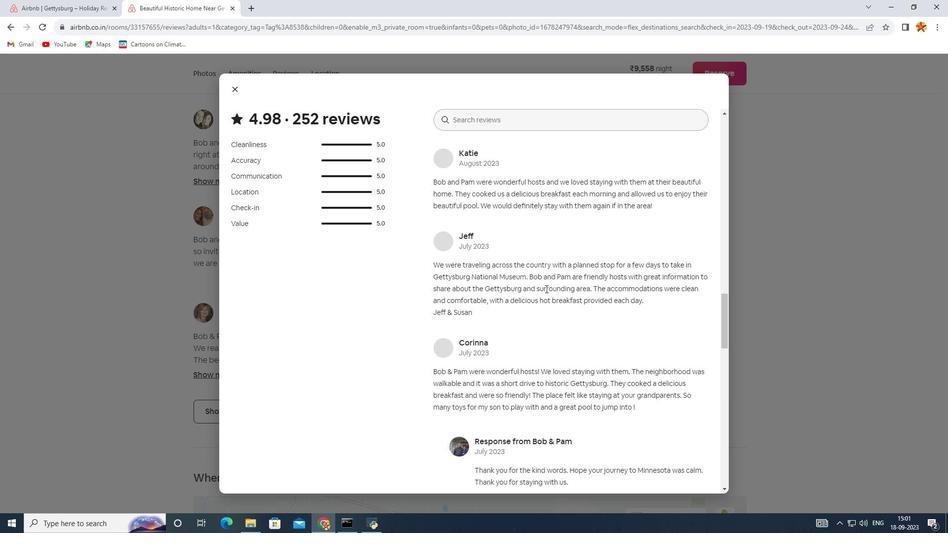 
Action: Mouse scrolled (549, 292) with delta (0, 0)
Screenshot: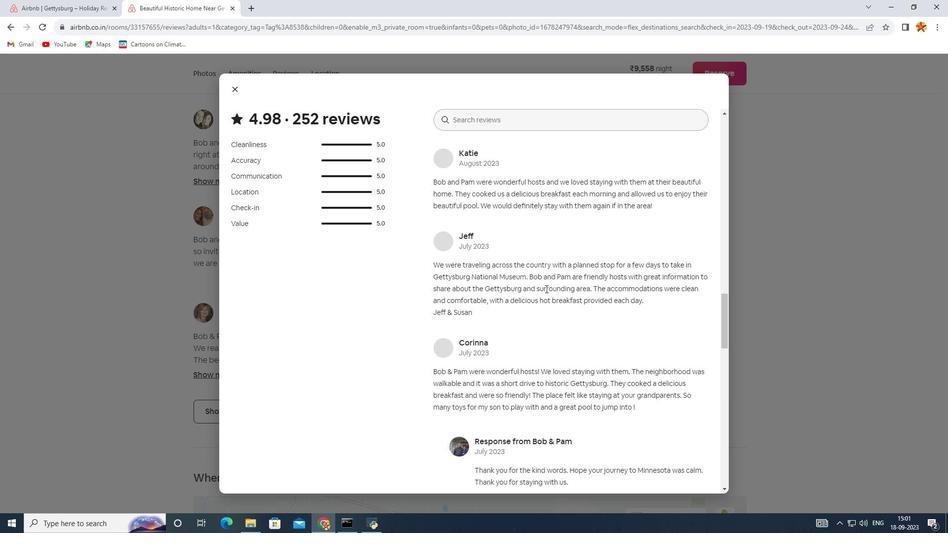 
Action: Mouse scrolled (549, 292) with delta (0, 0)
Screenshot: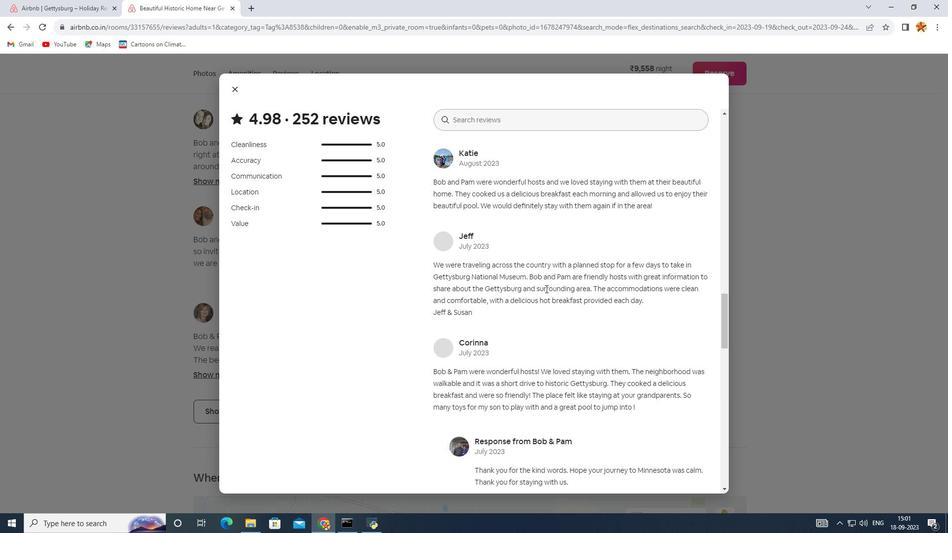 
Action: Mouse scrolled (549, 292) with delta (0, 0)
Screenshot: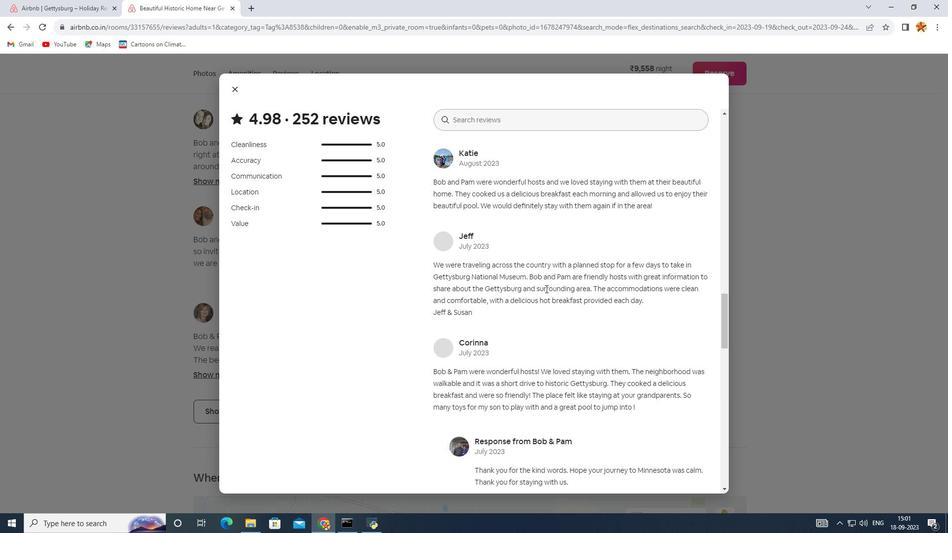 
Action: Mouse scrolled (549, 292) with delta (0, 0)
Screenshot: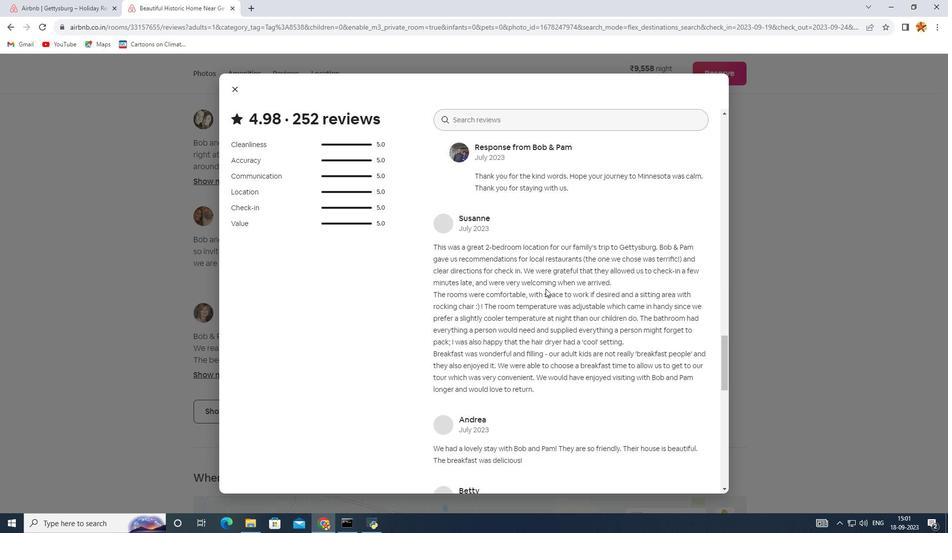 
Action: Mouse scrolled (549, 292) with delta (0, 0)
Screenshot: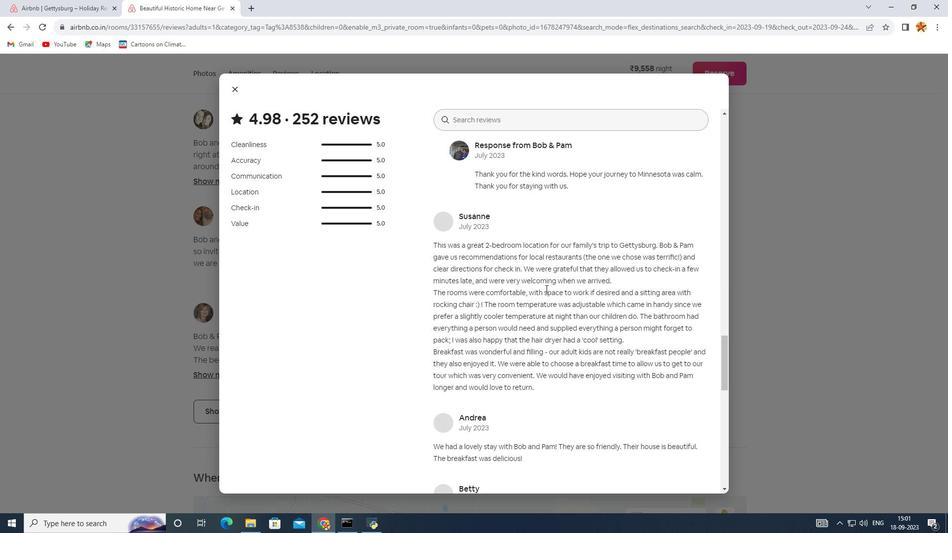 
Action: Mouse scrolled (549, 292) with delta (0, 0)
Screenshot: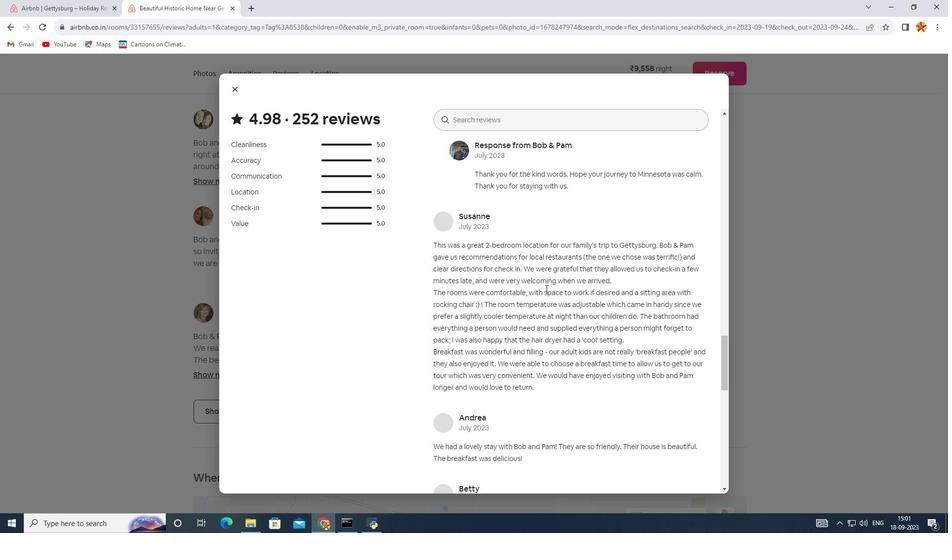 
Action: Mouse scrolled (549, 292) with delta (0, 0)
Screenshot: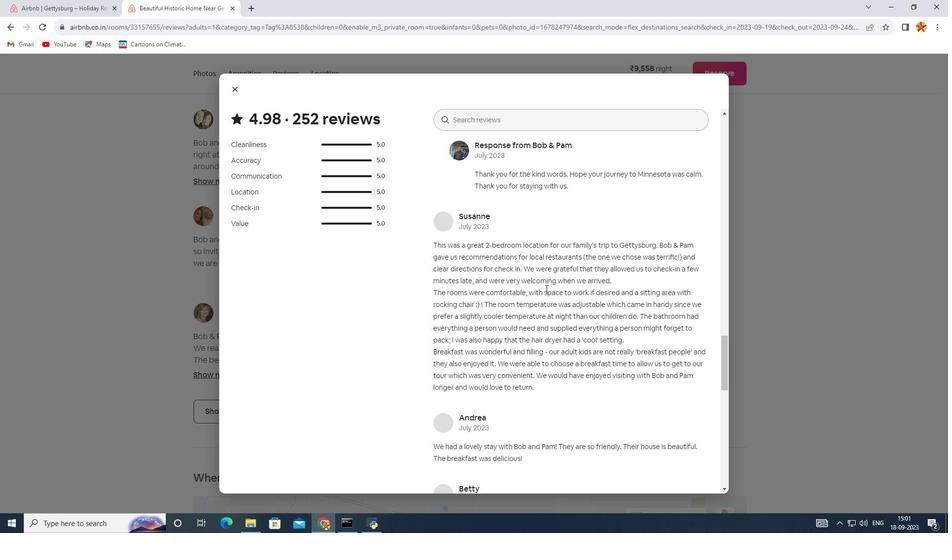 
Action: Mouse scrolled (549, 292) with delta (0, 0)
Screenshot: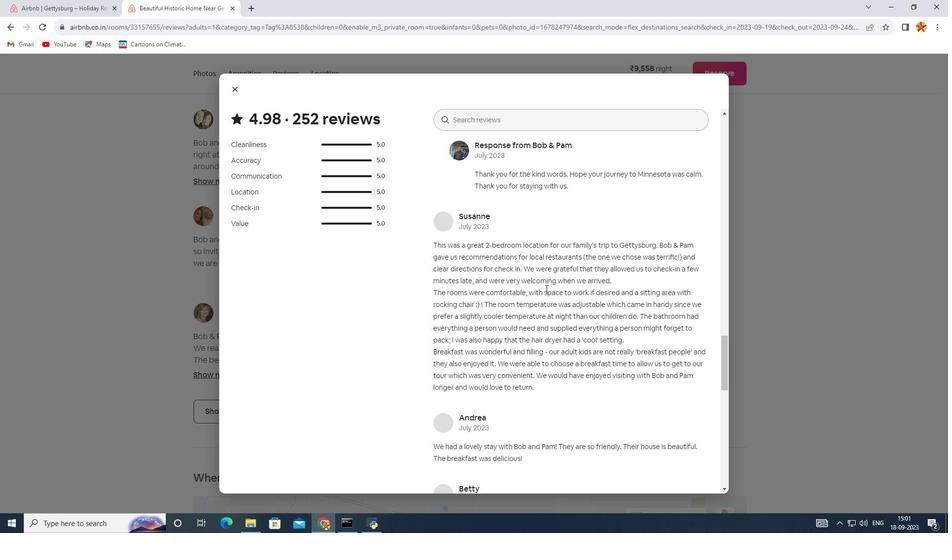 
Action: Mouse scrolled (549, 292) with delta (0, 0)
Screenshot: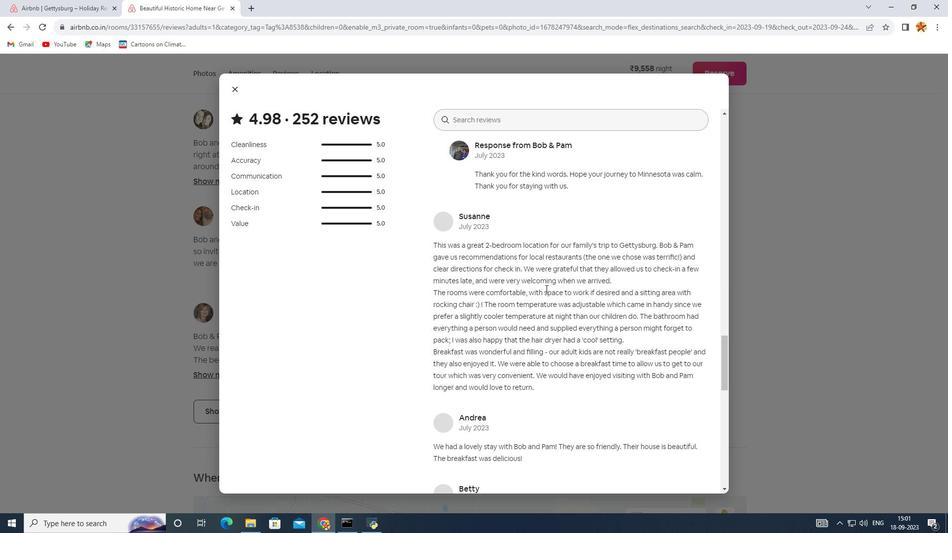 
Action: Mouse moved to (549, 292)
Screenshot: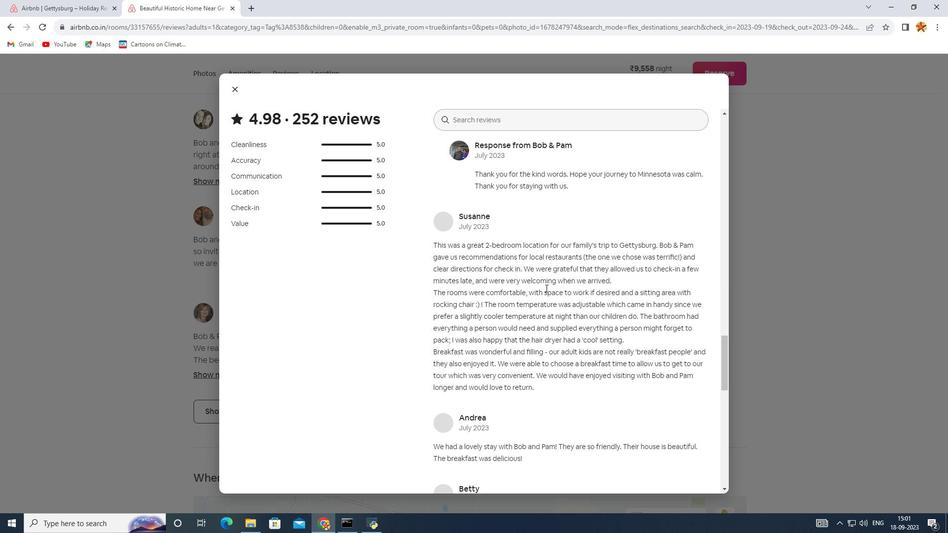 
Action: Mouse scrolled (549, 291) with delta (0, 0)
Screenshot: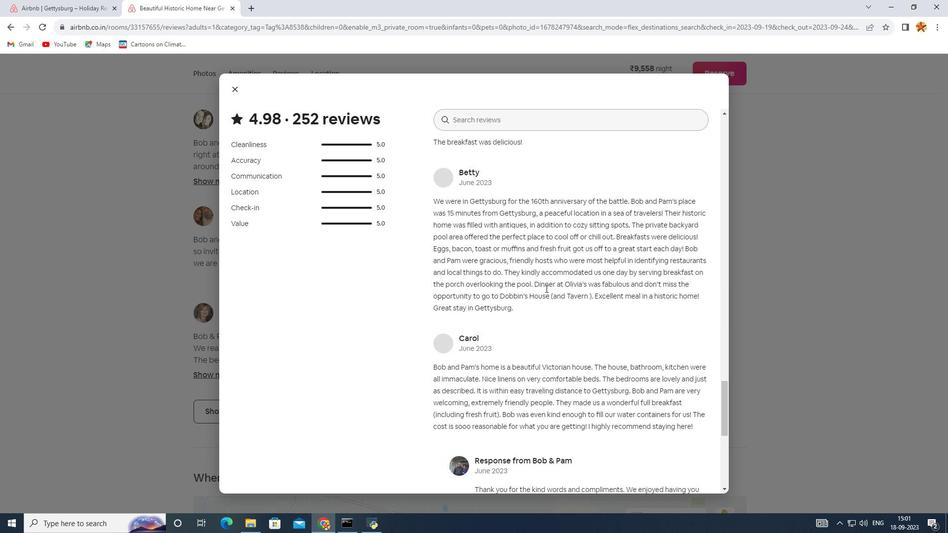 
Action: Mouse scrolled (549, 291) with delta (0, 0)
Screenshot: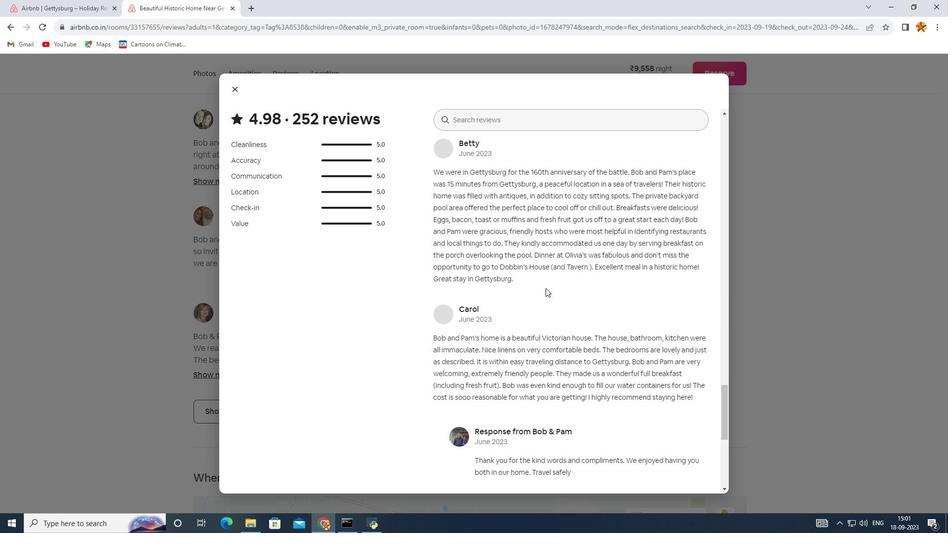 
Action: Mouse scrolled (549, 291) with delta (0, 0)
Screenshot: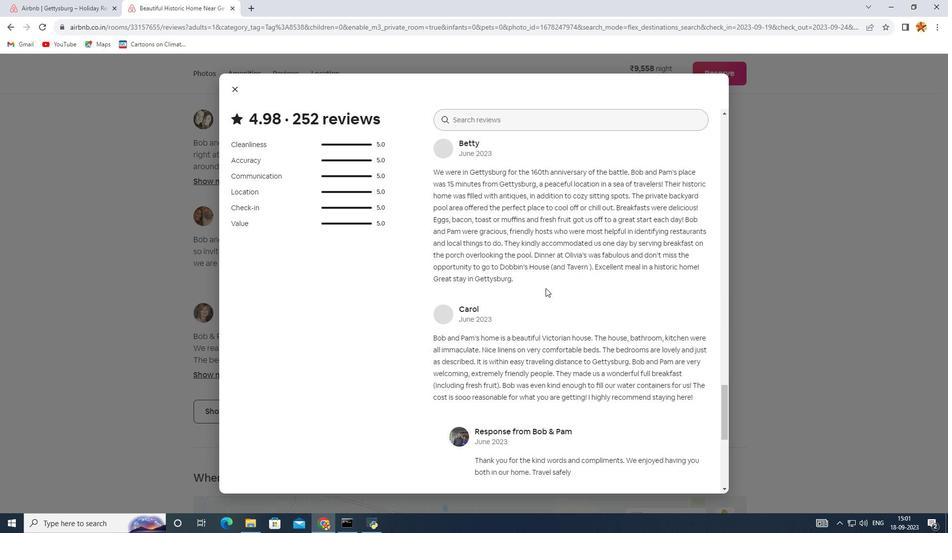 
Action: Mouse scrolled (549, 291) with delta (0, 0)
Screenshot: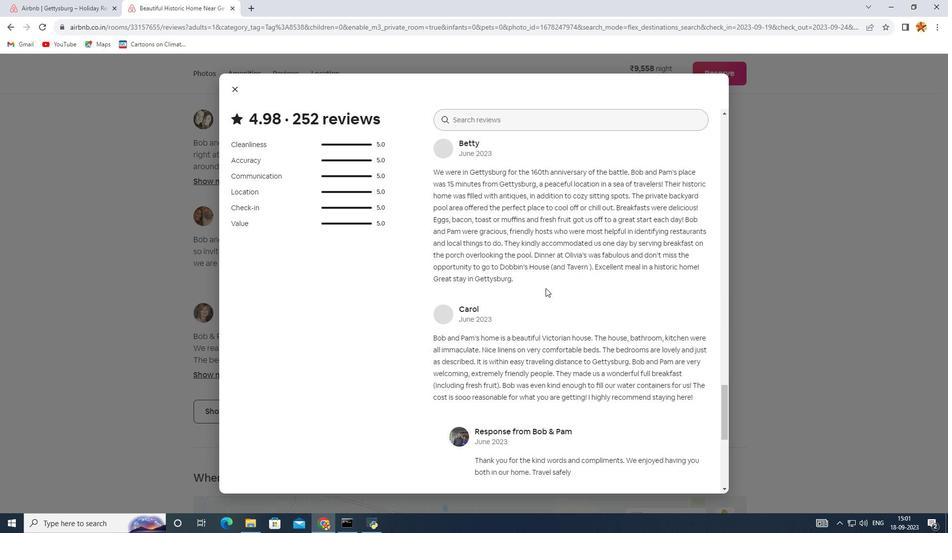 
Action: Mouse scrolled (549, 291) with delta (0, 0)
Screenshot: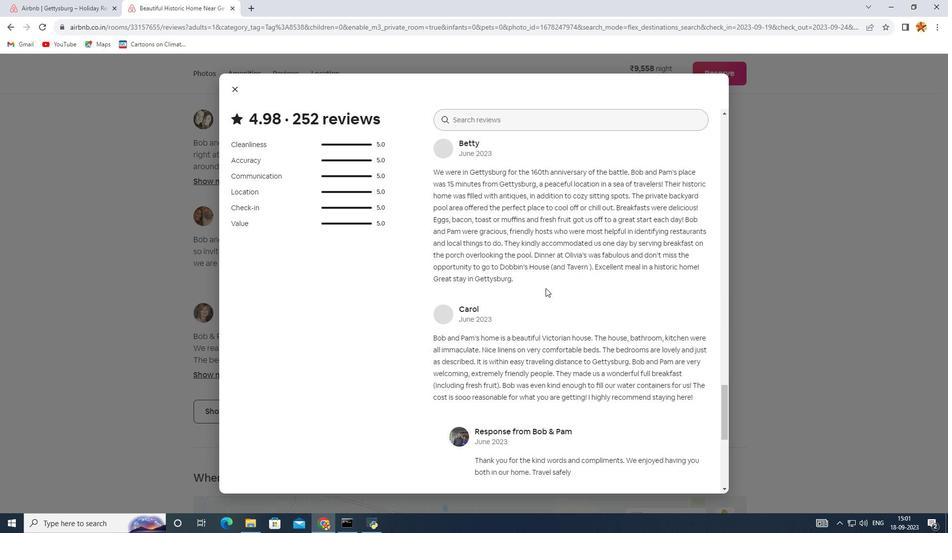 
Action: Mouse scrolled (549, 291) with delta (0, 0)
Screenshot: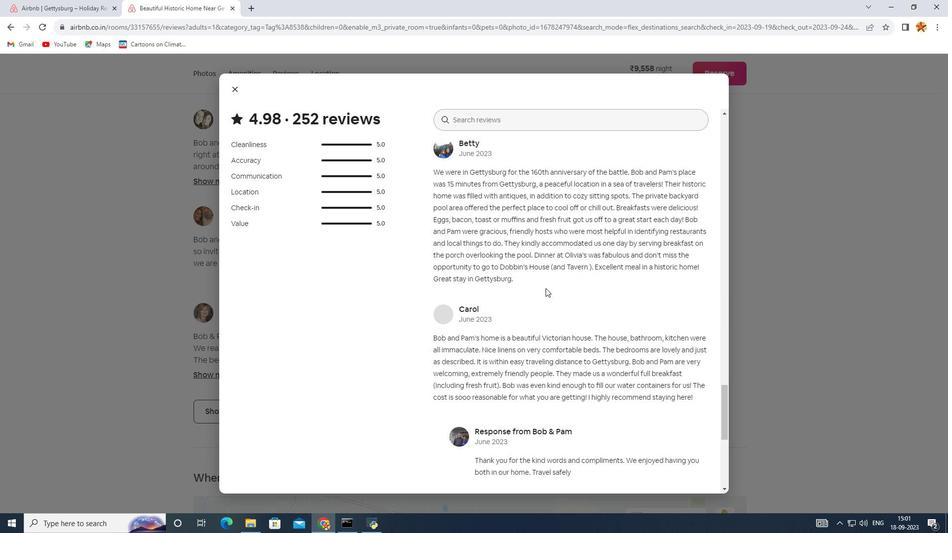 
Action: Mouse scrolled (549, 291) with delta (0, 0)
Screenshot: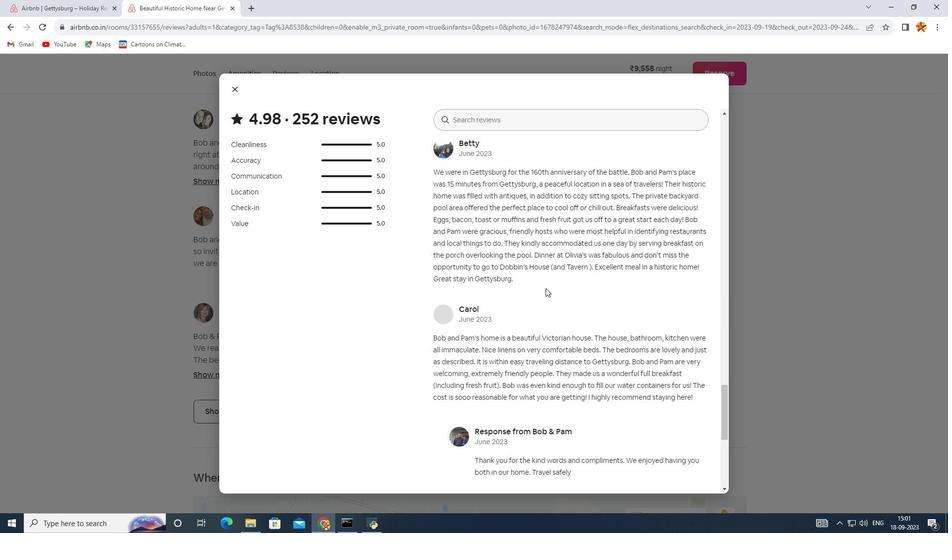 
Action: Mouse scrolled (549, 291) with delta (0, 0)
Screenshot: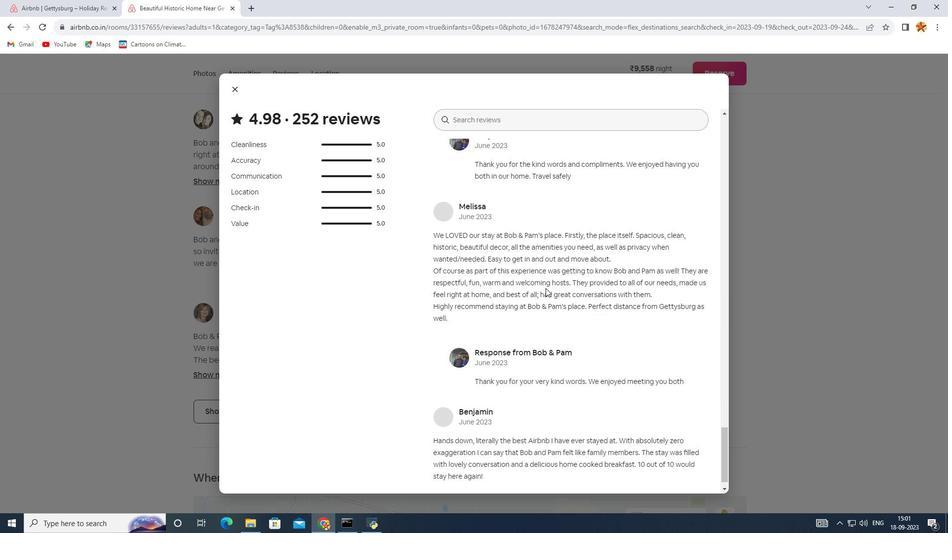 
Action: Mouse scrolled (549, 291) with delta (0, 0)
Screenshot: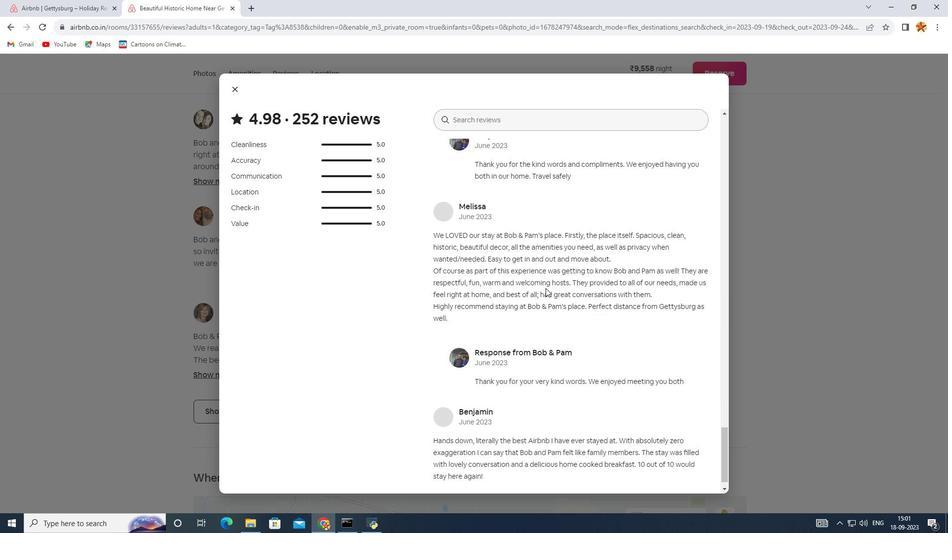 
Action: Mouse scrolled (549, 291) with delta (0, 0)
Screenshot: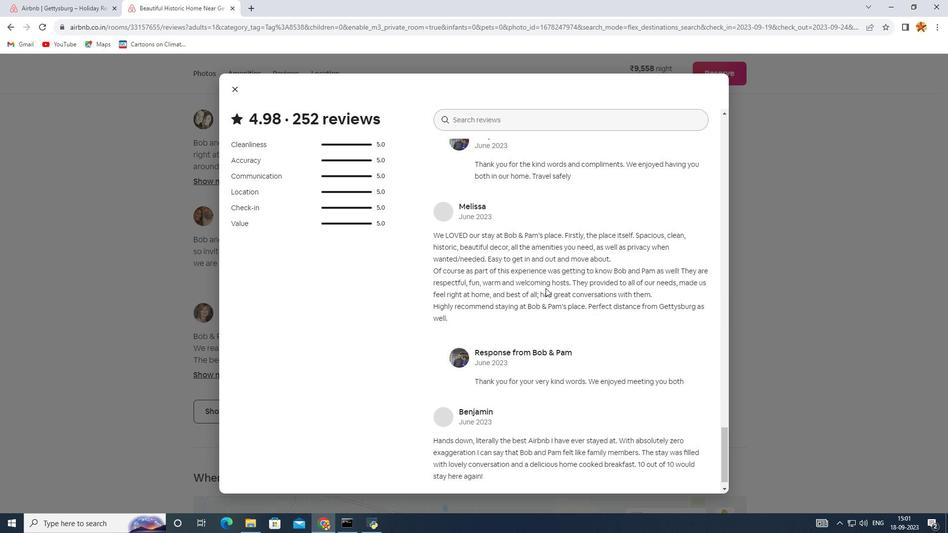 
Action: Mouse scrolled (549, 291) with delta (0, 0)
Screenshot: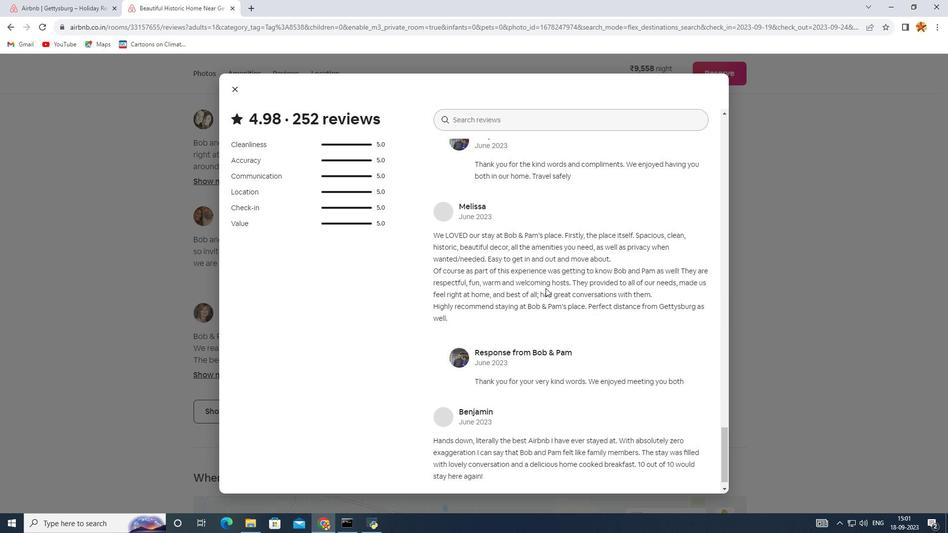 
Action: Mouse scrolled (549, 291) with delta (0, 0)
Screenshot: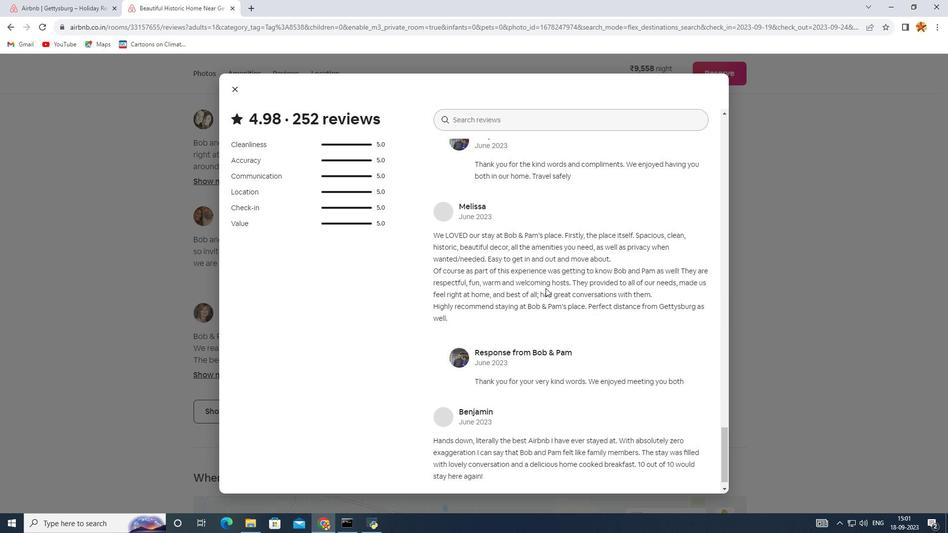 
Action: Mouse scrolled (549, 291) with delta (0, 0)
Screenshot: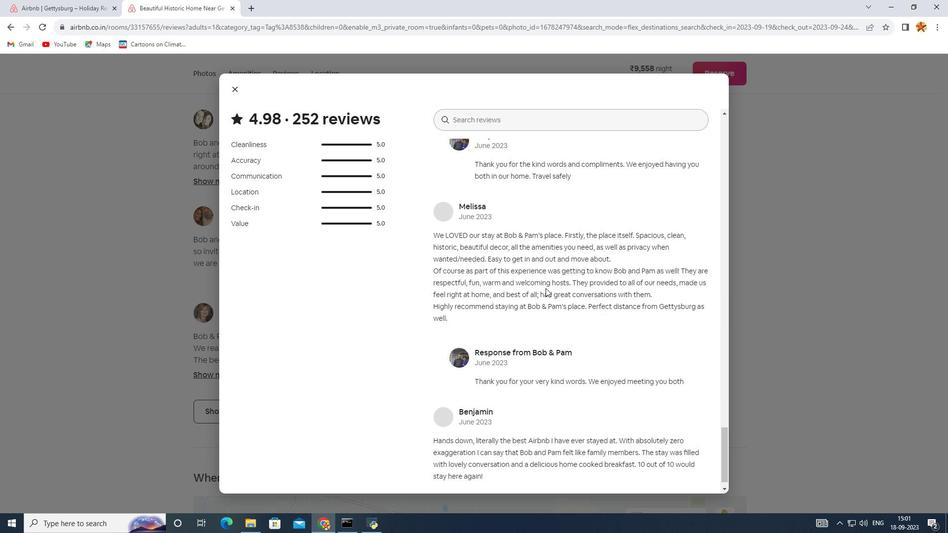 
Action: Mouse scrolled (549, 291) with delta (0, 0)
Screenshot: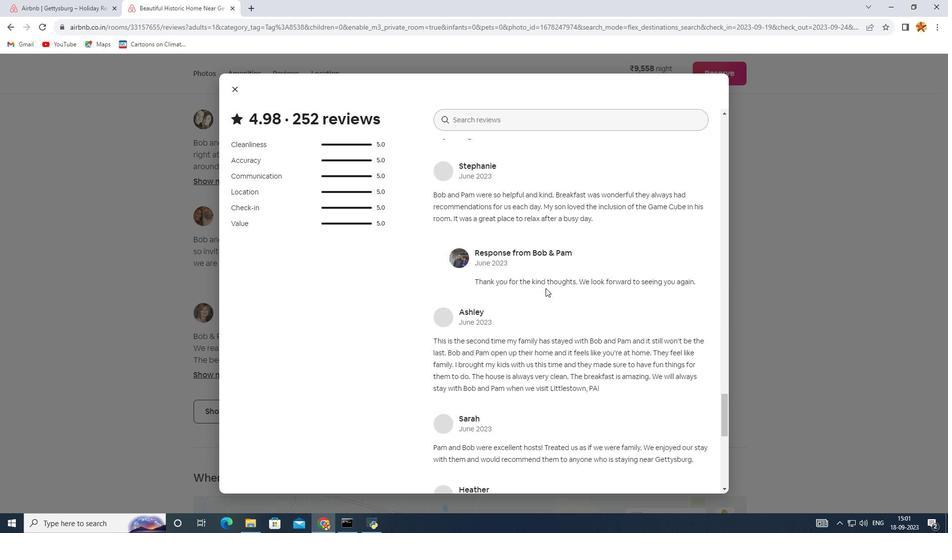 
Action: Mouse scrolled (549, 291) with delta (0, 0)
Screenshot: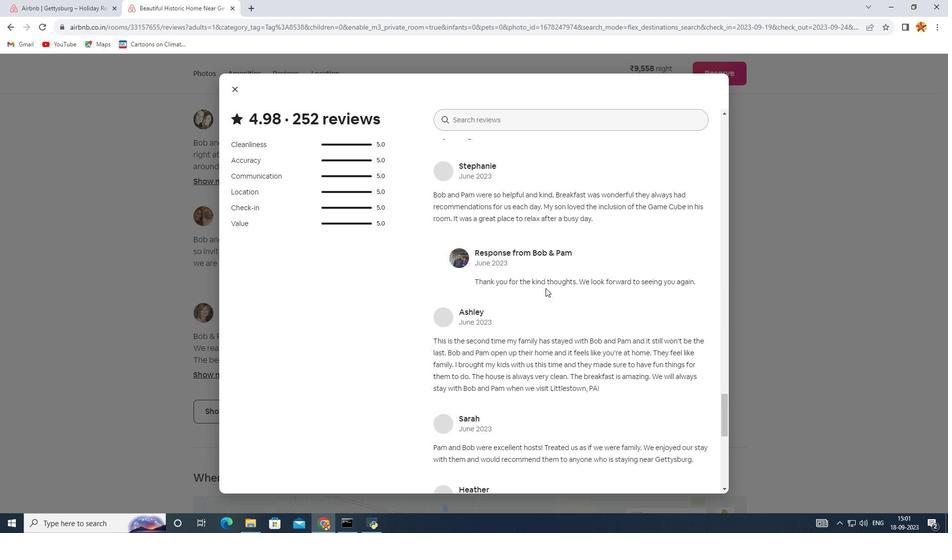 
Action: Mouse scrolled (549, 291) with delta (0, 0)
Screenshot: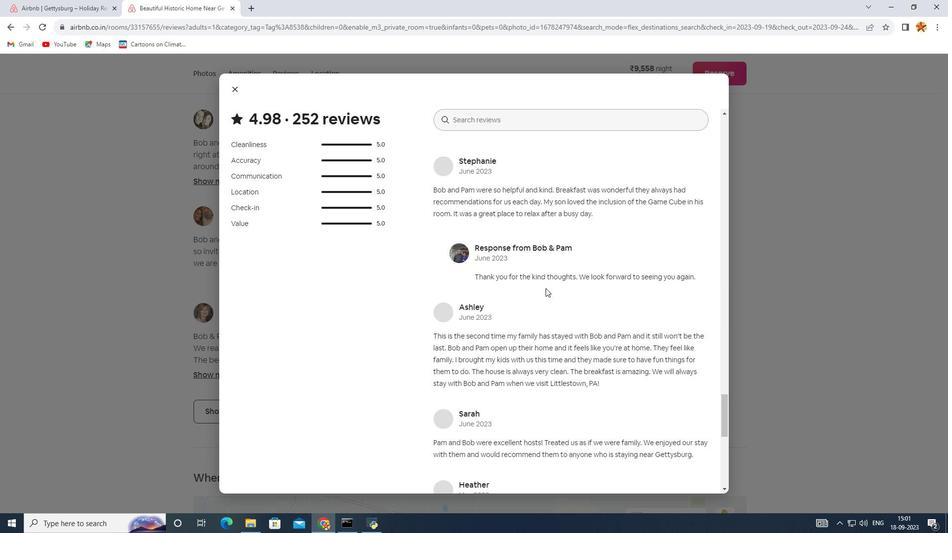 
Action: Mouse scrolled (549, 291) with delta (0, 0)
Screenshot: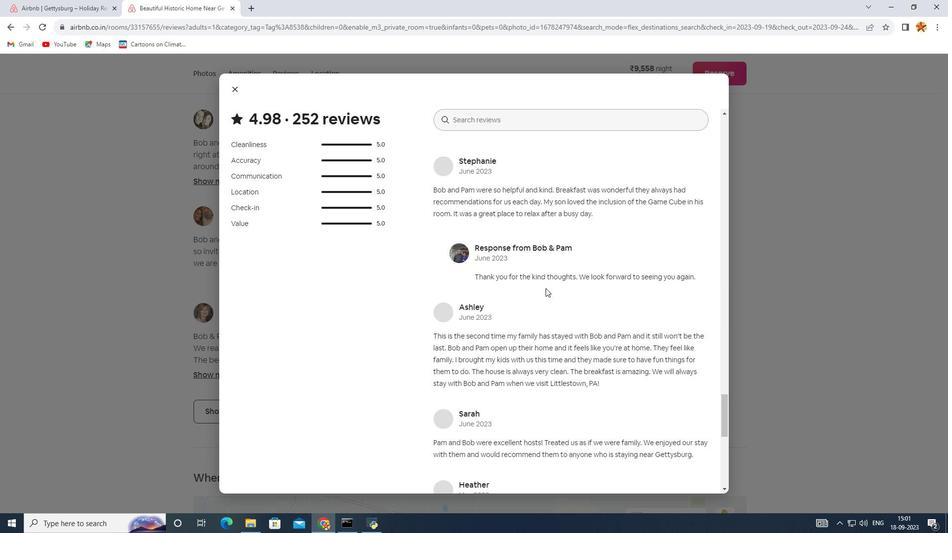 
Action: Mouse scrolled (549, 291) with delta (0, 0)
Screenshot: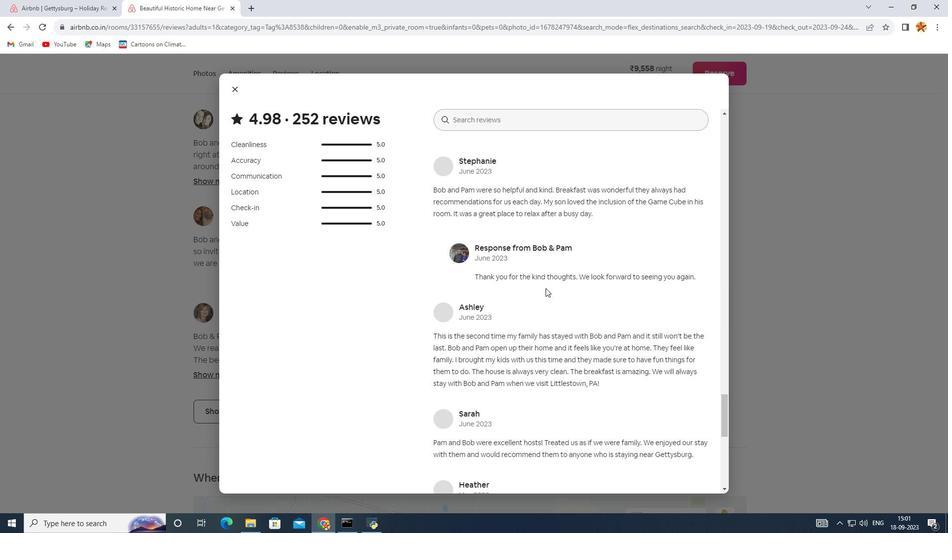 
Action: Mouse scrolled (549, 291) with delta (0, 0)
Screenshot: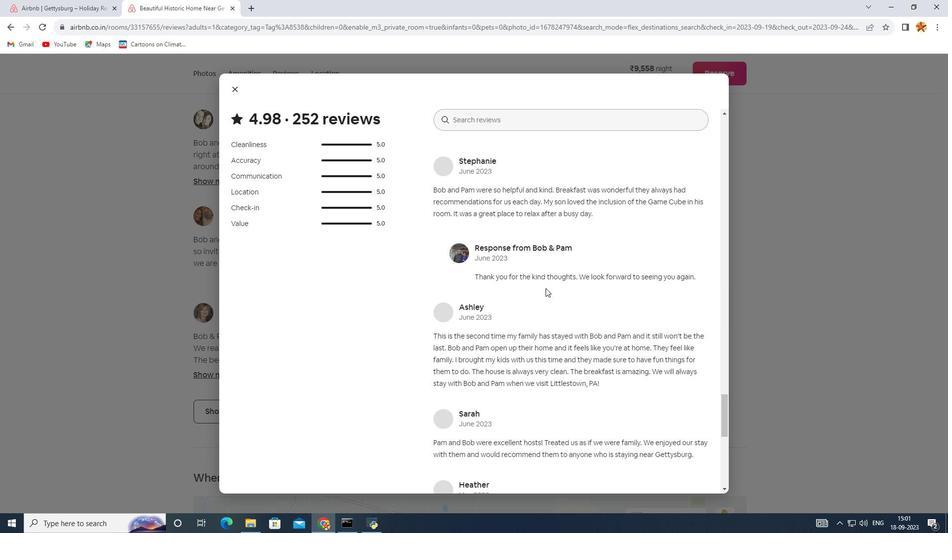 
Action: Mouse scrolled (549, 291) with delta (0, 0)
Screenshot: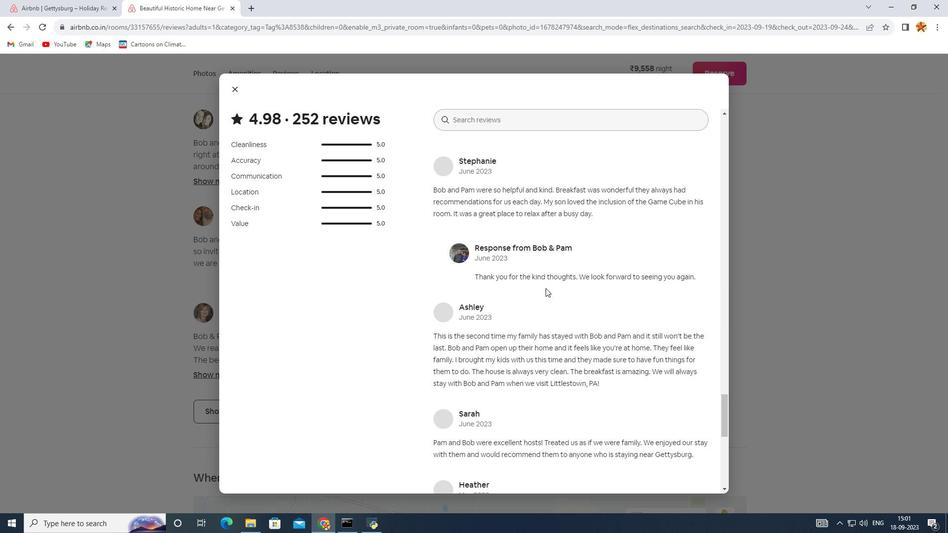 
Action: Mouse scrolled (549, 291) with delta (0, 0)
Screenshot: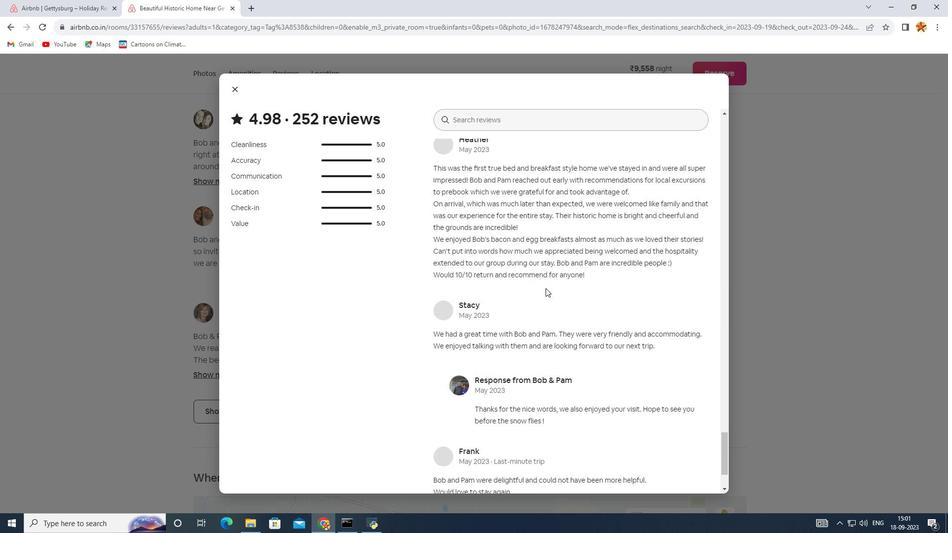 
Action: Mouse scrolled (549, 291) with delta (0, 0)
Screenshot: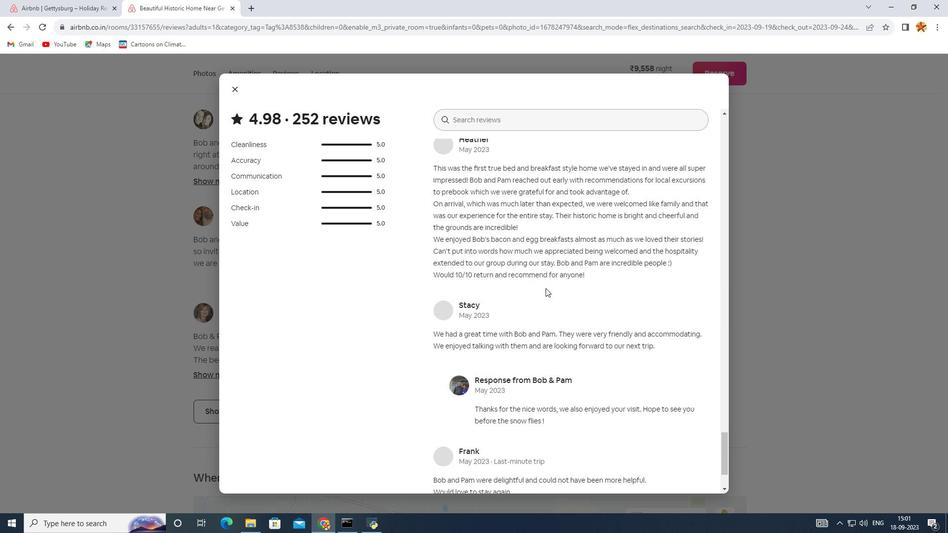 
Action: Mouse scrolled (549, 291) with delta (0, 0)
Screenshot: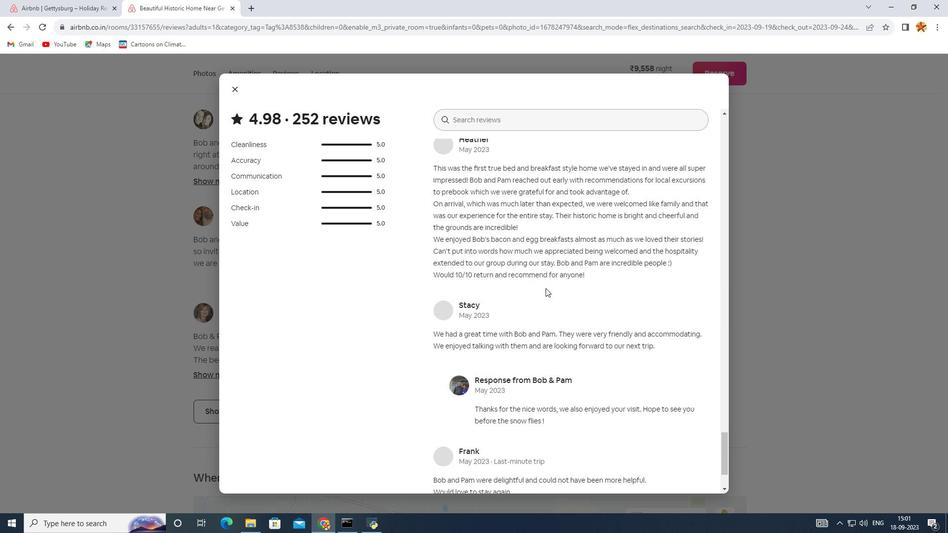 
Action: Mouse scrolled (549, 291) with delta (0, 0)
Screenshot: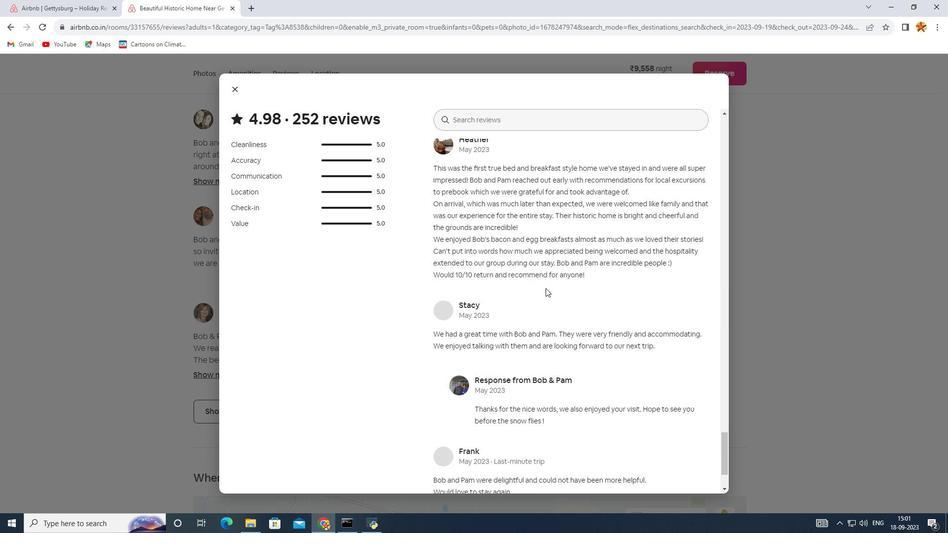 
Action: Mouse scrolled (549, 291) with delta (0, 0)
Screenshot: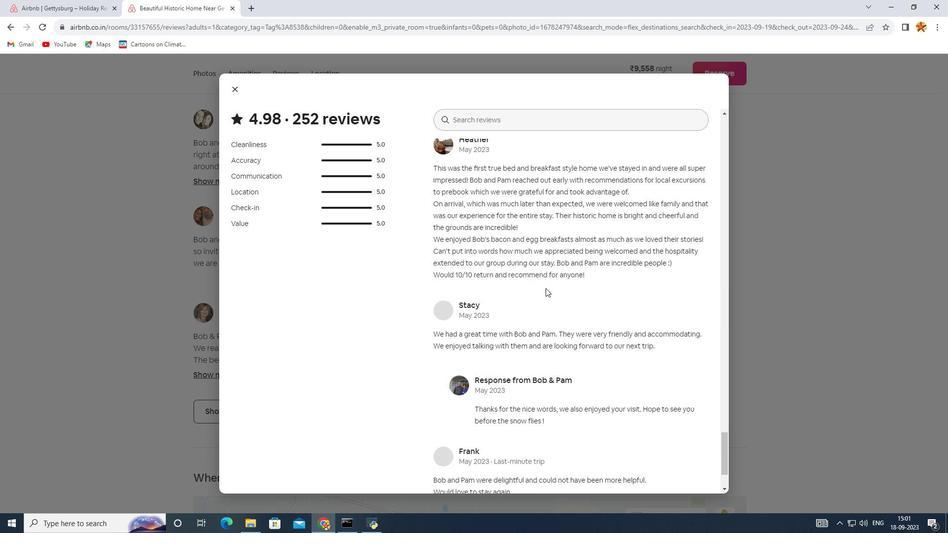 
Action: Mouse scrolled (549, 291) with delta (0, 0)
Screenshot: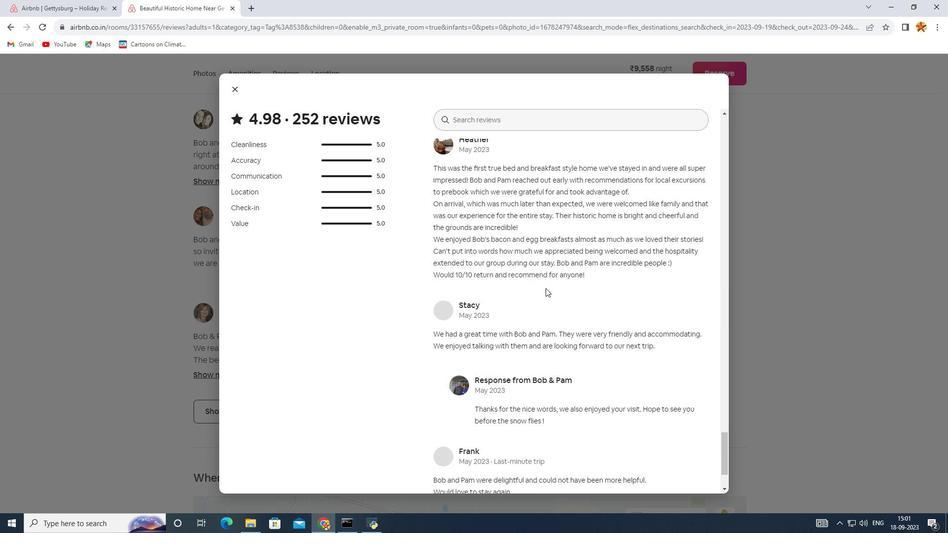 
Action: Mouse scrolled (549, 291) with delta (0, 0)
Screenshot: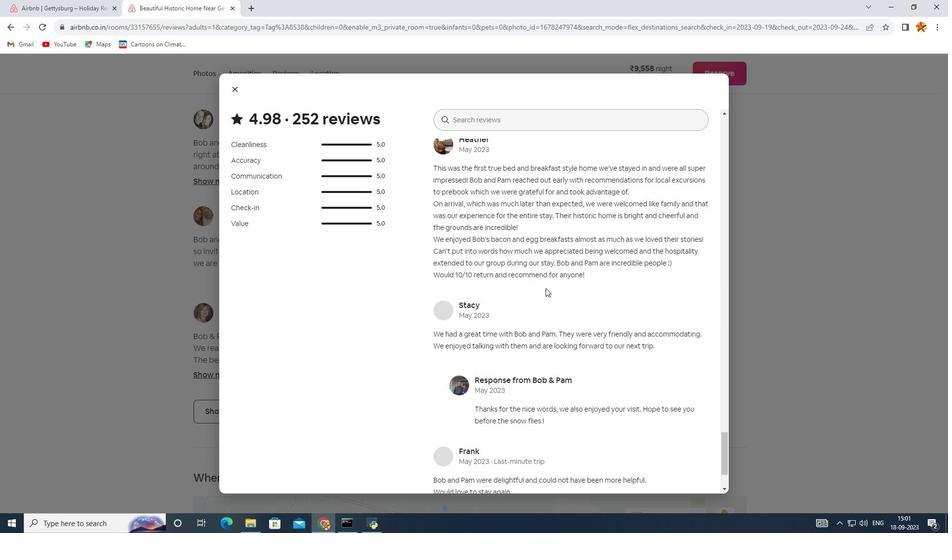 
Action: Mouse scrolled (549, 291) with delta (0, 0)
Screenshot: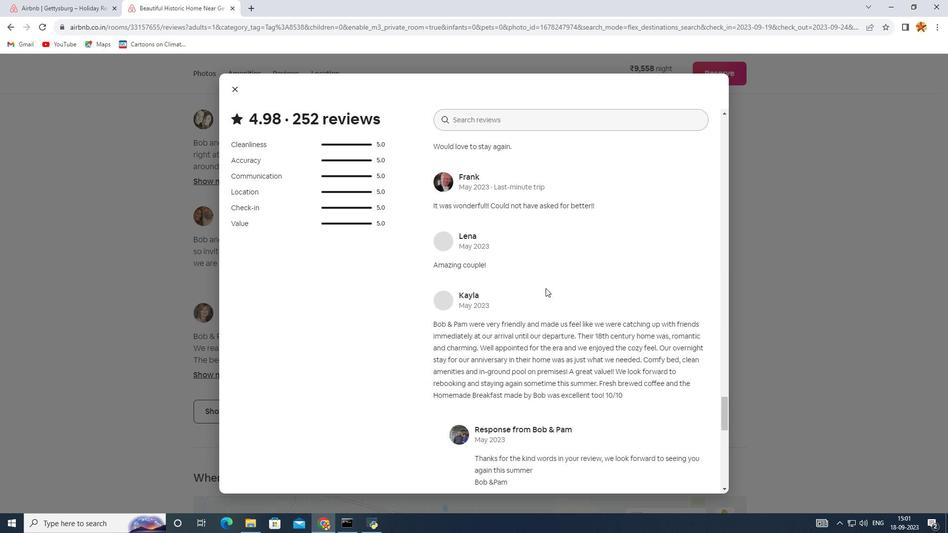 
Action: Mouse scrolled (549, 291) with delta (0, 0)
Screenshot: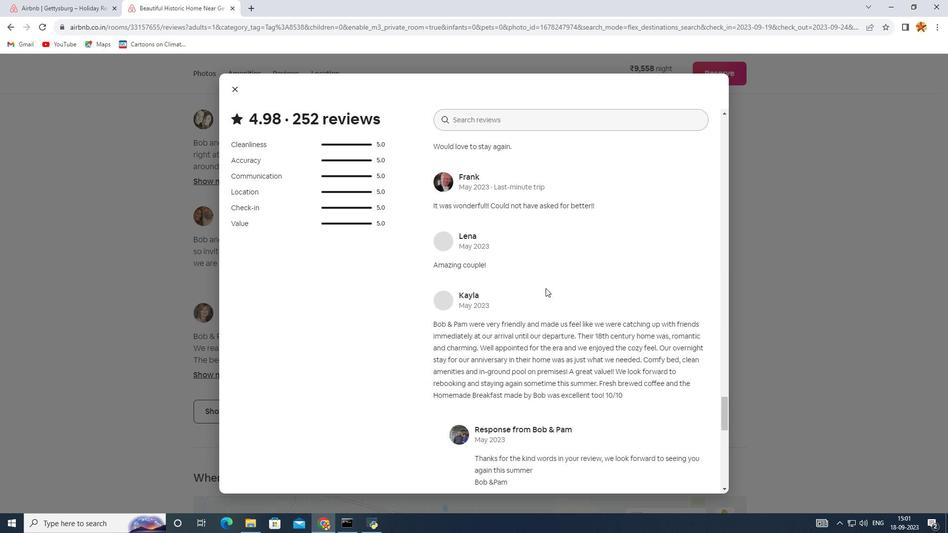 
Action: Mouse scrolled (549, 291) with delta (0, 0)
Screenshot: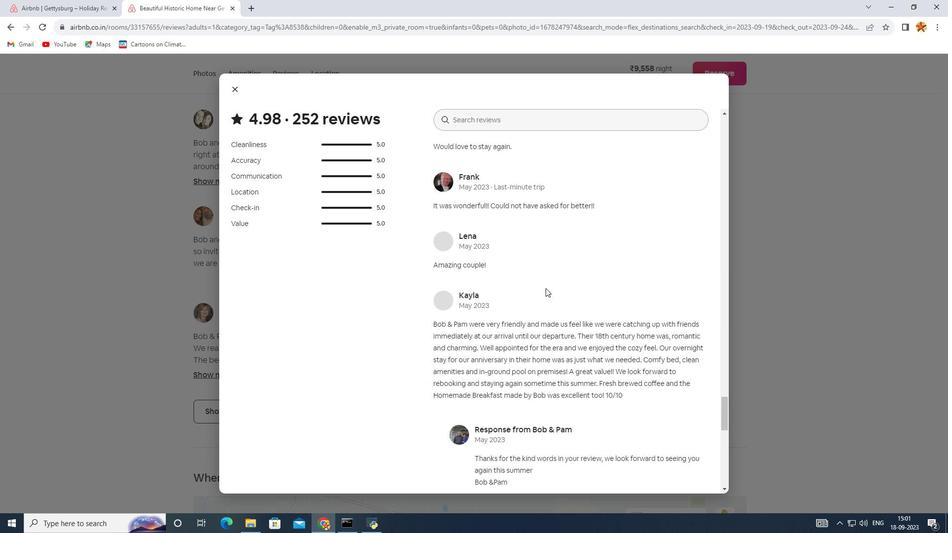 
Action: Mouse scrolled (549, 291) with delta (0, 0)
Screenshot: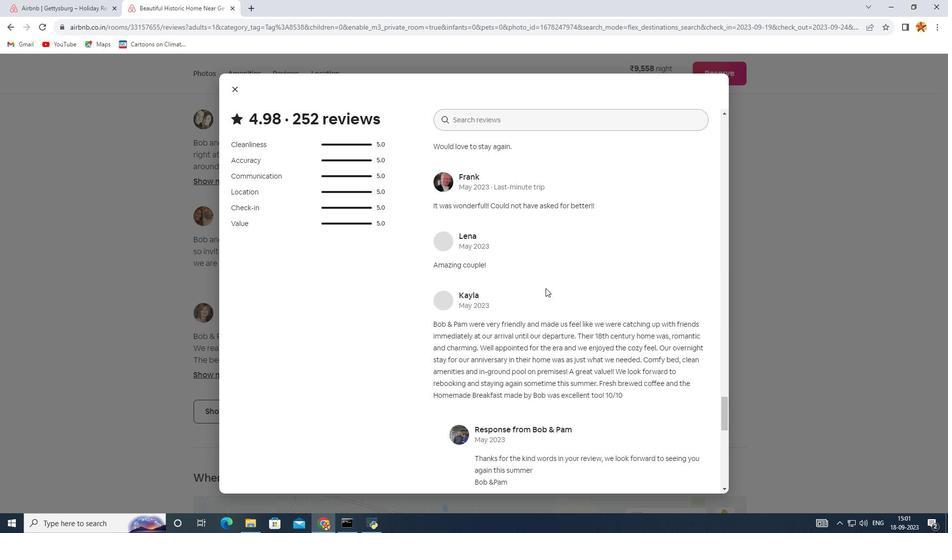 
Action: Mouse scrolled (549, 291) with delta (0, 0)
Screenshot: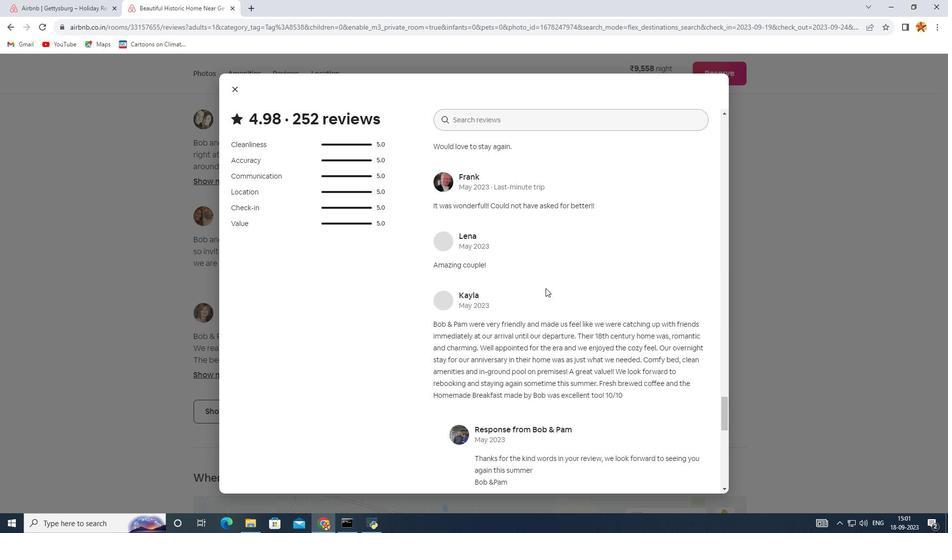 
Action: Mouse scrolled (549, 291) with delta (0, 0)
Screenshot: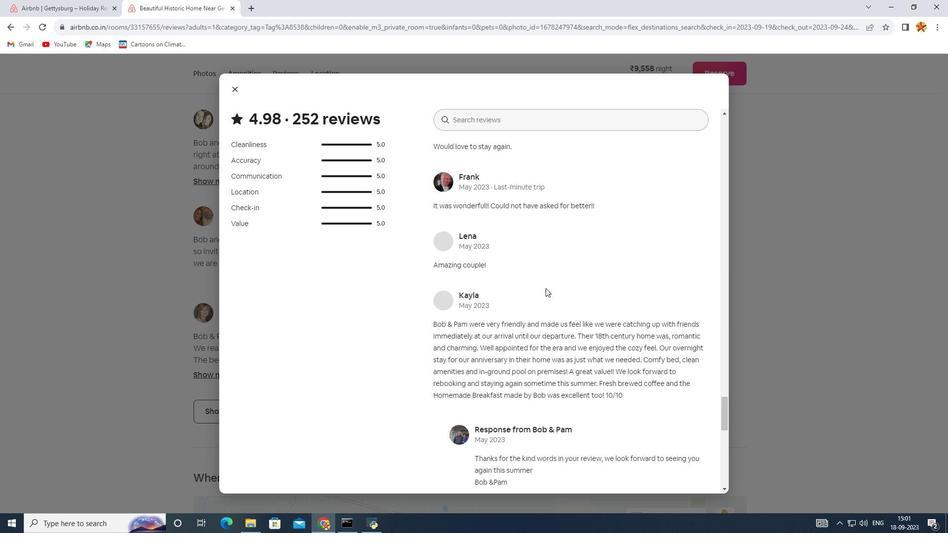 
Action: Mouse scrolled (549, 291) with delta (0, 0)
Screenshot: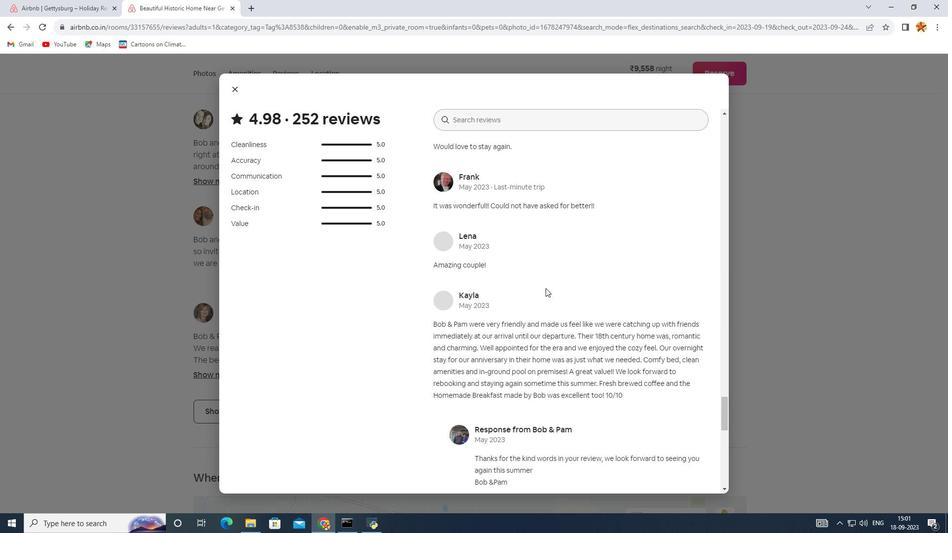
Action: Mouse scrolled (549, 291) with delta (0, 0)
Screenshot: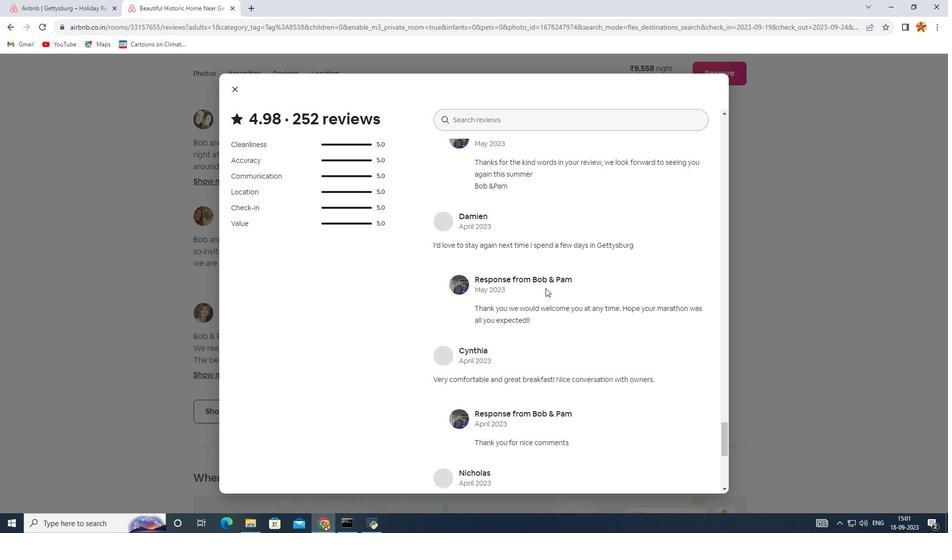 
Action: Mouse scrolled (549, 291) with delta (0, 0)
Screenshot: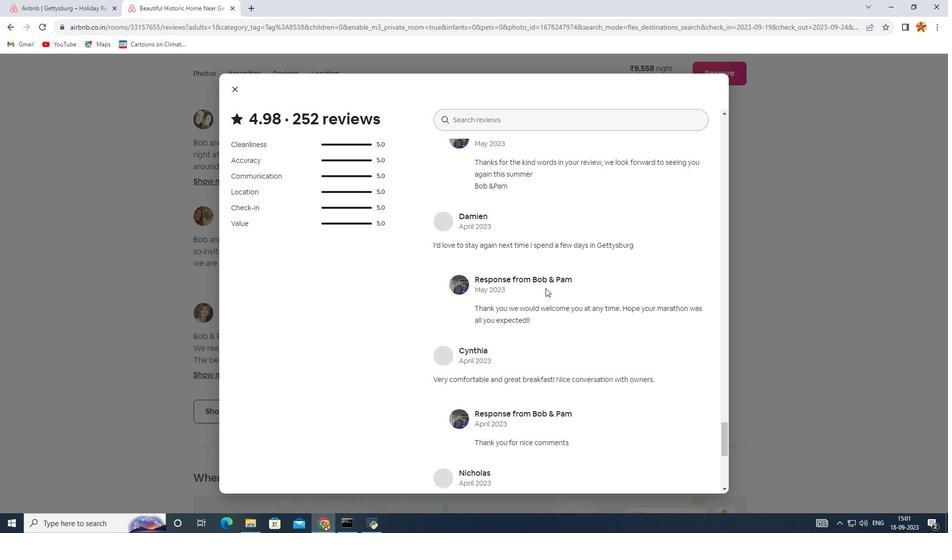 
Action: Mouse scrolled (549, 291) with delta (0, 0)
Screenshot: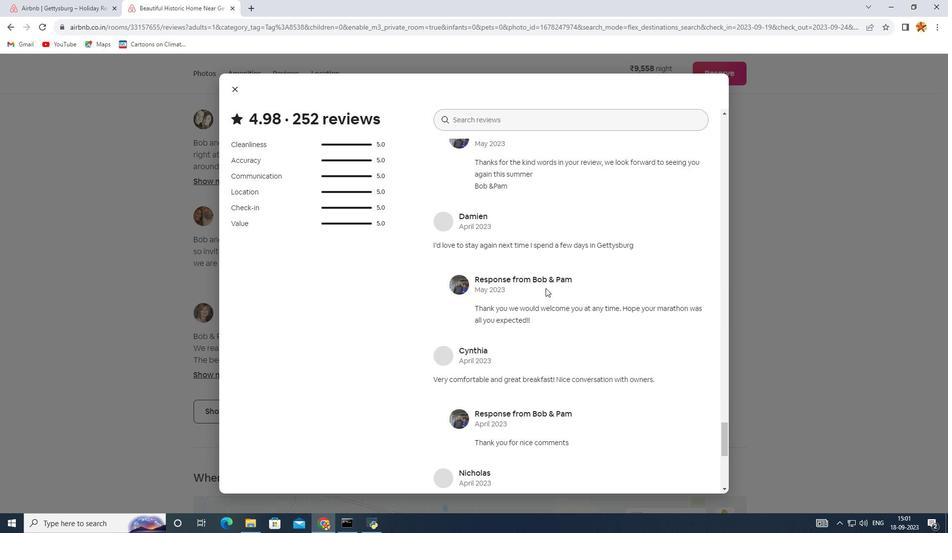 
Action: Mouse scrolled (549, 291) with delta (0, 0)
Screenshot: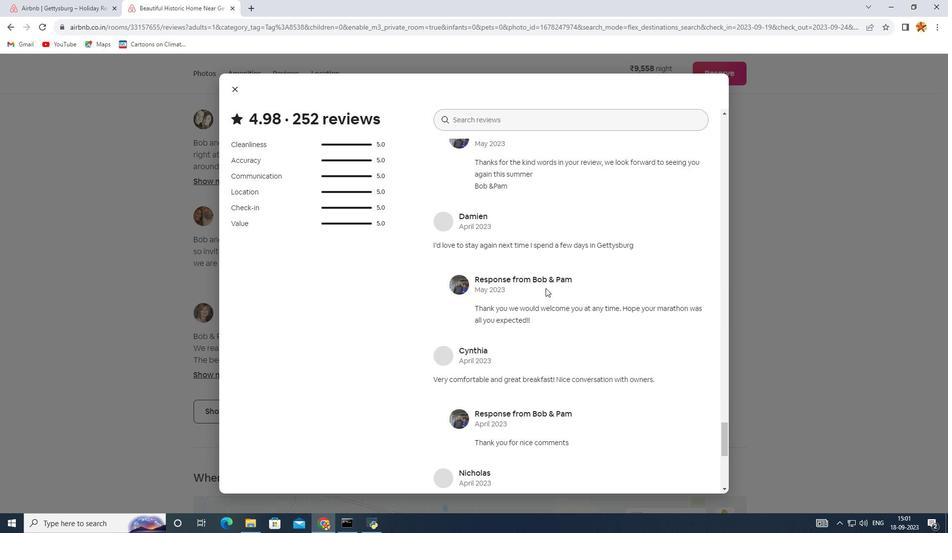 
Action: Mouse scrolled (549, 291) with delta (0, 0)
Screenshot: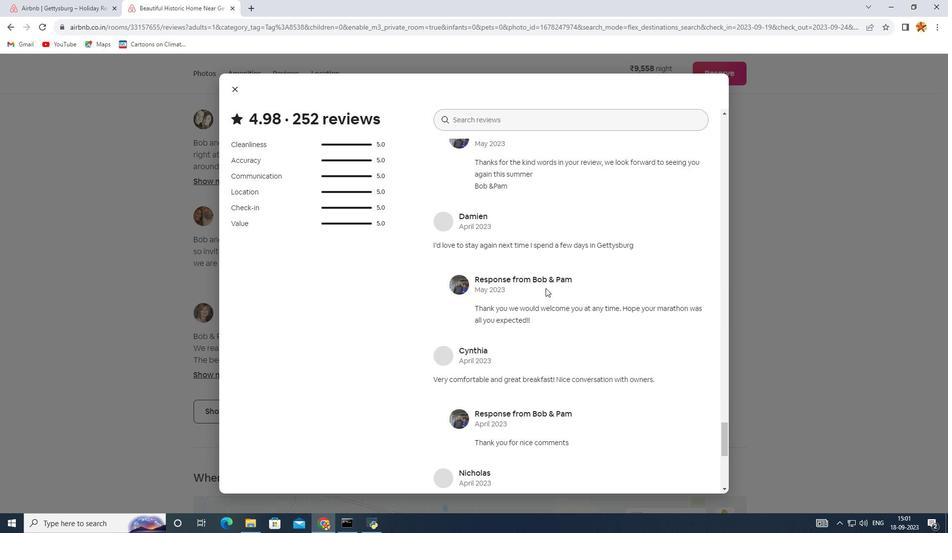 
Action: Mouse scrolled (549, 291) with delta (0, 0)
Screenshot: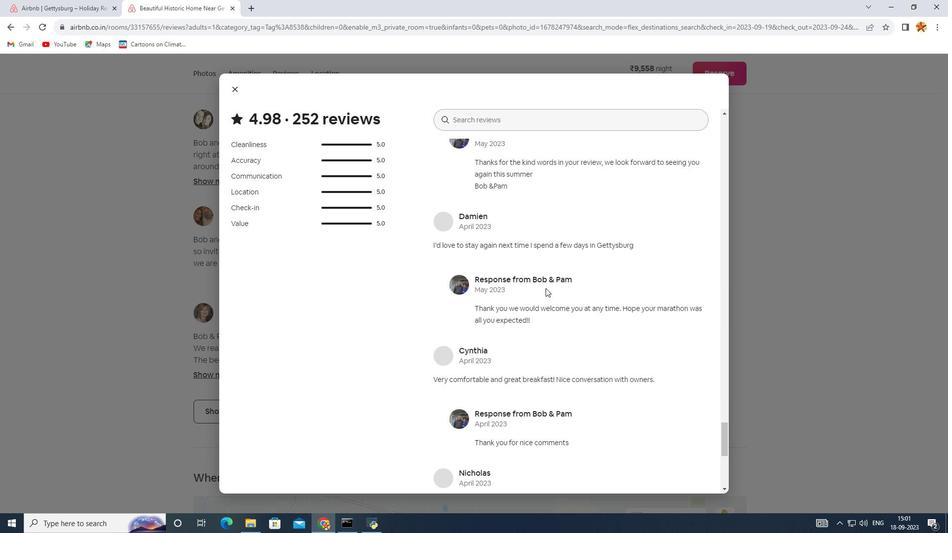 
Action: Mouse scrolled (549, 291) with delta (0, 0)
Screenshot: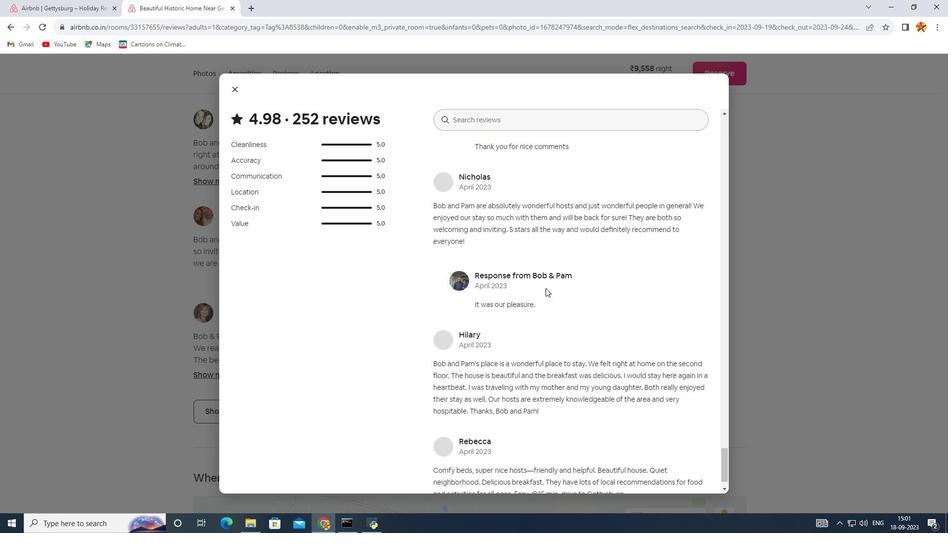 
Action: Mouse scrolled (549, 291) with delta (0, 0)
Screenshot: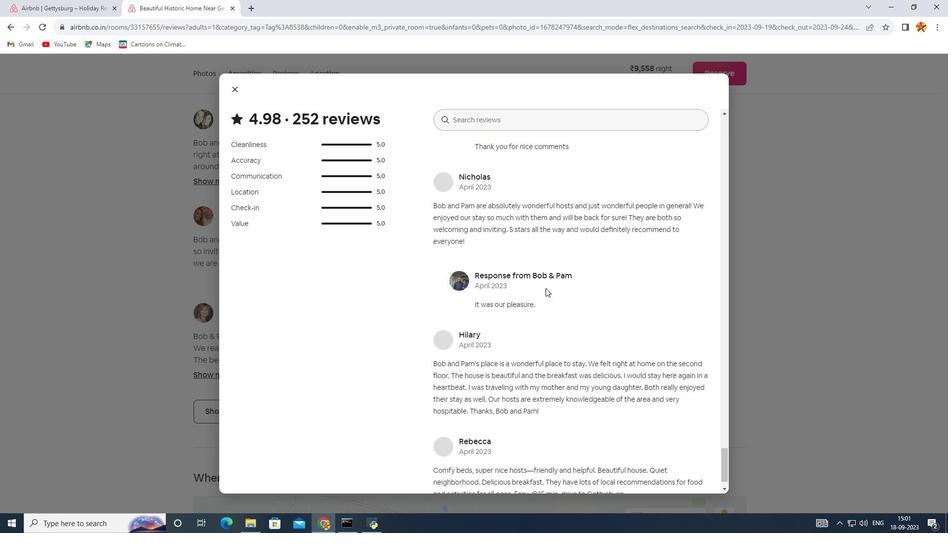 
Action: Mouse scrolled (549, 291) with delta (0, 0)
Screenshot: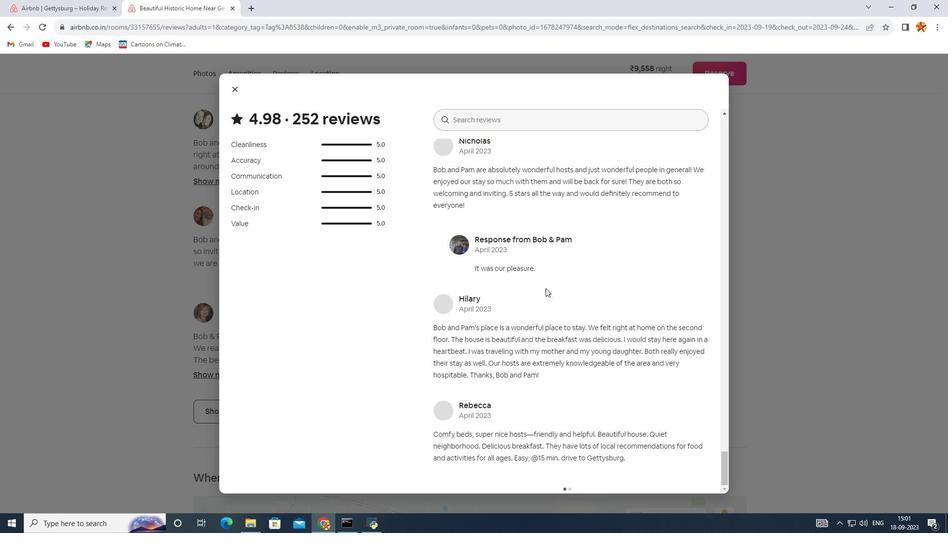 
Action: Mouse scrolled (549, 291) with delta (0, 0)
Screenshot: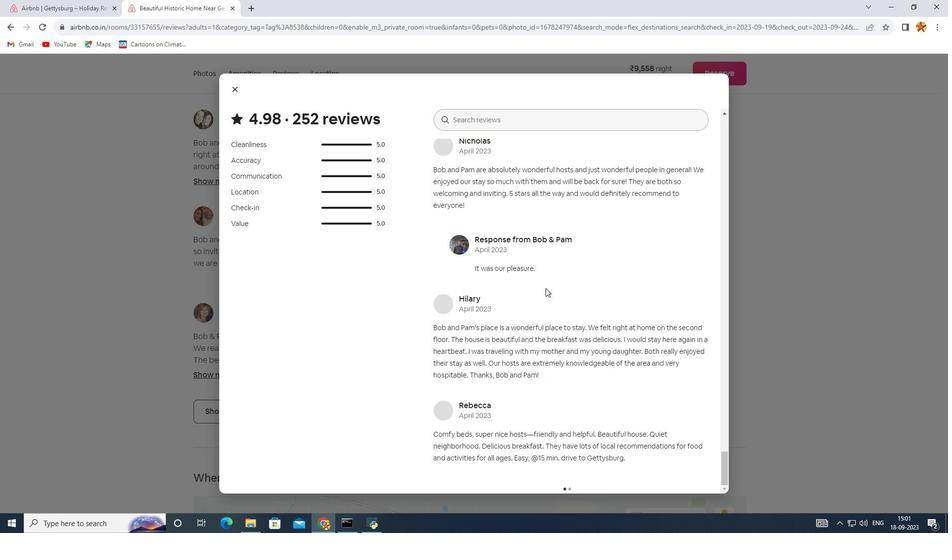 
Action: Mouse scrolled (549, 291) with delta (0, 0)
Screenshot: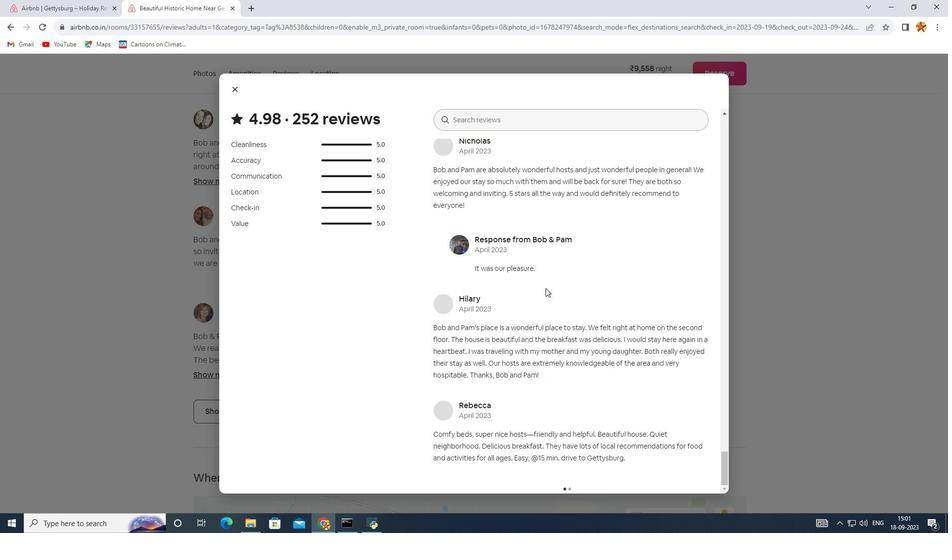 
Action: Mouse scrolled (549, 291) with delta (0, 0)
Screenshot: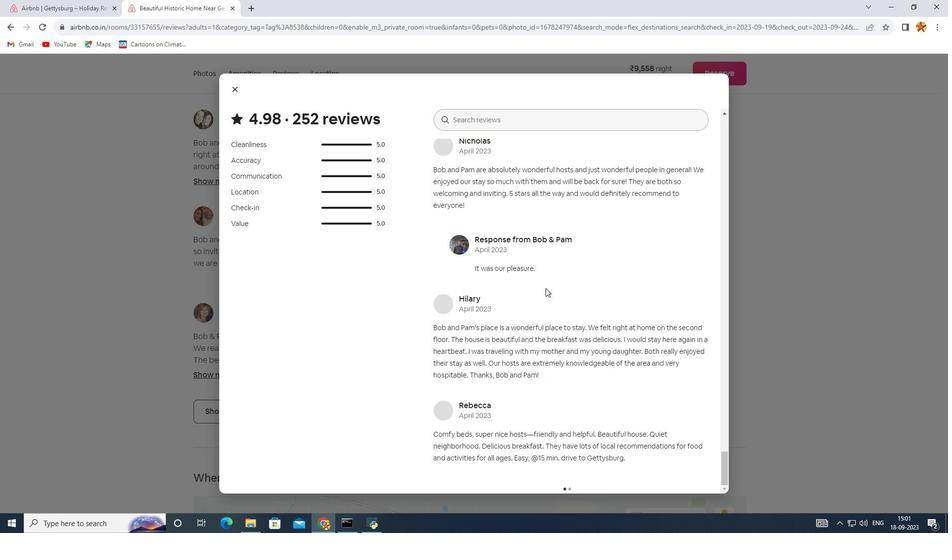 
Action: Mouse scrolled (549, 291) with delta (0, 0)
Screenshot: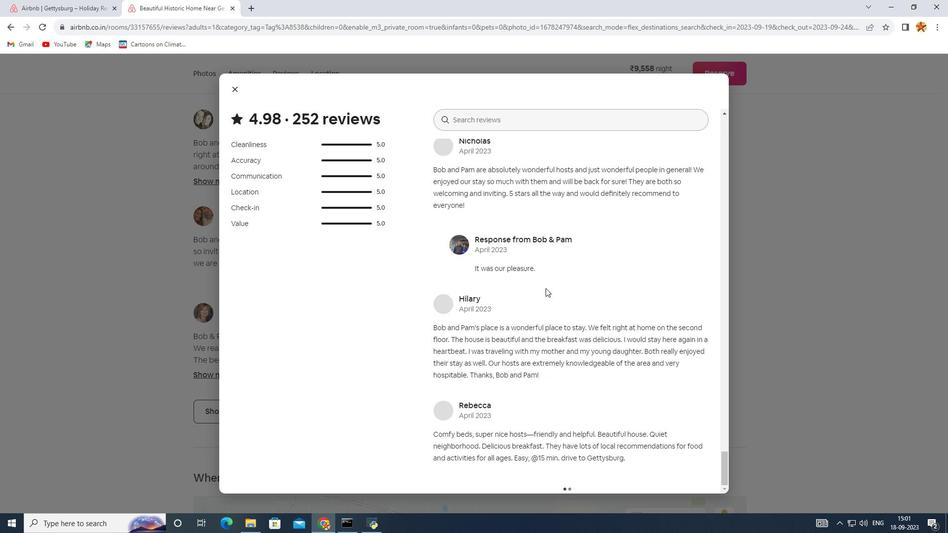 
Action: Mouse scrolled (549, 291) with delta (0, 0)
Screenshot: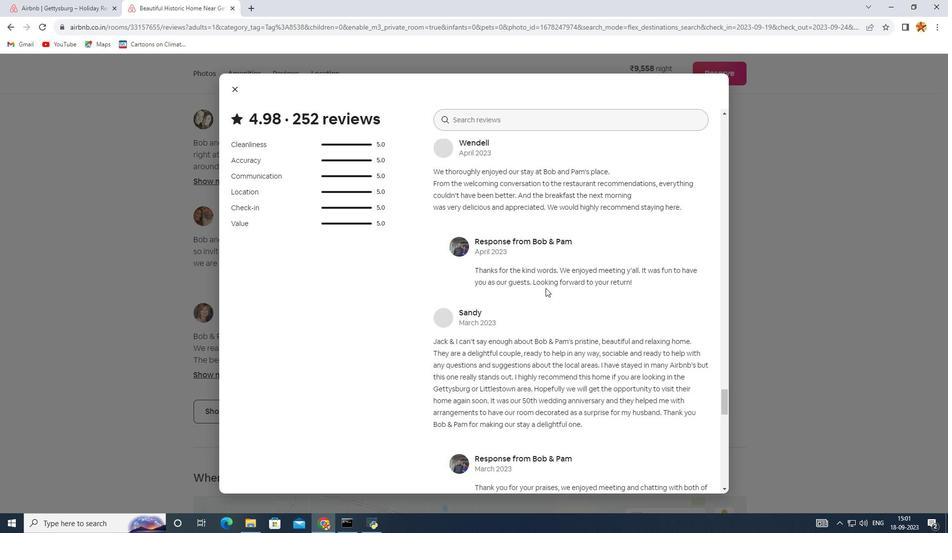 
Action: Mouse scrolled (549, 291) with delta (0, 0)
Screenshot: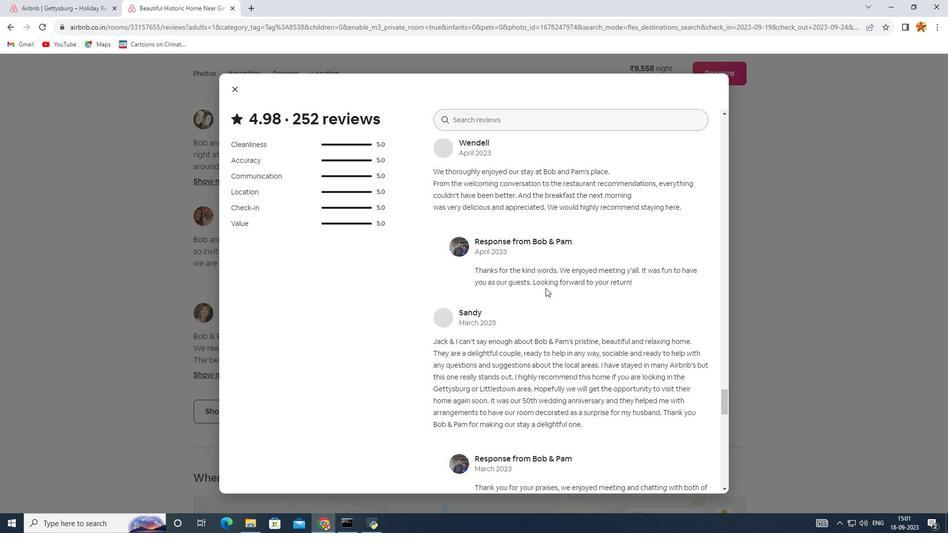 
Action: Mouse scrolled (549, 291) with delta (0, 0)
Screenshot: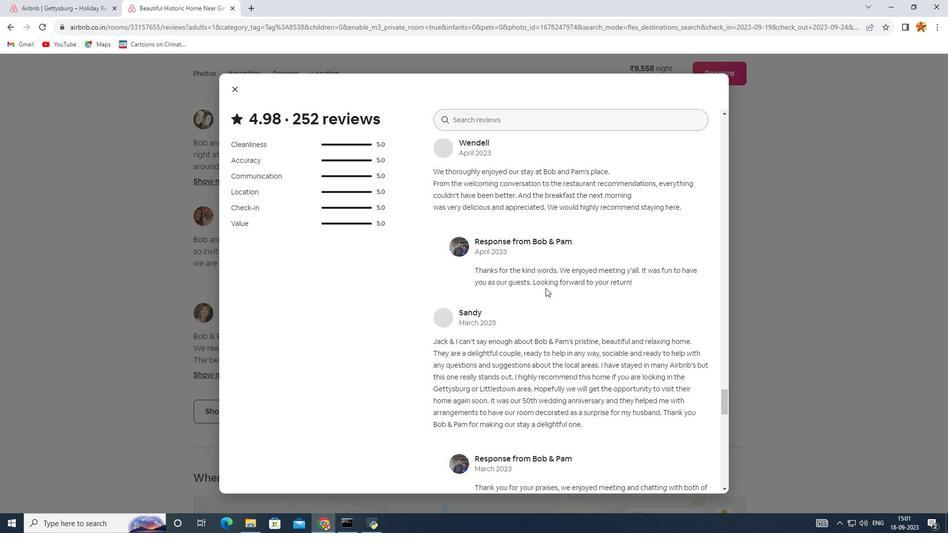 
Action: Mouse scrolled (549, 291) with delta (0, 0)
Screenshot: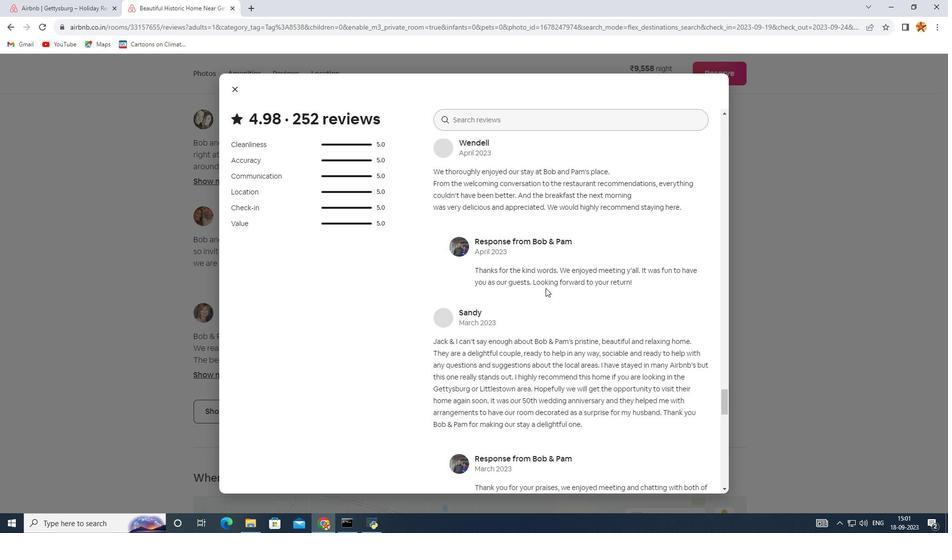 
Action: Mouse scrolled (549, 291) with delta (0, 0)
Screenshot: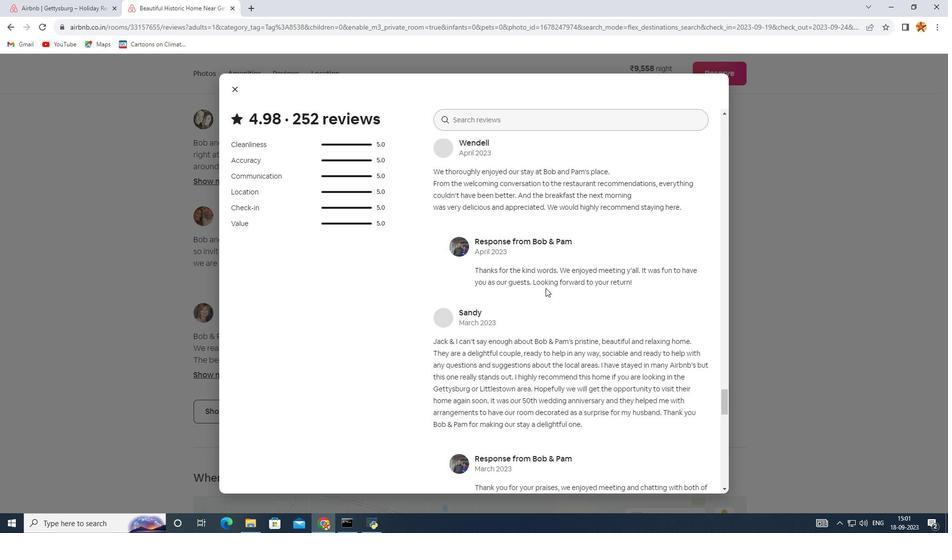 
Action: Mouse scrolled (549, 291) with delta (0, 0)
Screenshot: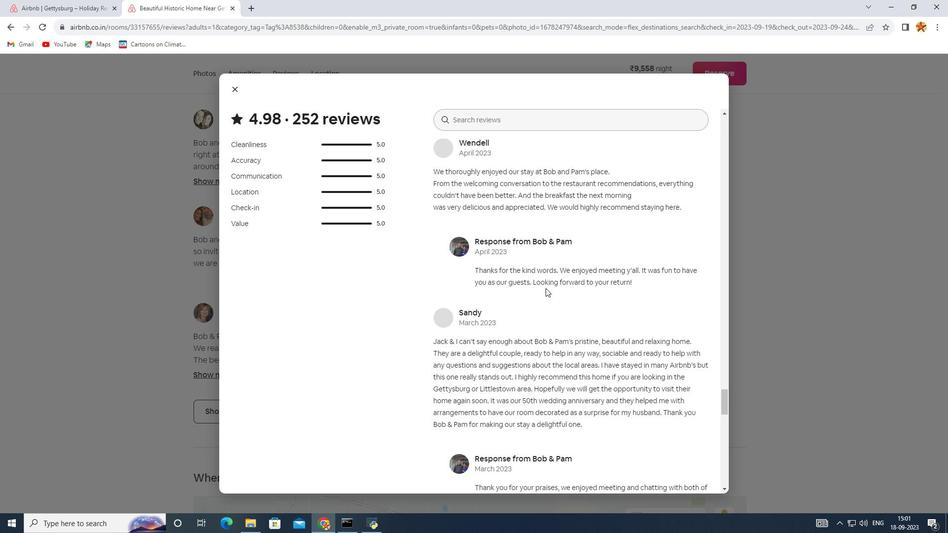 
Action: Mouse scrolled (549, 291) with delta (0, 0)
Screenshot: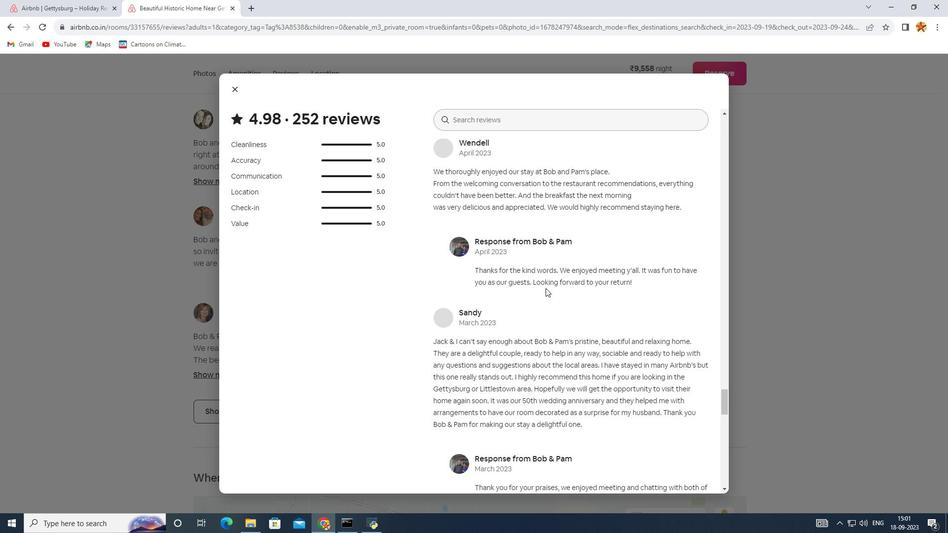 
Action: Mouse moved to (549, 291)
Screenshot: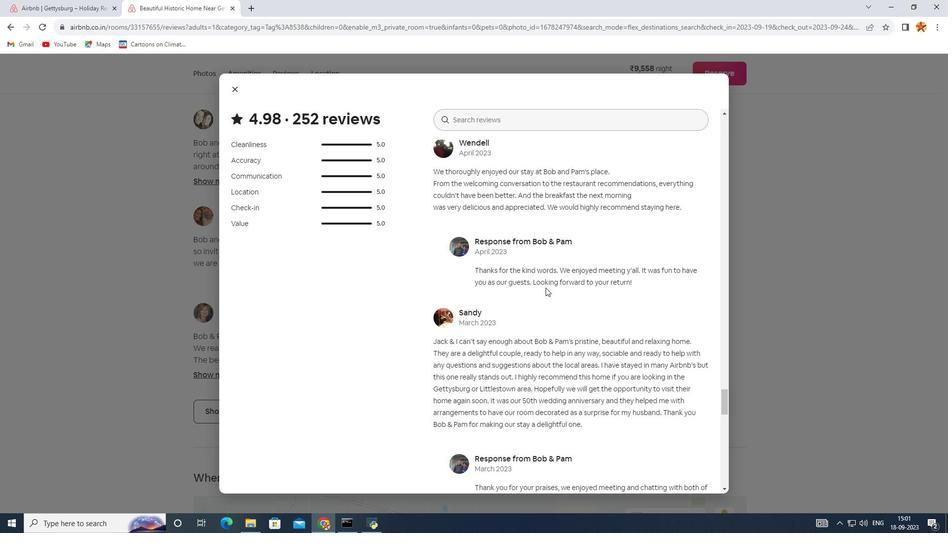 
Action: Mouse scrolled (549, 291) with delta (0, 0)
Screenshot: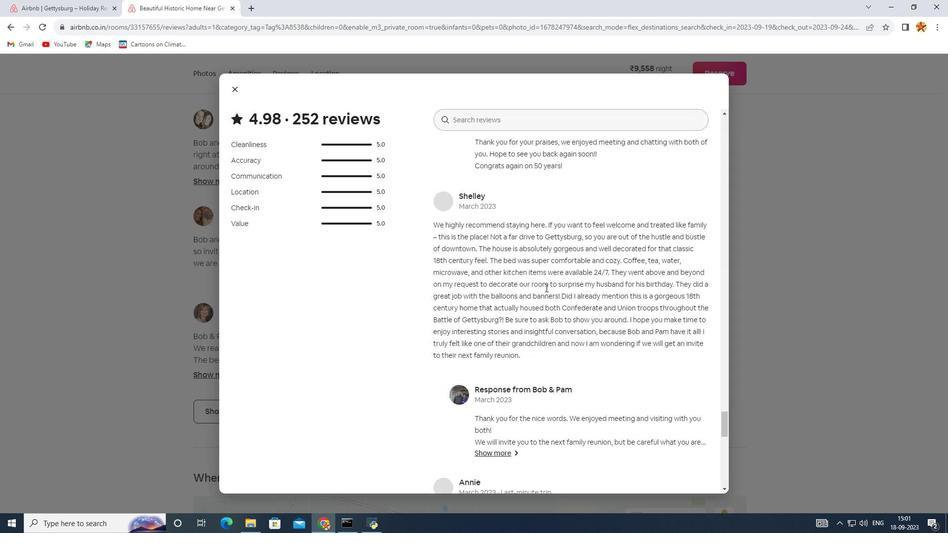 
Action: Mouse scrolled (549, 291) with delta (0, 0)
Screenshot: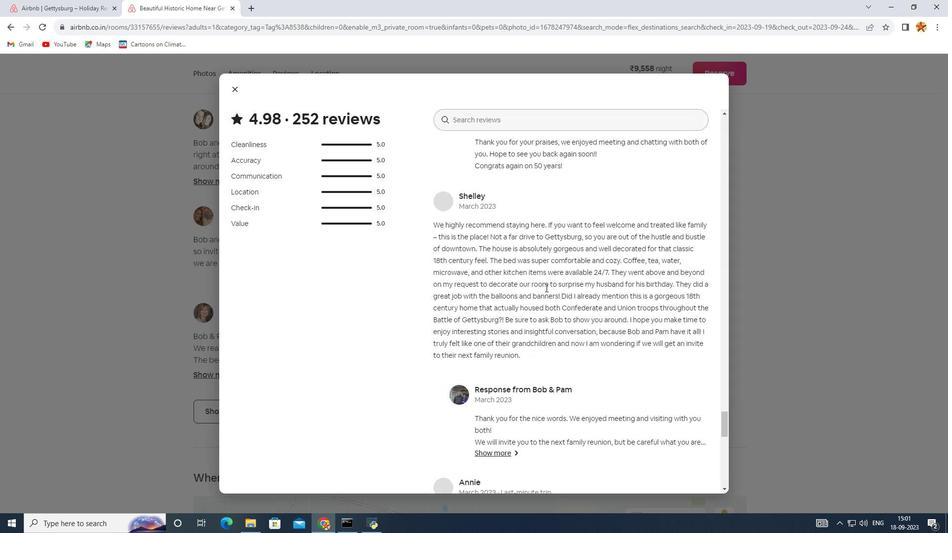 
Action: Mouse scrolled (549, 291) with delta (0, 0)
Screenshot: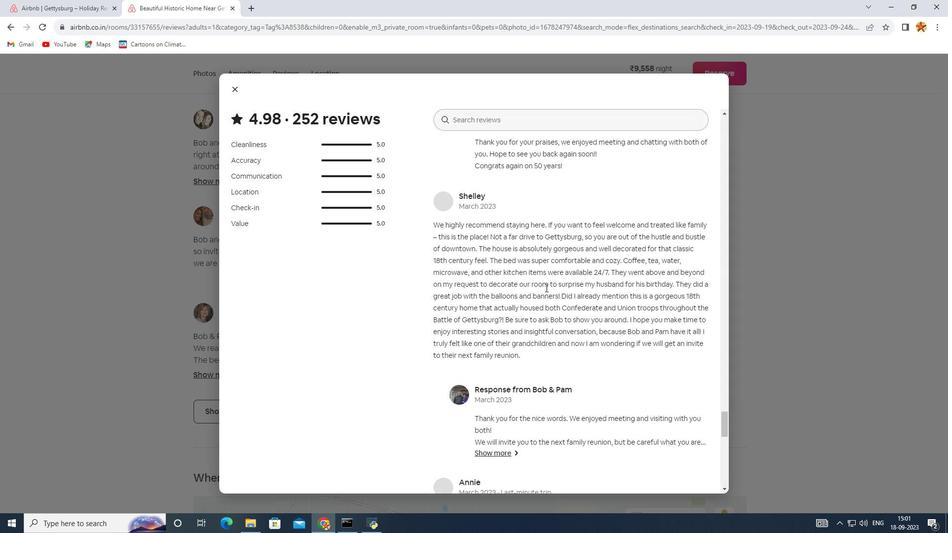 
Action: Mouse scrolled (549, 291) with delta (0, 0)
Screenshot: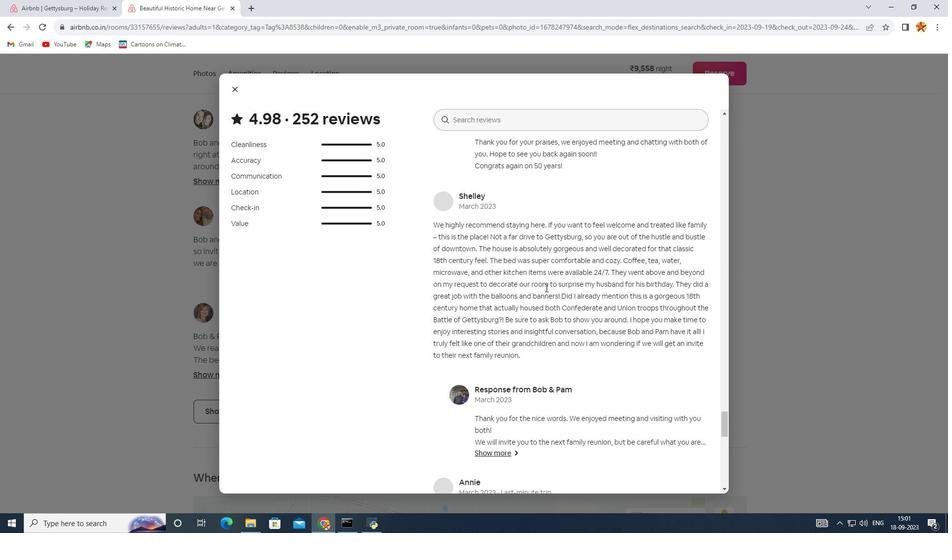 
Action: Mouse scrolled (549, 291) with delta (0, 0)
Screenshot: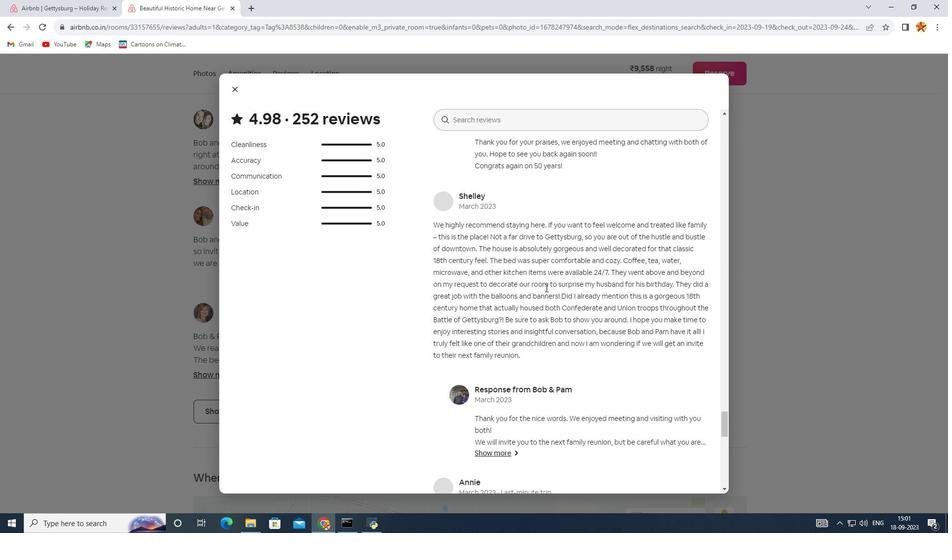 
Action: Mouse scrolled (549, 291) with delta (0, 0)
Screenshot: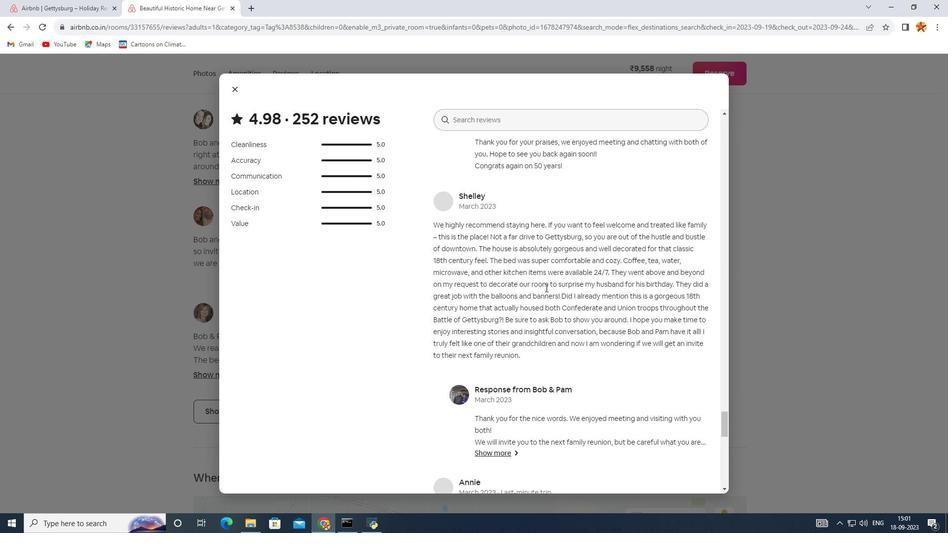 
Action: Mouse scrolled (549, 291) with delta (0, 0)
Screenshot: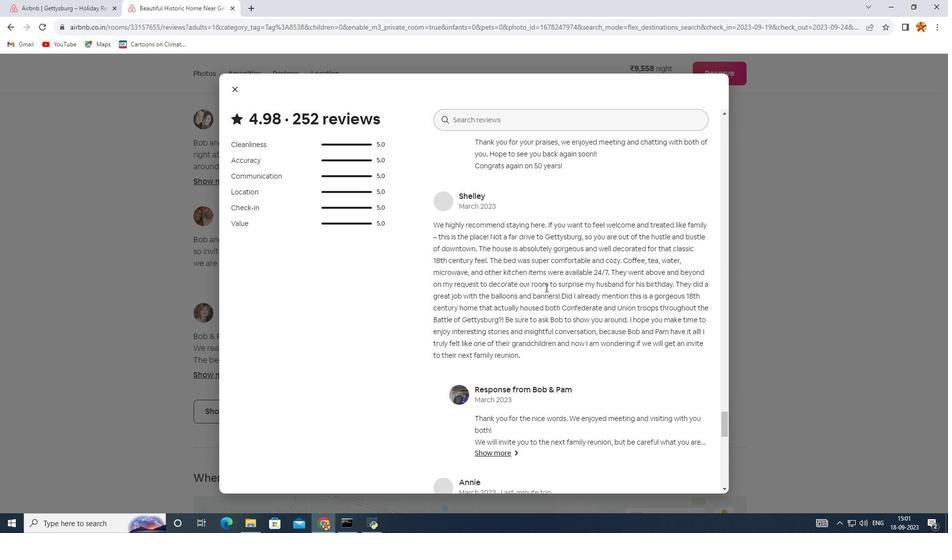
Action: Mouse scrolled (549, 291) with delta (0, 0)
Screenshot: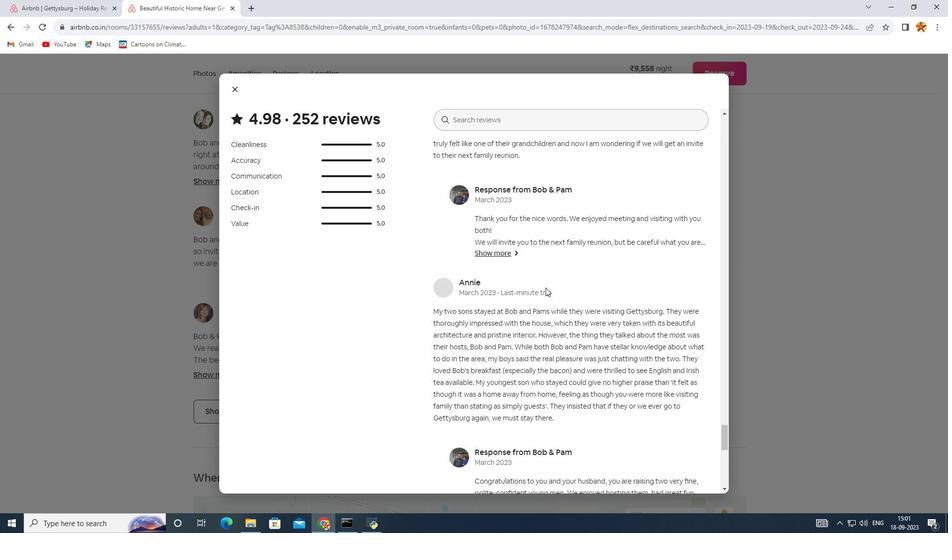 
Action: Mouse scrolled (549, 291) with delta (0, 0)
Screenshot: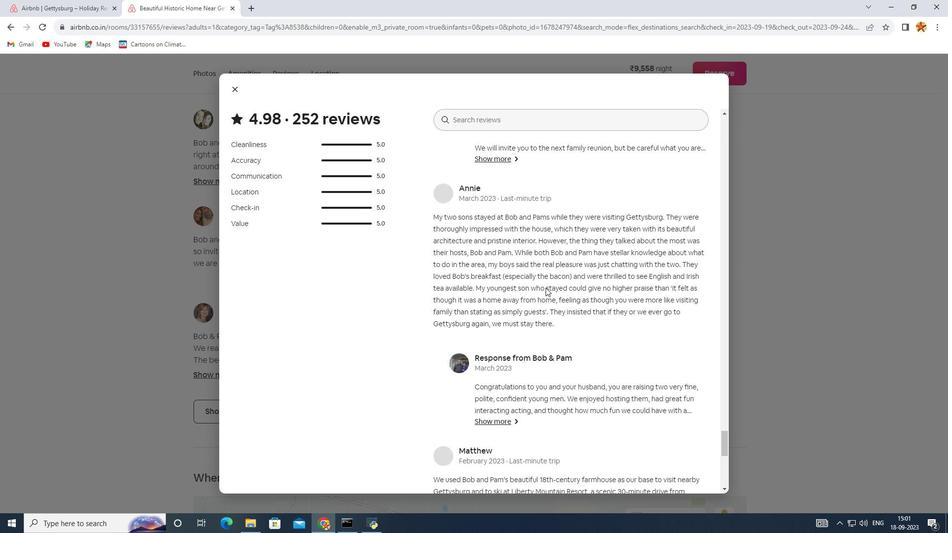 
Action: Mouse scrolled (549, 291) with delta (0, 0)
Screenshot: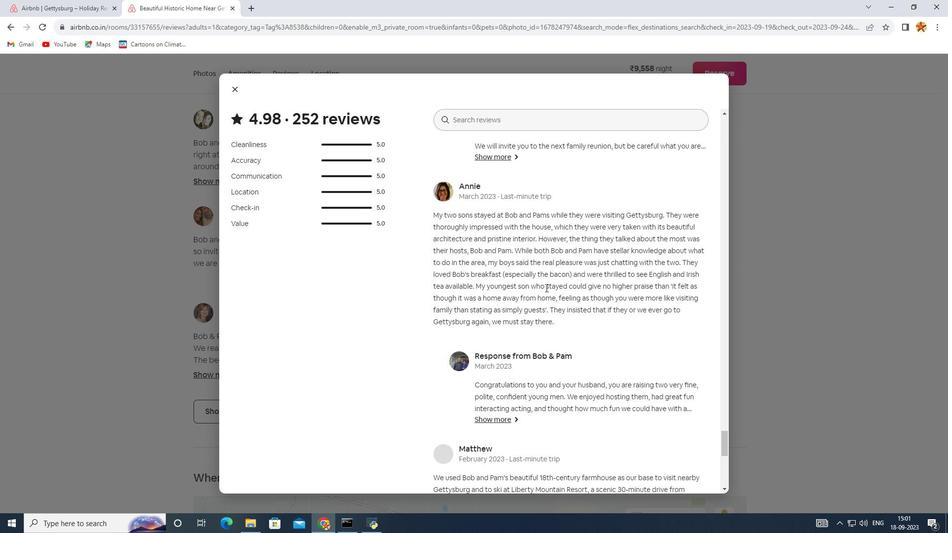 
Action: Mouse scrolled (549, 291) with delta (0, 0)
Screenshot: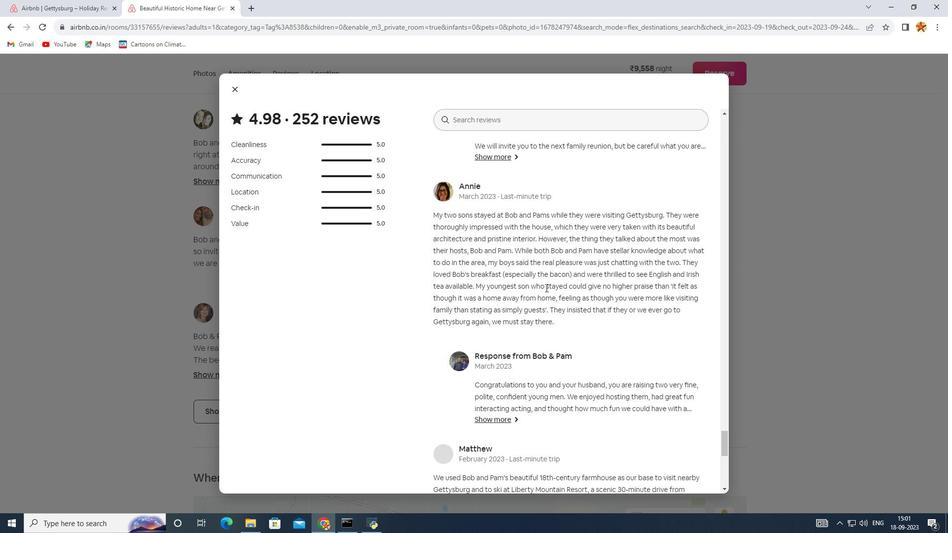 
Action: Mouse scrolled (549, 291) with delta (0, 0)
Screenshot: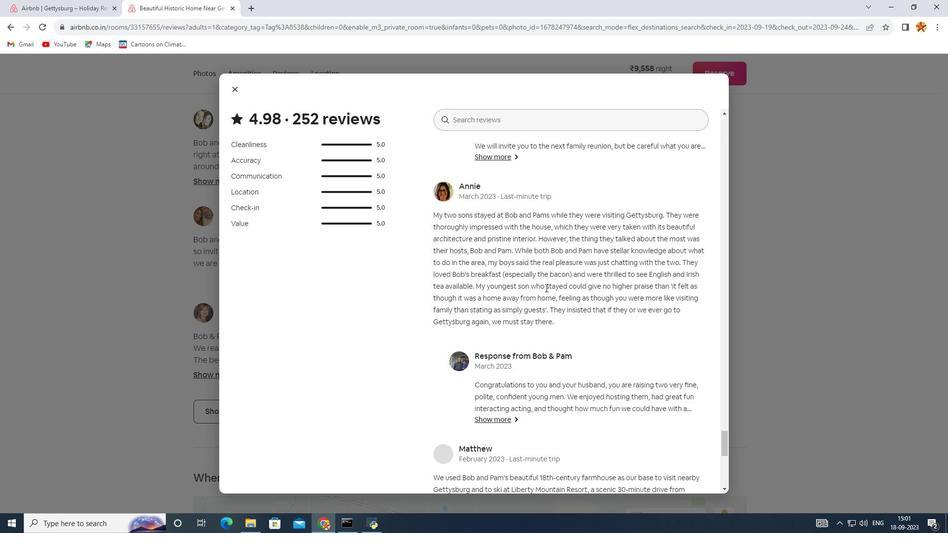 
Action: Mouse scrolled (549, 291) with delta (0, 0)
Screenshot: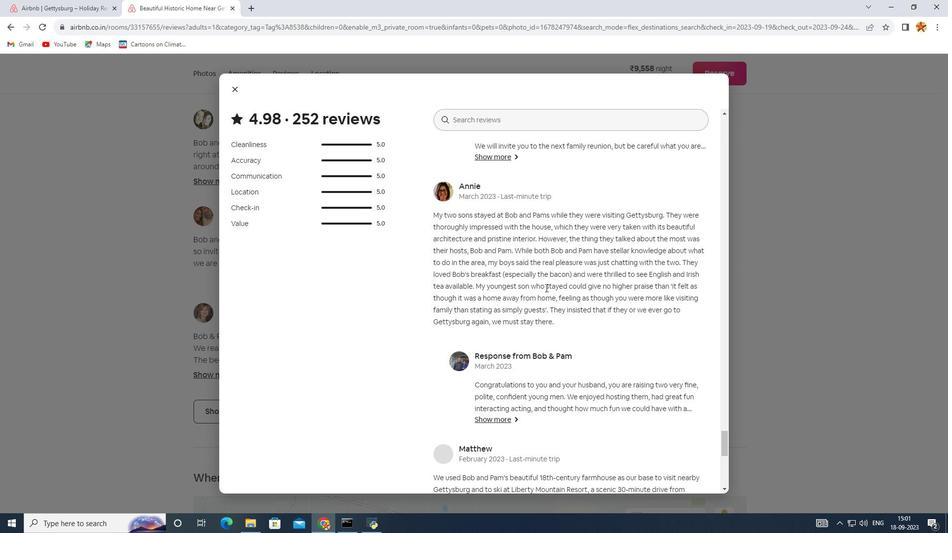 
Action: Mouse scrolled (549, 291) with delta (0, 0)
Screenshot: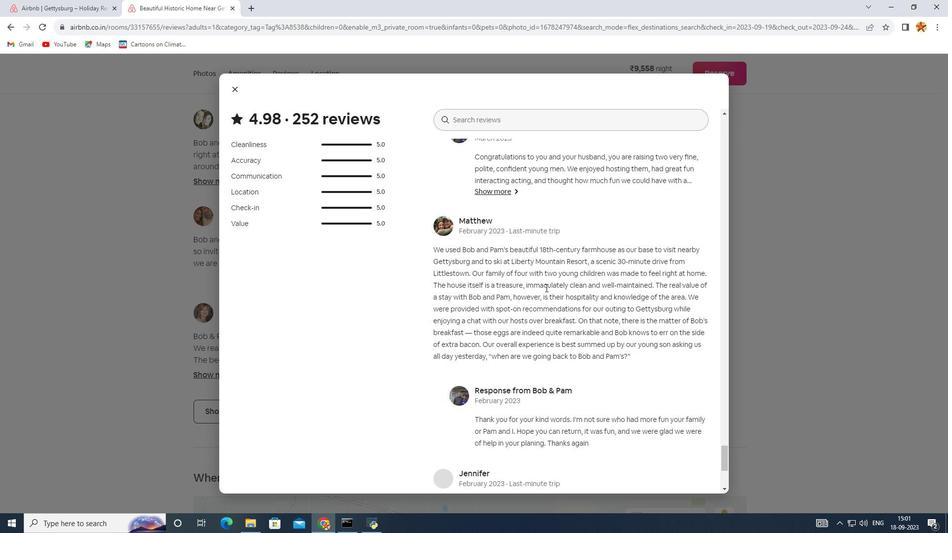 
Action: Mouse scrolled (549, 291) with delta (0, 0)
Screenshot: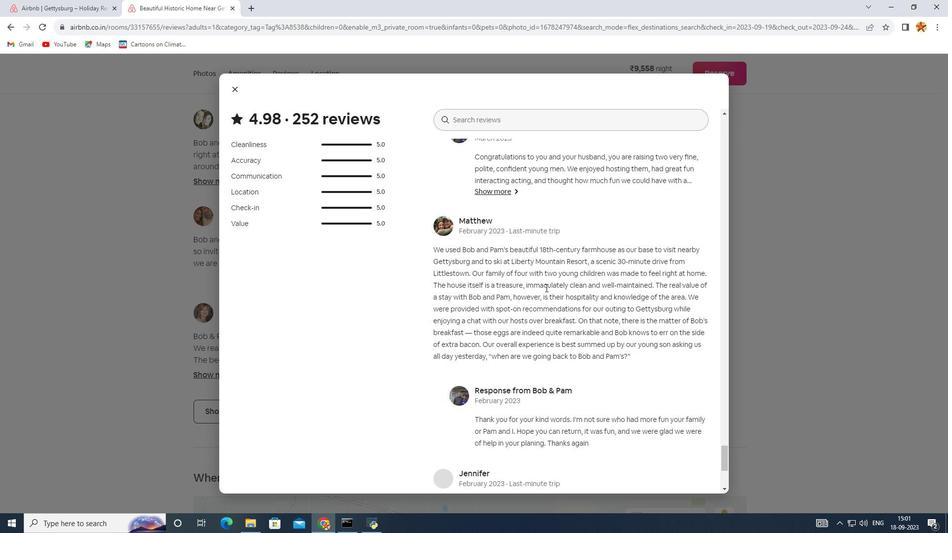 
Action: Mouse scrolled (549, 291) with delta (0, 0)
Screenshot: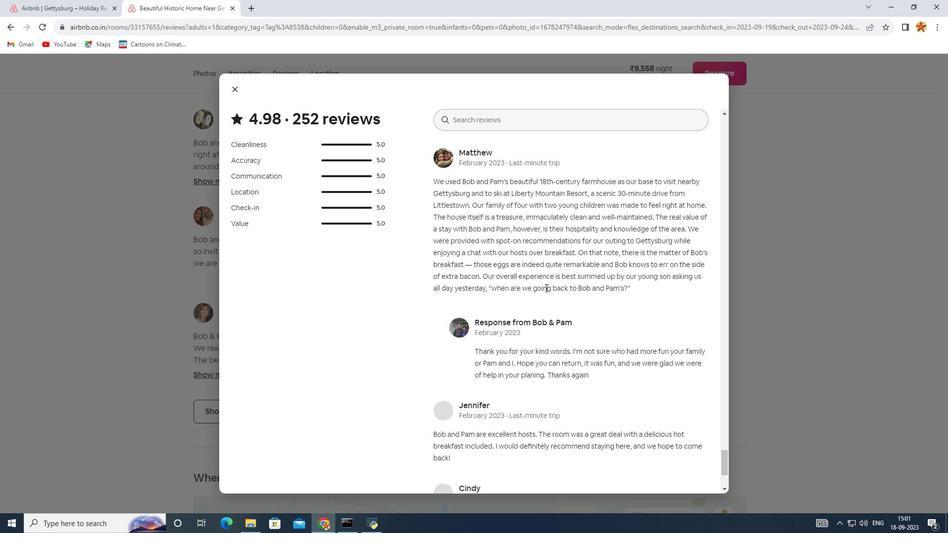 
Action: Mouse scrolled (549, 291) with delta (0, 0)
Screenshot: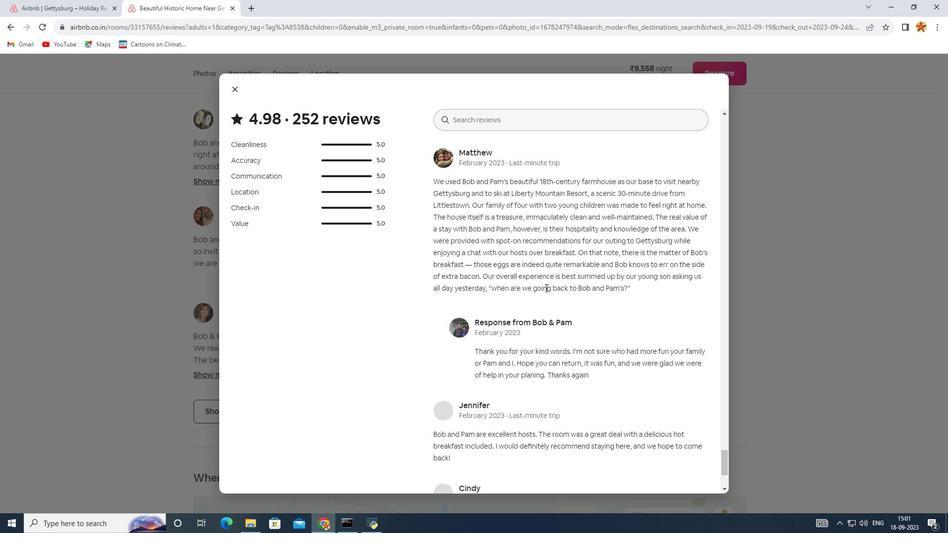 
Action: Mouse scrolled (549, 291) with delta (0, 0)
Screenshot: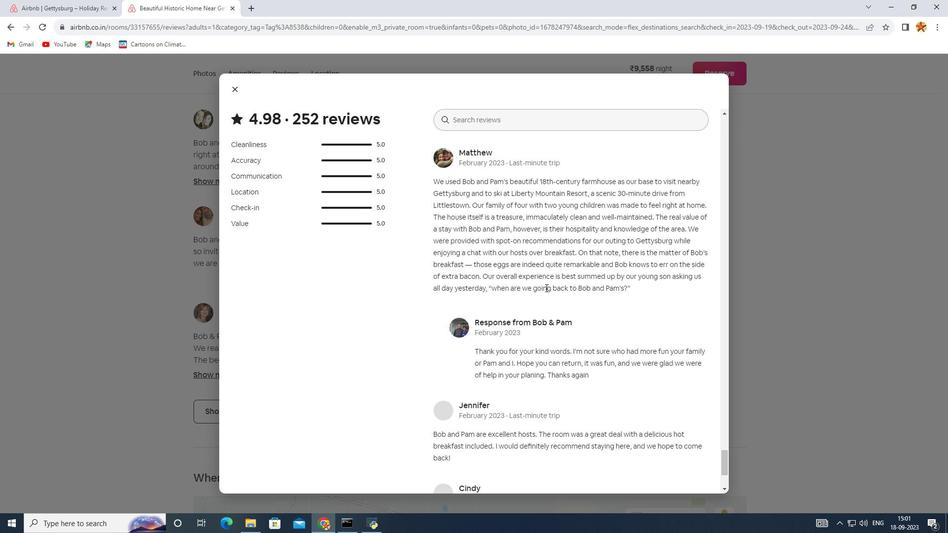 
Action: Mouse scrolled (549, 291) with delta (0, 0)
Screenshot: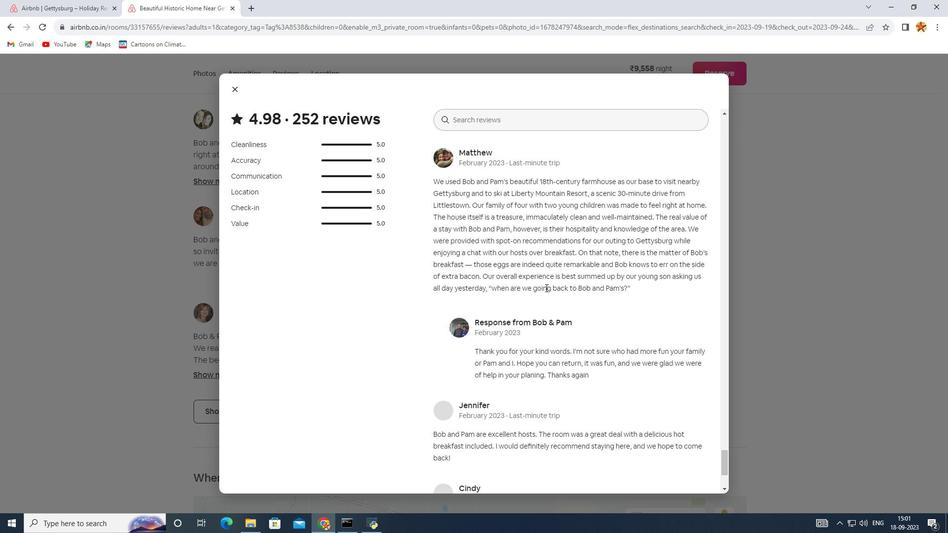 
Action: Mouse moved to (241, 95)
Screenshot: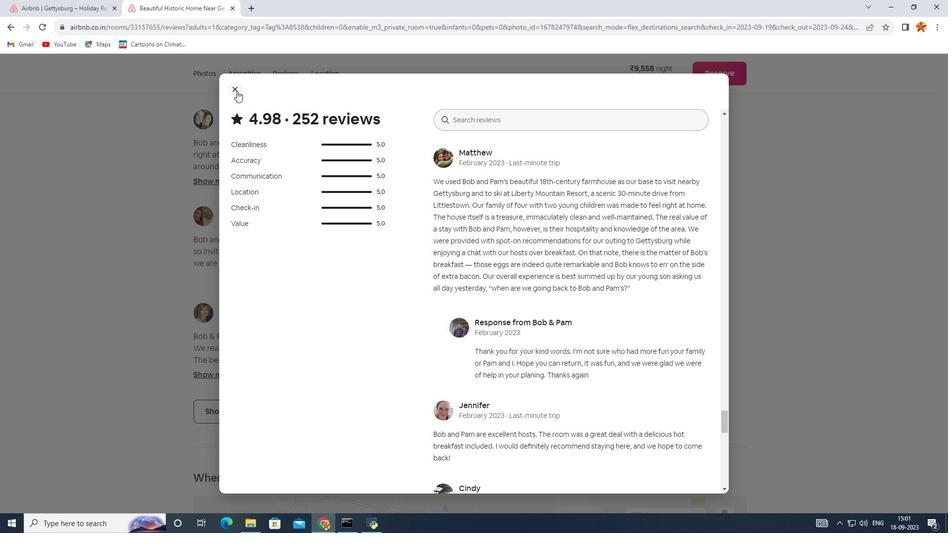 
Action: Mouse pressed left at (241, 95)
Screenshot: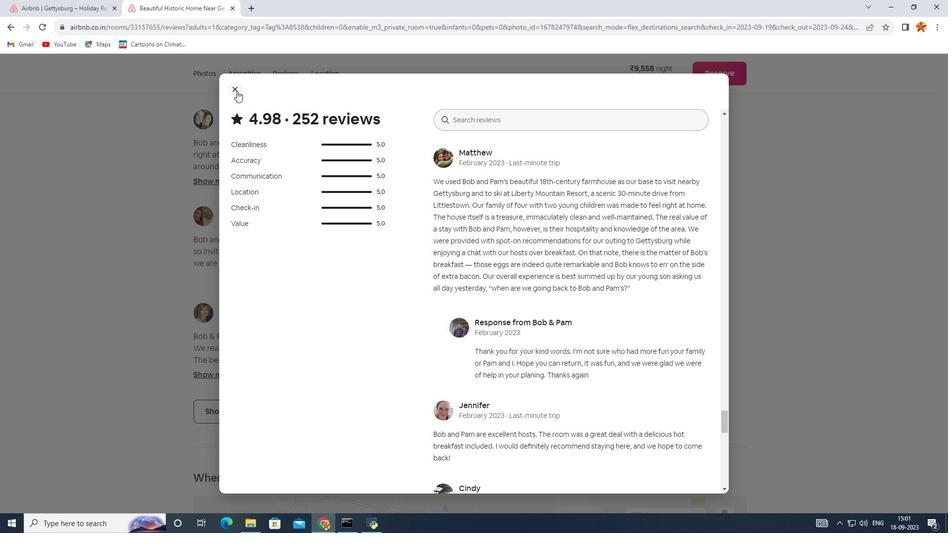 
Action: Mouse moved to (284, 280)
Screenshot: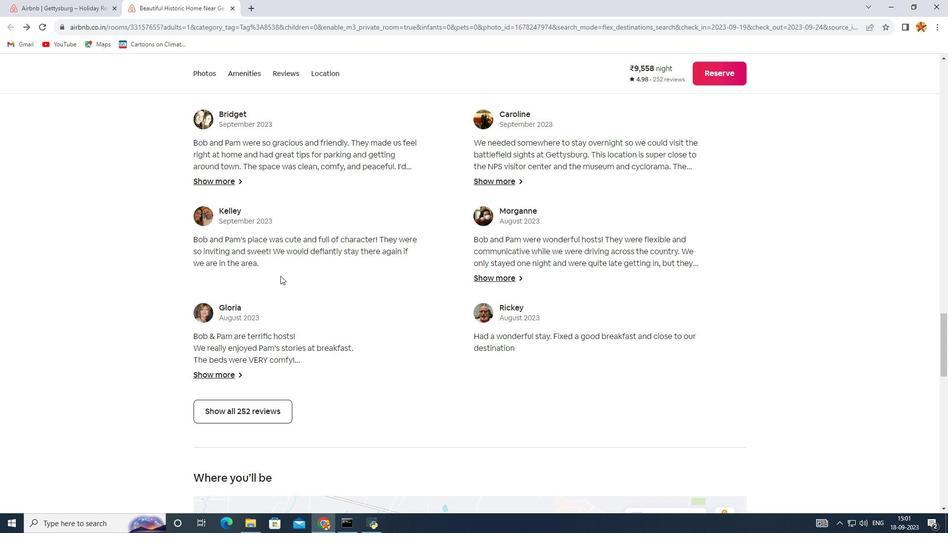 
Action: Mouse scrolled (284, 279) with delta (0, 0)
Screenshot: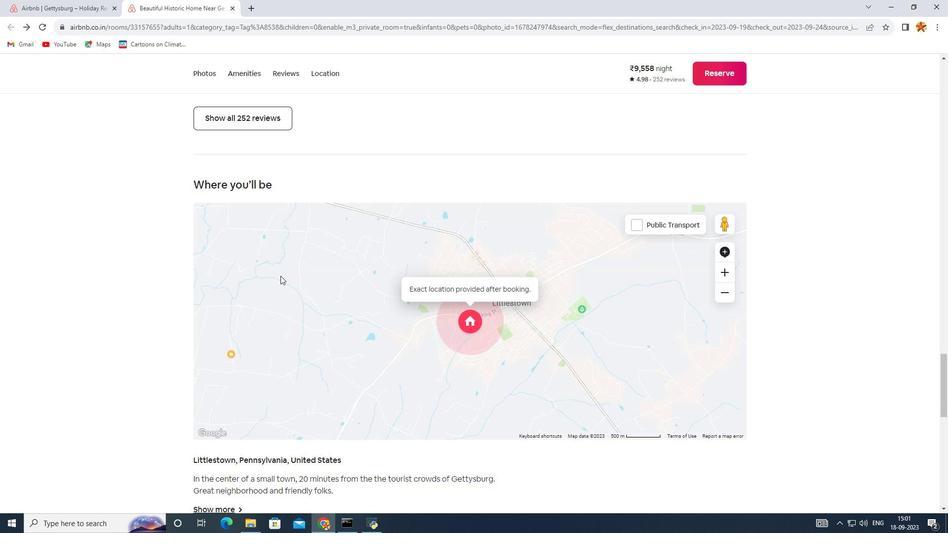 
Action: Mouse scrolled (284, 279) with delta (0, 0)
Screenshot: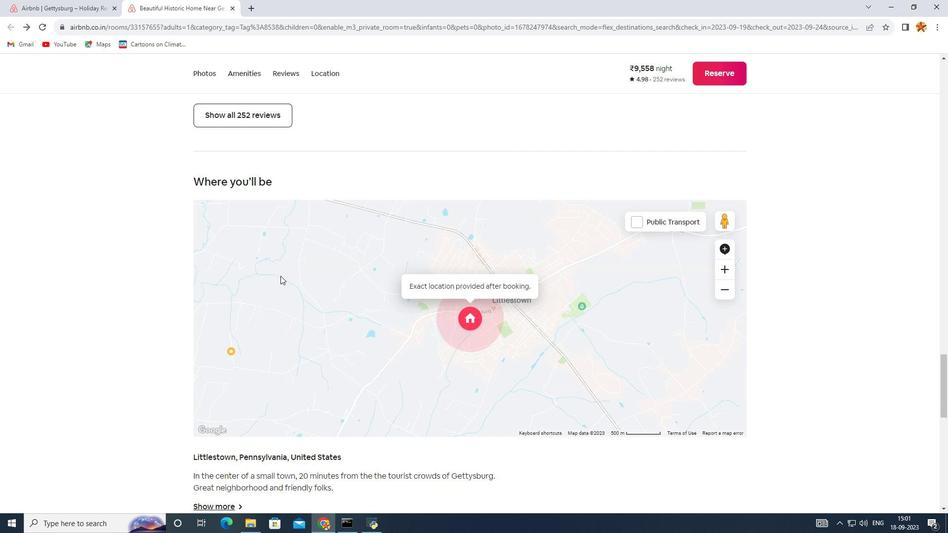 
Action: Mouse scrolled (284, 279) with delta (0, 0)
Screenshot: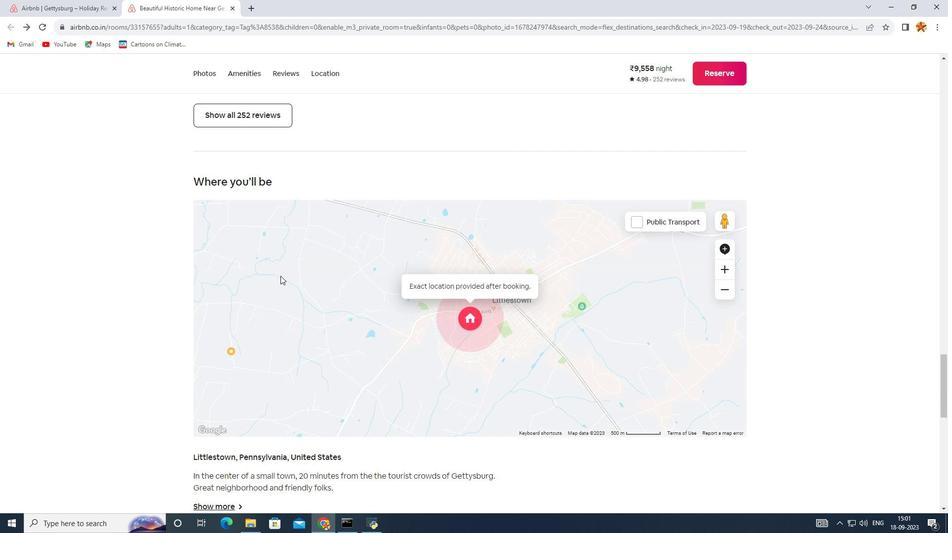 
Action: Mouse scrolled (284, 279) with delta (0, 0)
Screenshot: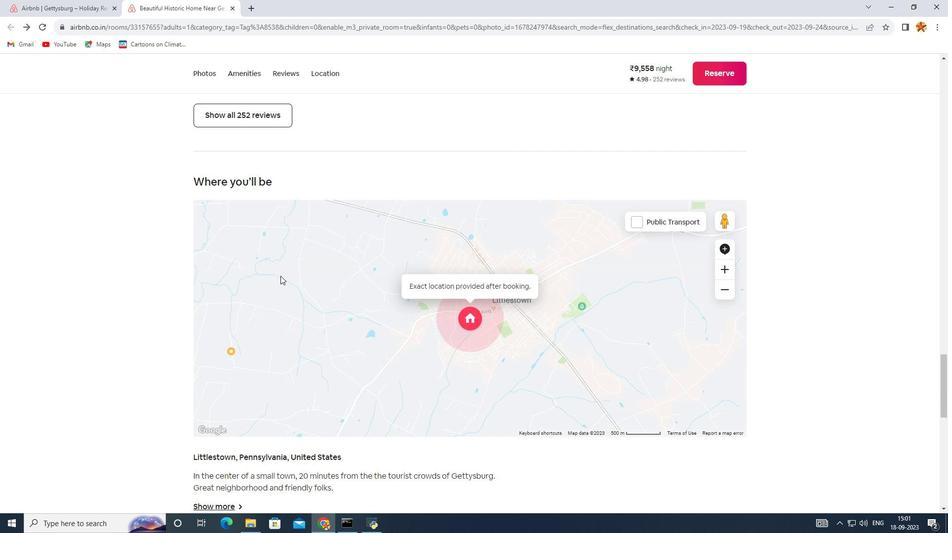
Action: Mouse scrolled (284, 279) with delta (0, 0)
Screenshot: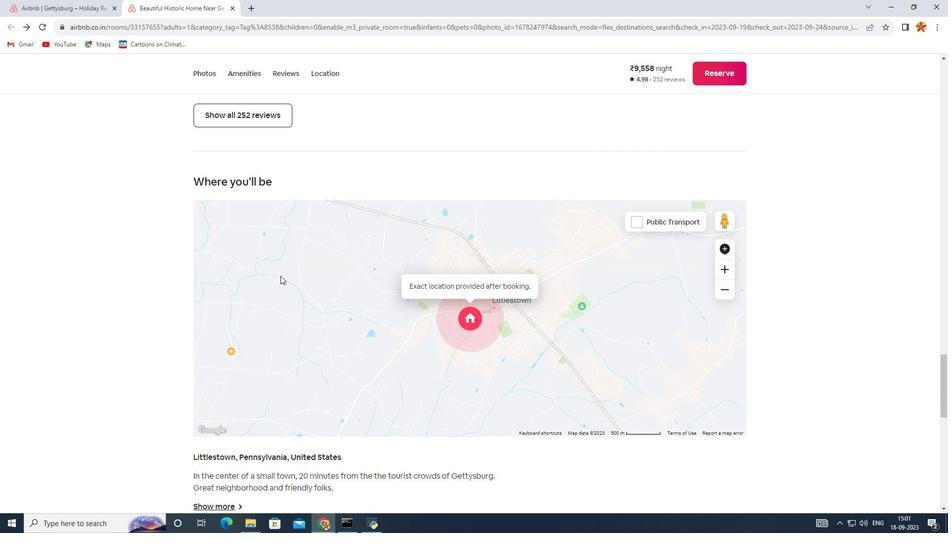 
Action: Mouse scrolled (284, 279) with delta (0, 0)
Screenshot: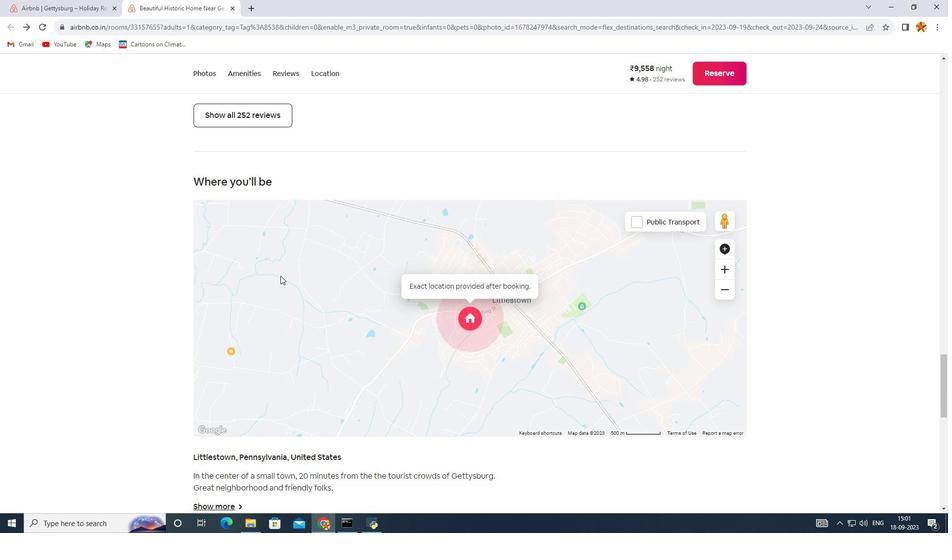 
Action: Mouse scrolled (284, 279) with delta (0, 0)
Screenshot: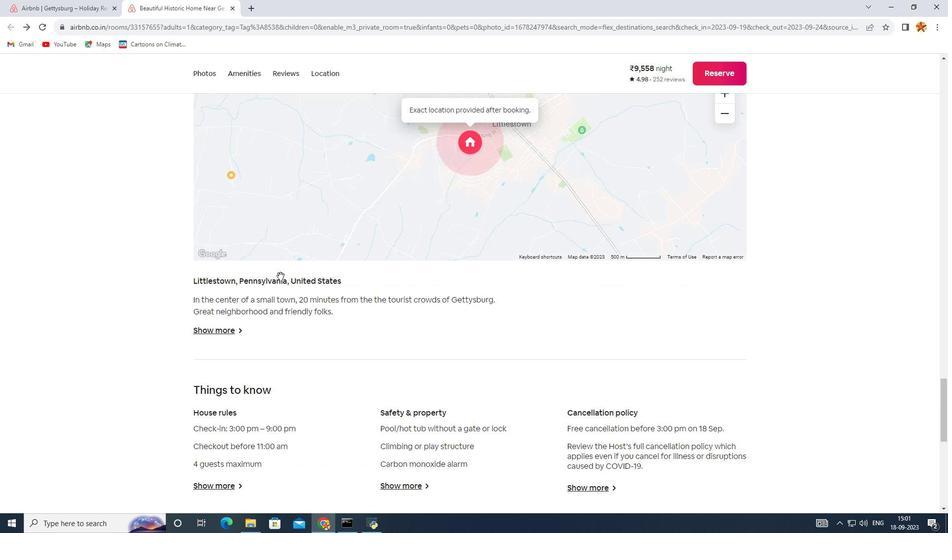 
Action: Mouse scrolled (284, 279) with delta (0, 0)
Screenshot: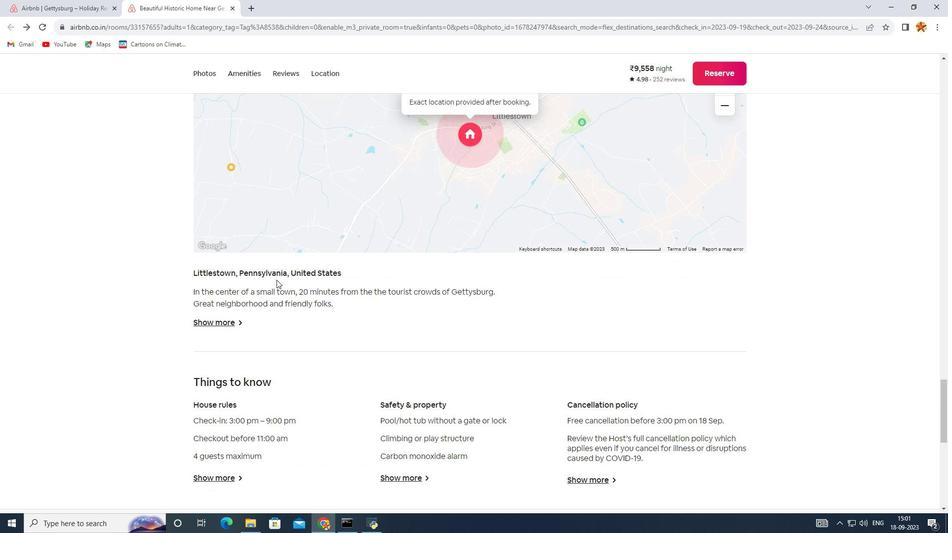 
Action: Mouse scrolled (284, 279) with delta (0, 0)
Screenshot: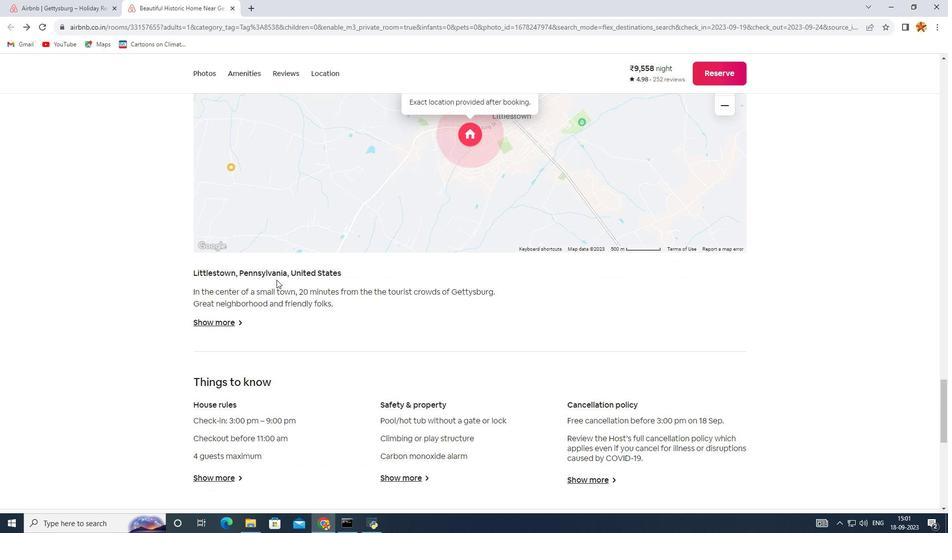 
Action: Mouse scrolled (284, 279) with delta (0, 0)
Screenshot: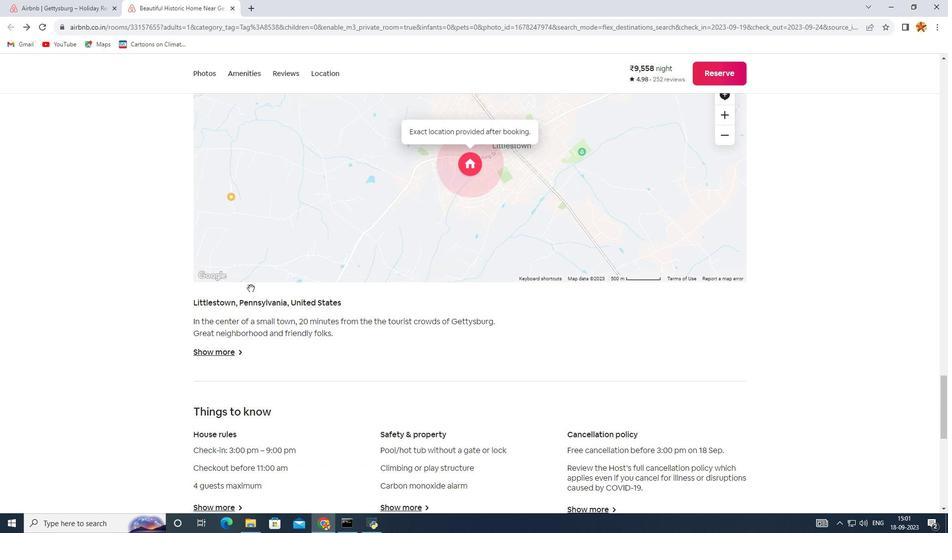 
Action: Mouse scrolled (284, 280) with delta (0, 0)
Screenshot: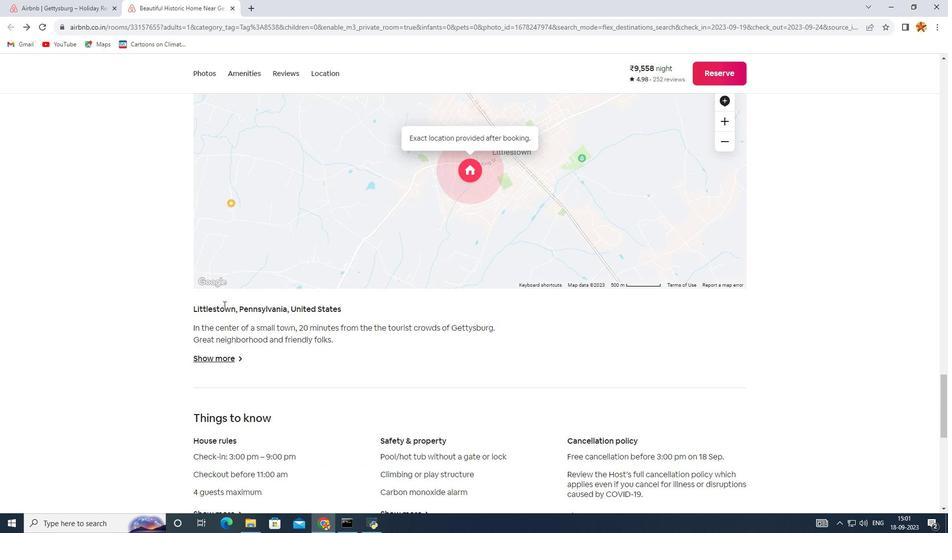 
Action: Mouse moved to (204, 357)
Screenshot: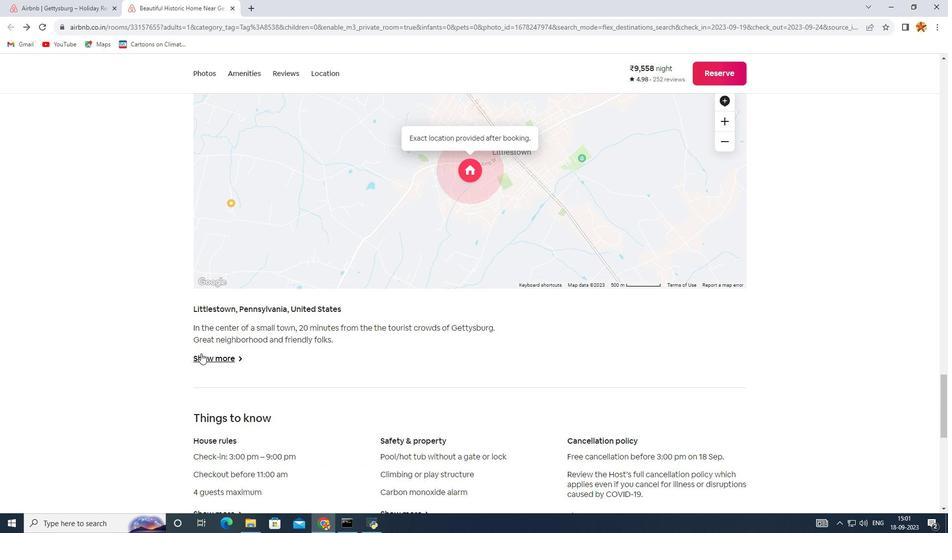 
Action: Mouse pressed left at (204, 357)
Screenshot: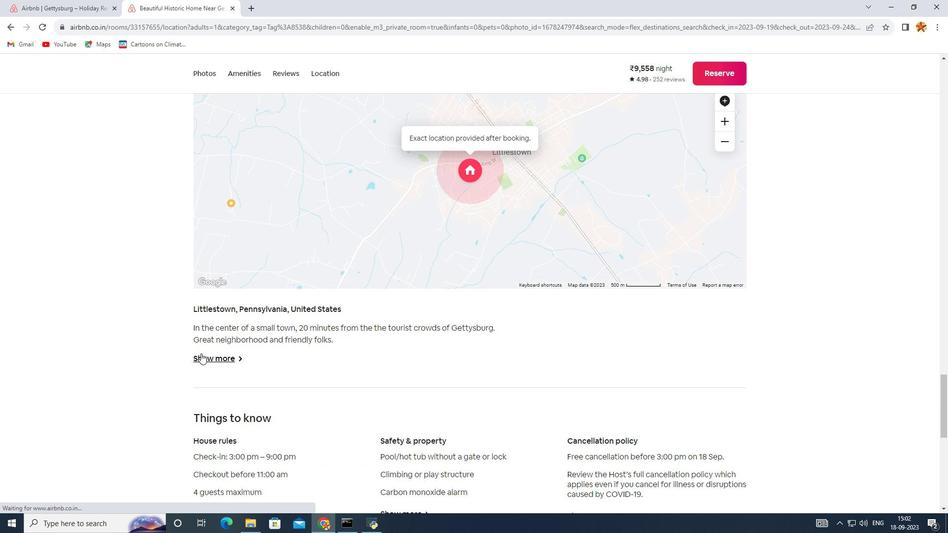 
Action: Mouse moved to (20, 71)
Screenshot: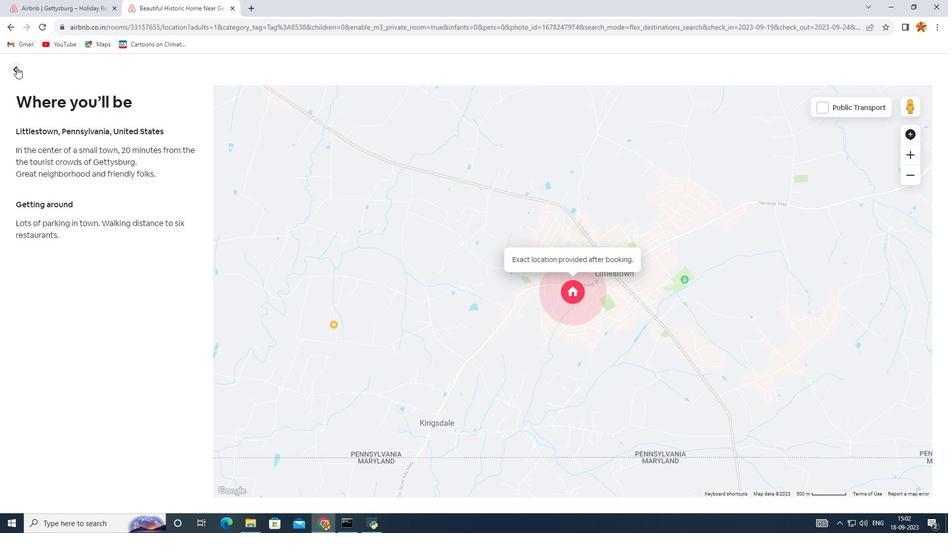
Action: Mouse pressed left at (20, 71)
Screenshot: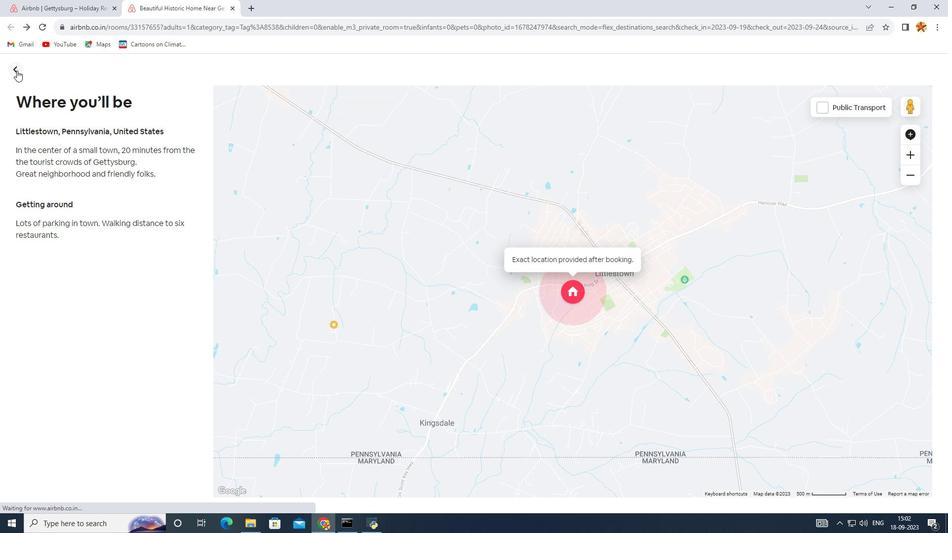 
Action: Mouse moved to (353, 271)
Screenshot: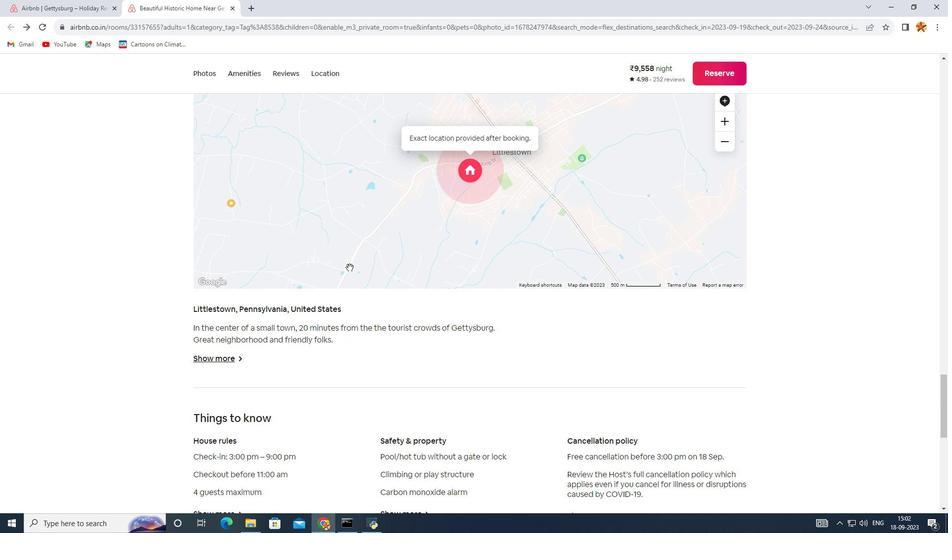 
Action: Mouse scrolled (353, 271) with delta (0, 0)
Screenshot: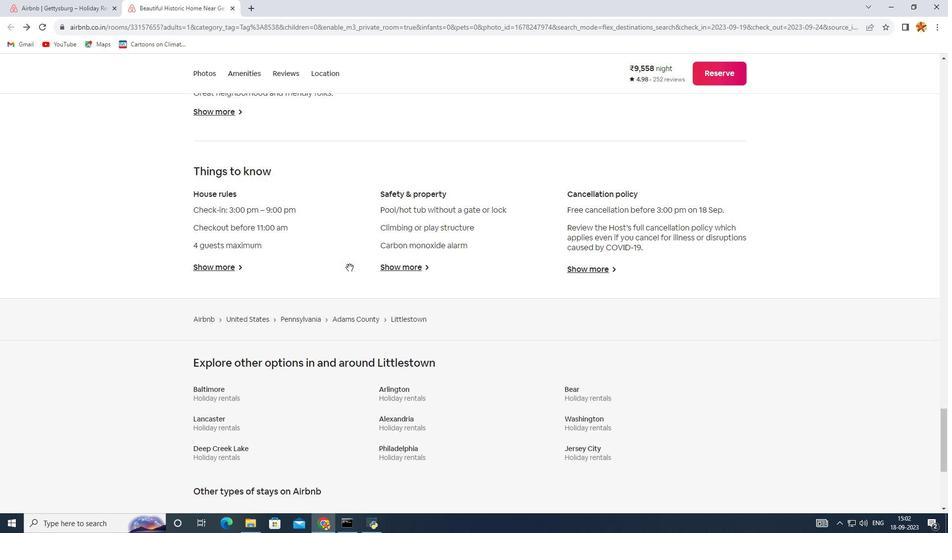 
Action: Mouse scrolled (353, 271) with delta (0, 0)
Screenshot: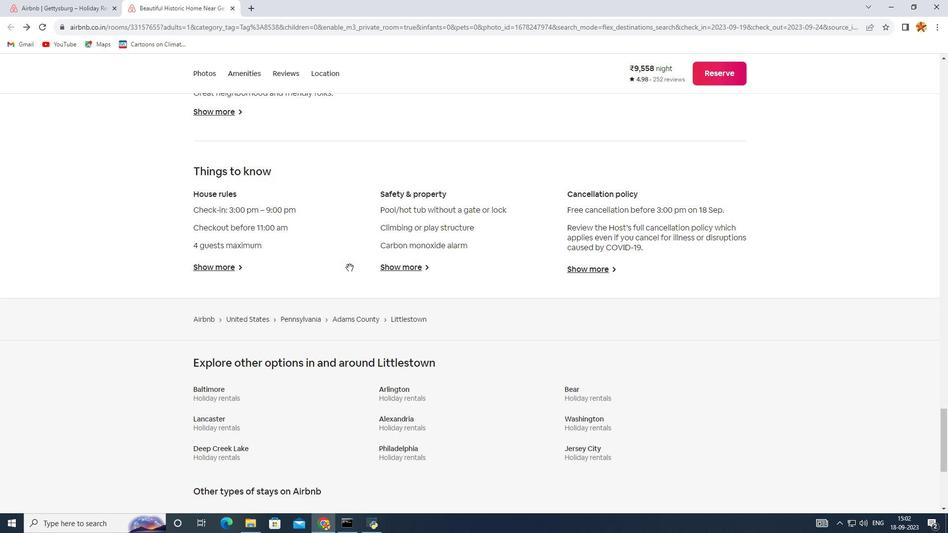 
Action: Mouse scrolled (353, 271) with delta (0, 0)
Screenshot: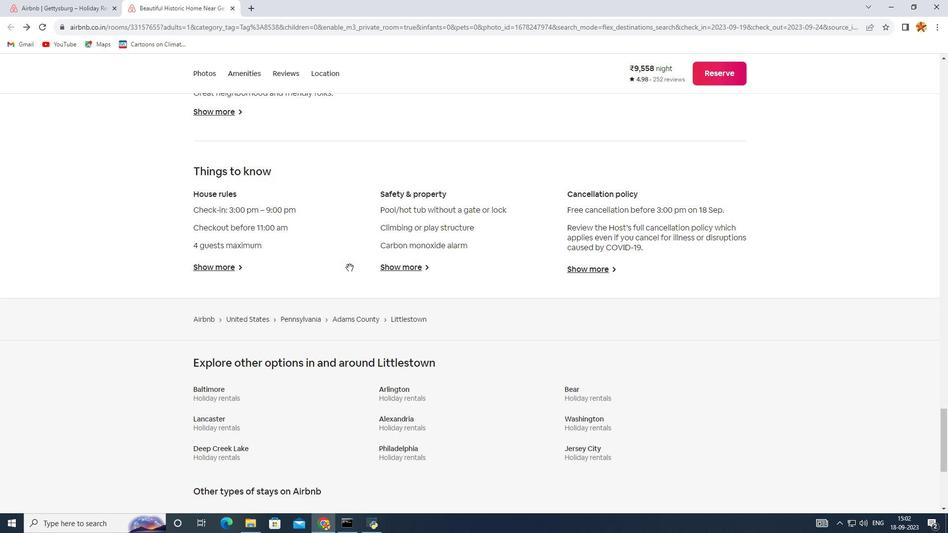
Action: Mouse scrolled (353, 271) with delta (0, 0)
Screenshot: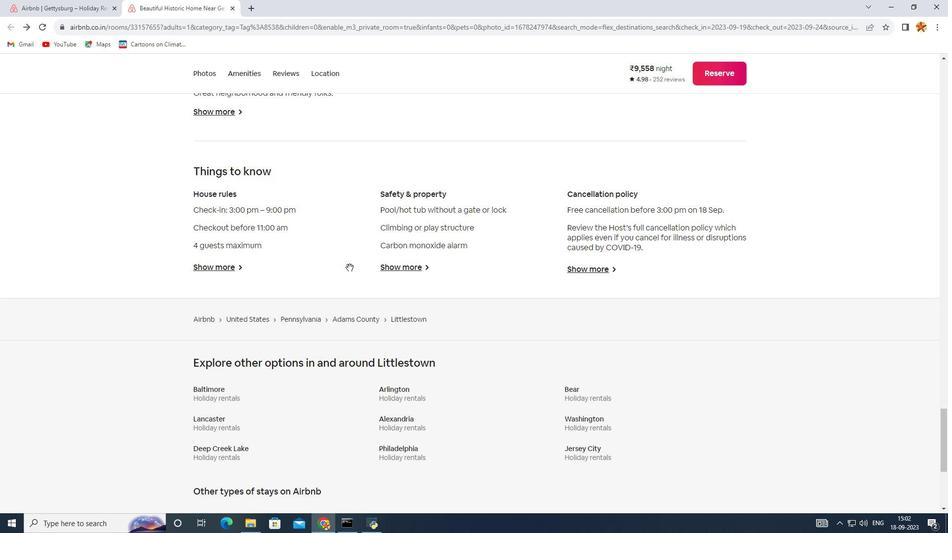 
Action: Mouse scrolled (353, 271) with delta (0, 0)
Screenshot: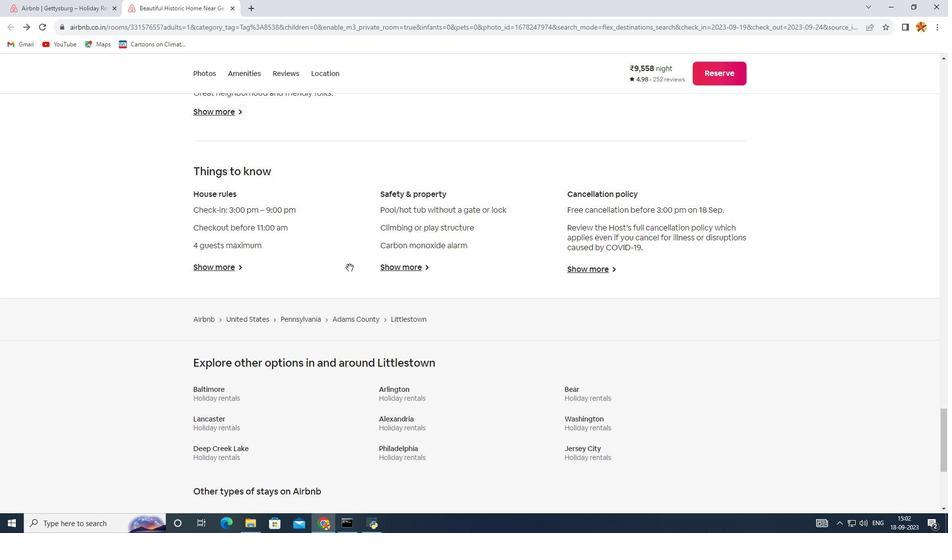 
Action: Mouse scrolled (353, 271) with delta (0, 0)
